 Task: Look for space in Boulsa, Burkina Faso from 5th July, 2023 to 15th July, 2023 for 9 adults in price range Rs.15000 to Rs.25000. Place can be entire place with 5 bedrooms having 5 beds and 5 bathrooms. Property type can be house. Amenities needed are: air conditioning, . Booking option can be shelf check-in. Required host language is English.
Action: Mouse moved to (551, 478)
Screenshot: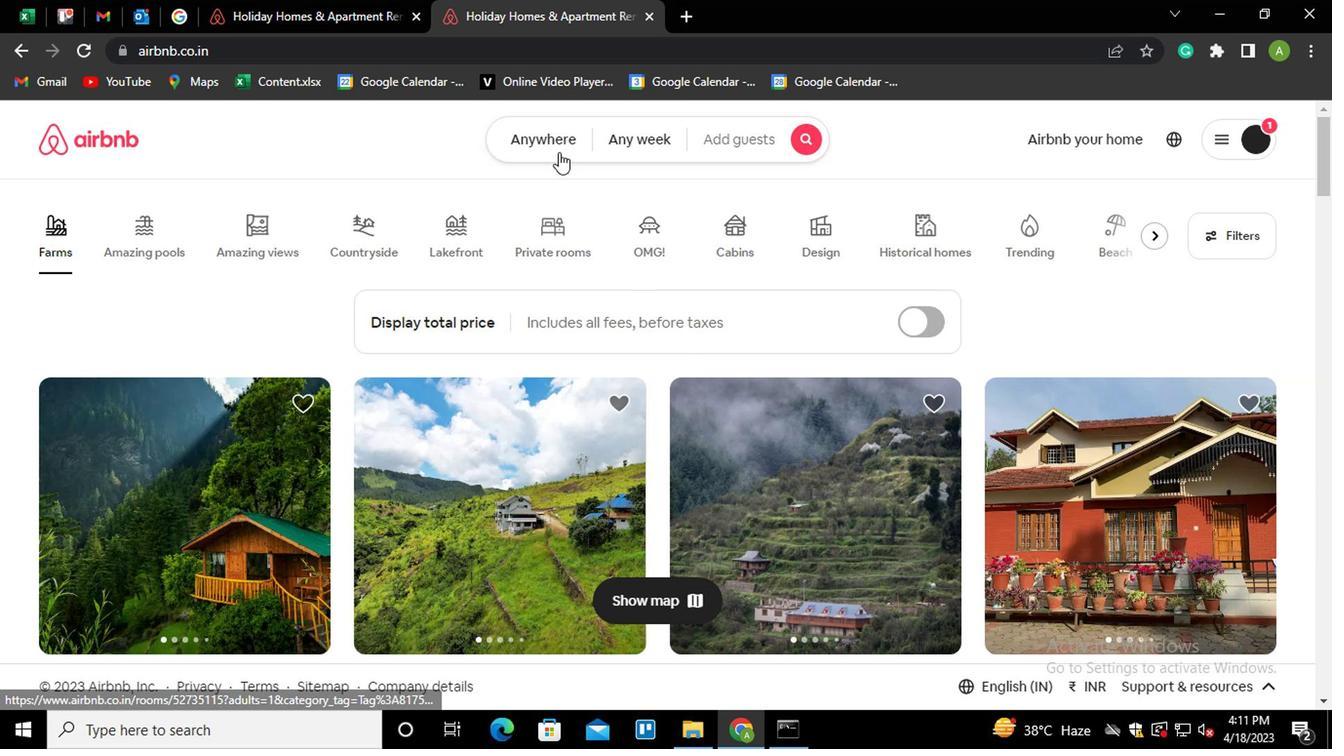 
Action: Mouse pressed left at (551, 478)
Screenshot: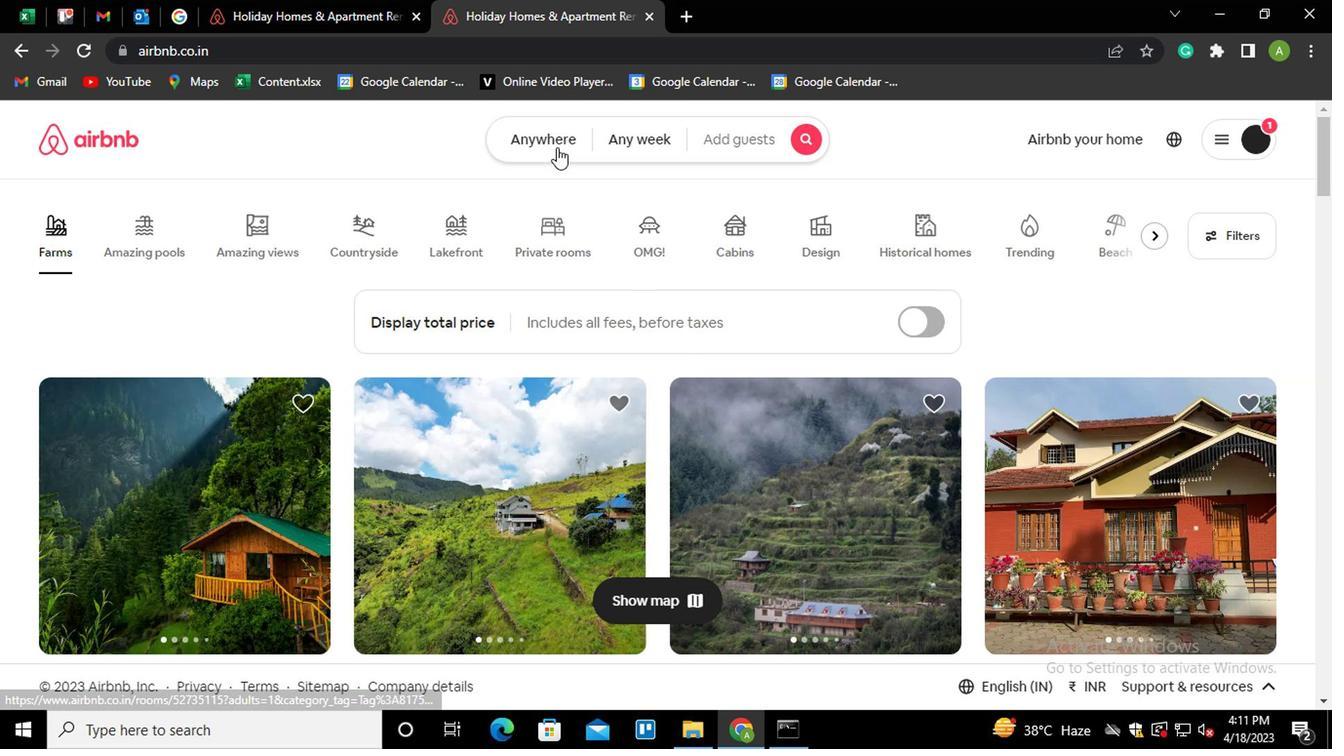 
Action: Mouse moved to (393, 474)
Screenshot: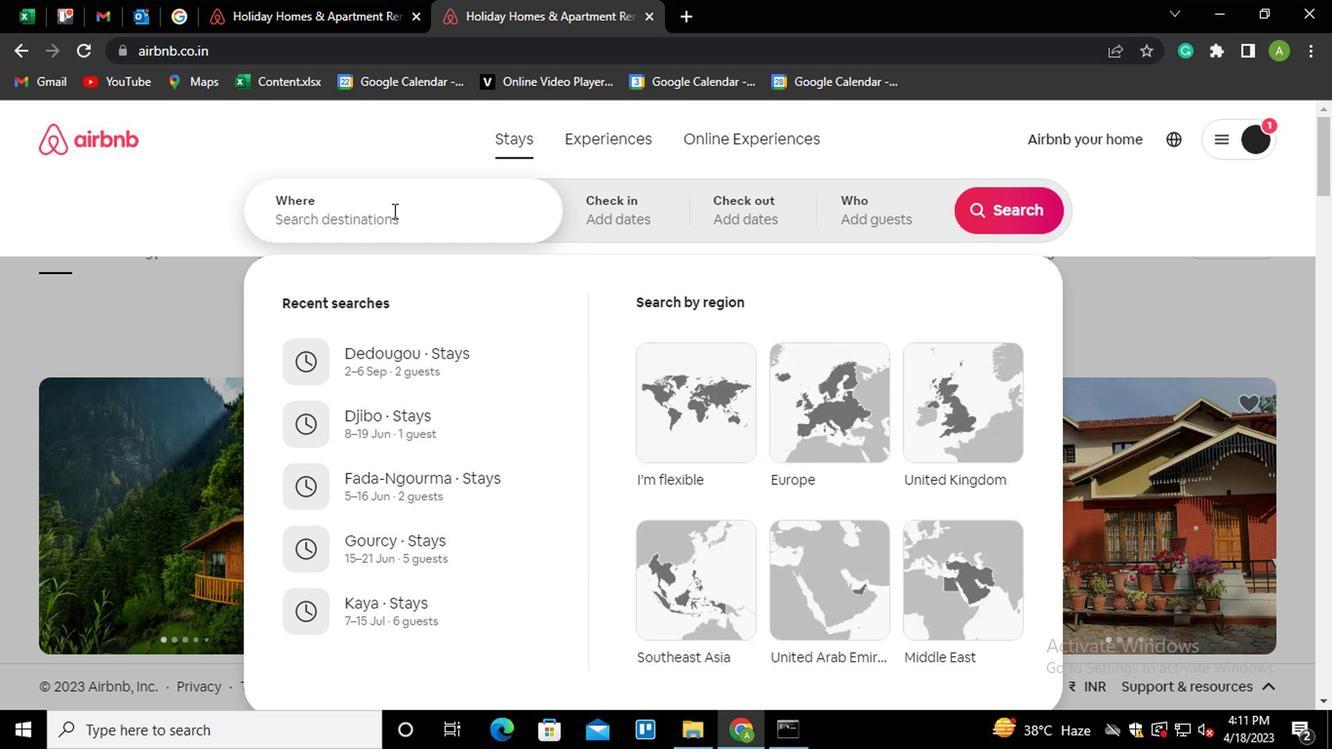 
Action: Mouse pressed left at (393, 474)
Screenshot: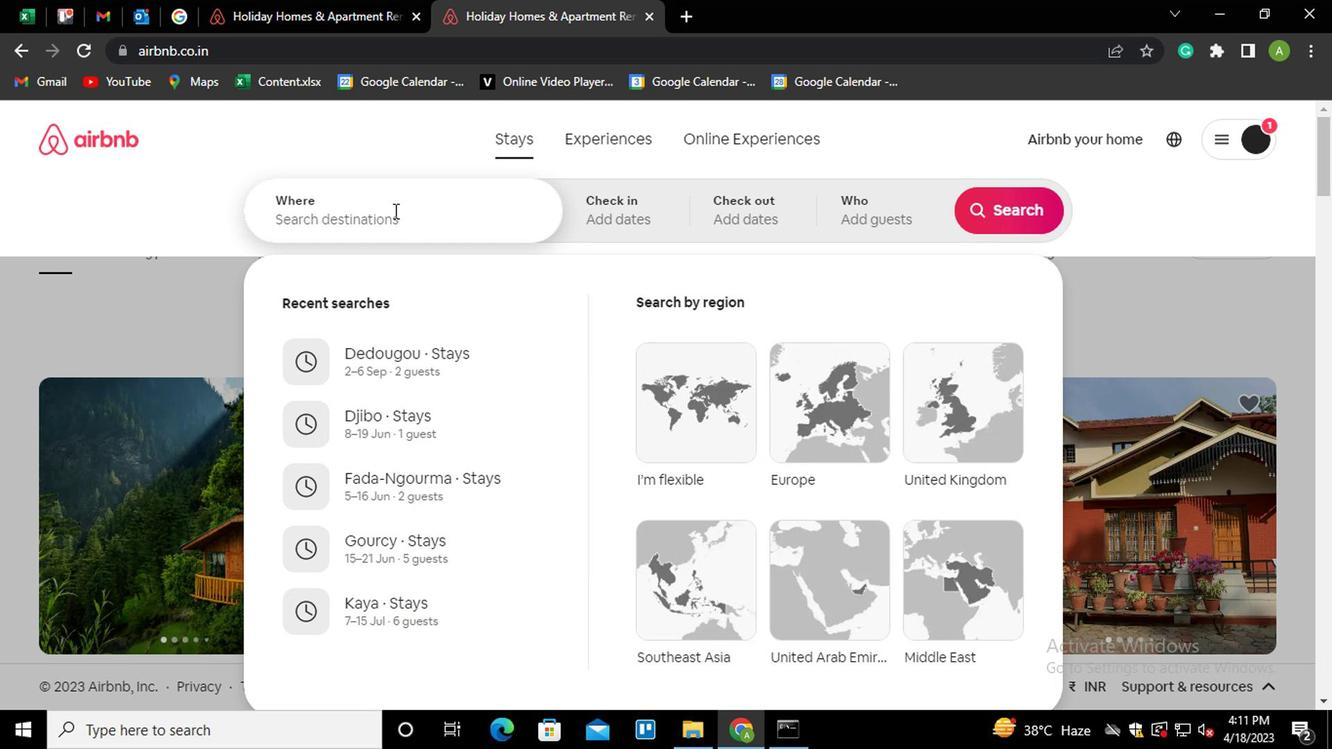 
Action: Key pressed <Key.shift_r>Bu<Key.backspace>oulsa,<Key.space><Key.shift_r><Key.shift_r><Key.shift_r><Key.shift_r><Key.shift_r><Key.shift_r><Key.shift_r><Key.shift_r><Key.shift_r><Key.shift_r><Key.shift_r><Key.shift_r><Key.shift_r><Key.shift_r><Key.shift_r><Key.shift_r><Key.shift_r><Key.shift_r><Key.shift_r><Key.shift_r><Key.shift_r><Key.shift_r><Key.shift_r><Key.shift_r><Key.shift_r><Key.shift_r><Key.shift_r><Key.shift_r>B<Key.down><Key.enter>
Screenshot: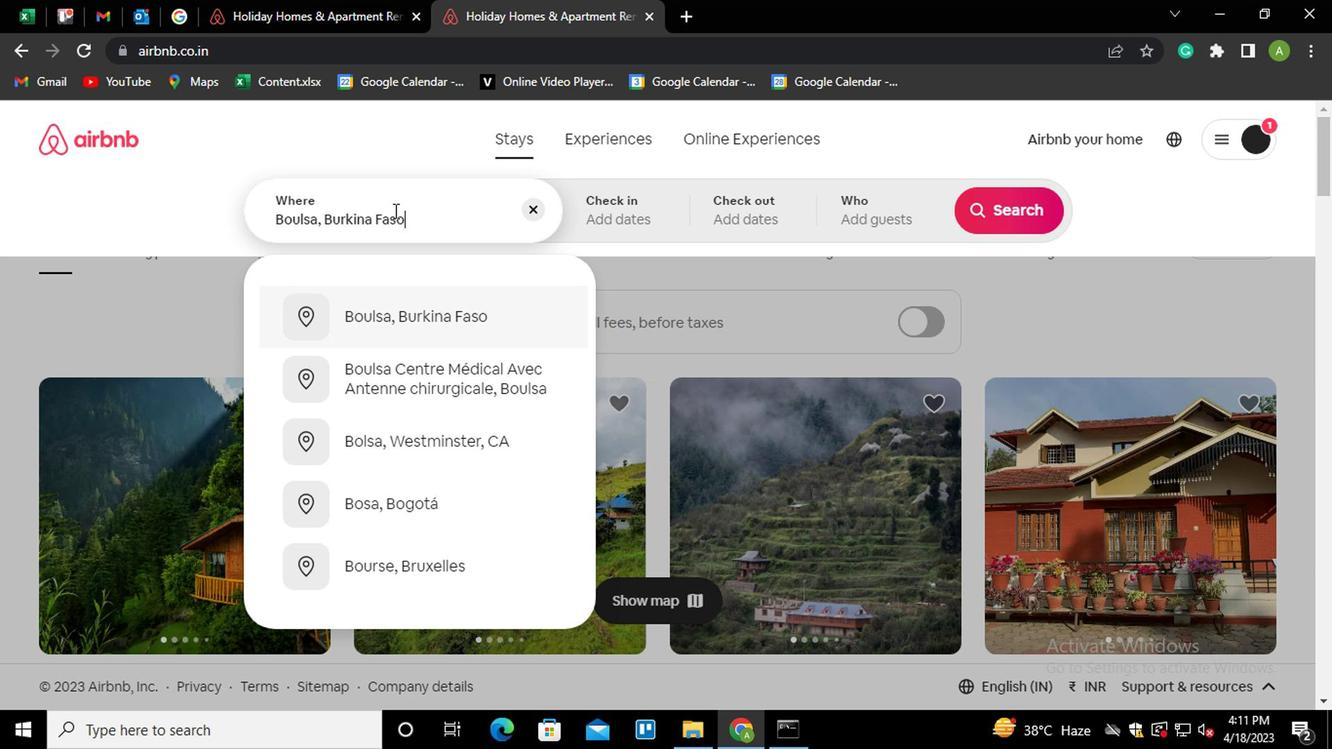 
Action: Mouse moved to (993, 466)
Screenshot: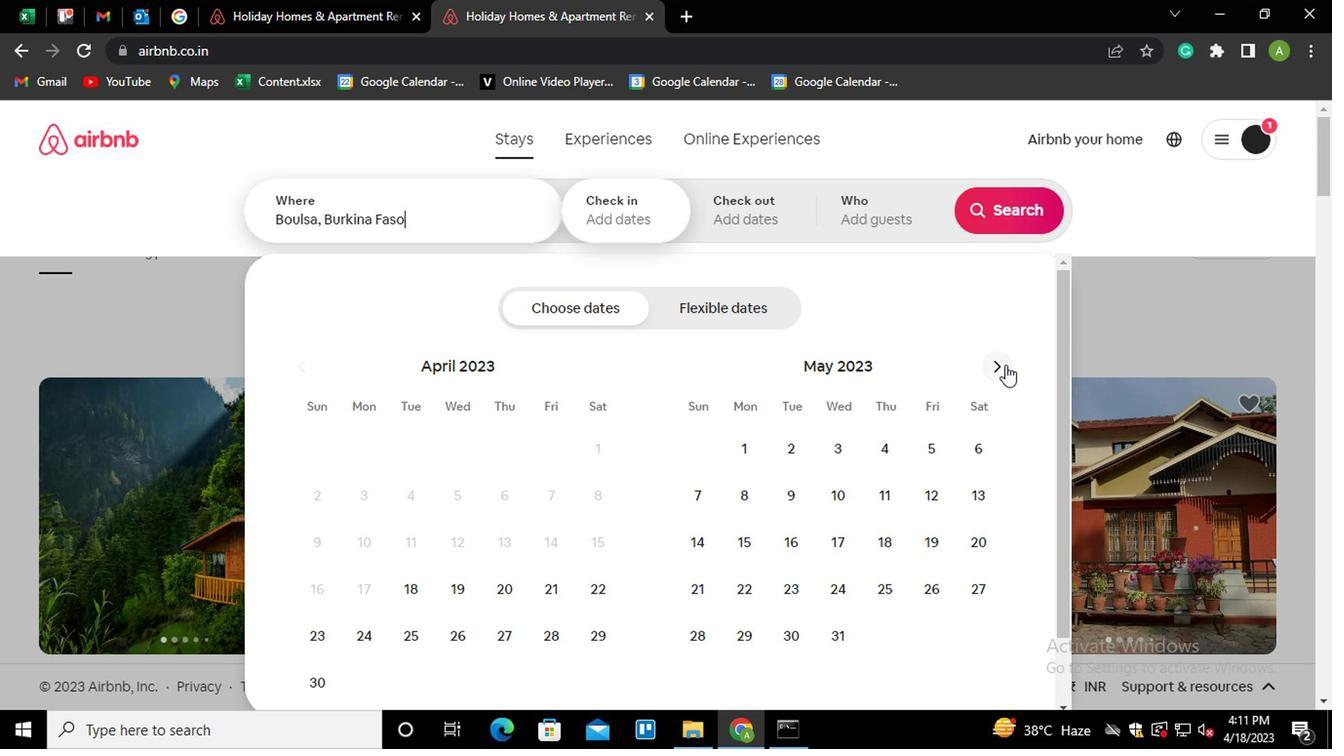 
Action: Mouse pressed left at (993, 466)
Screenshot: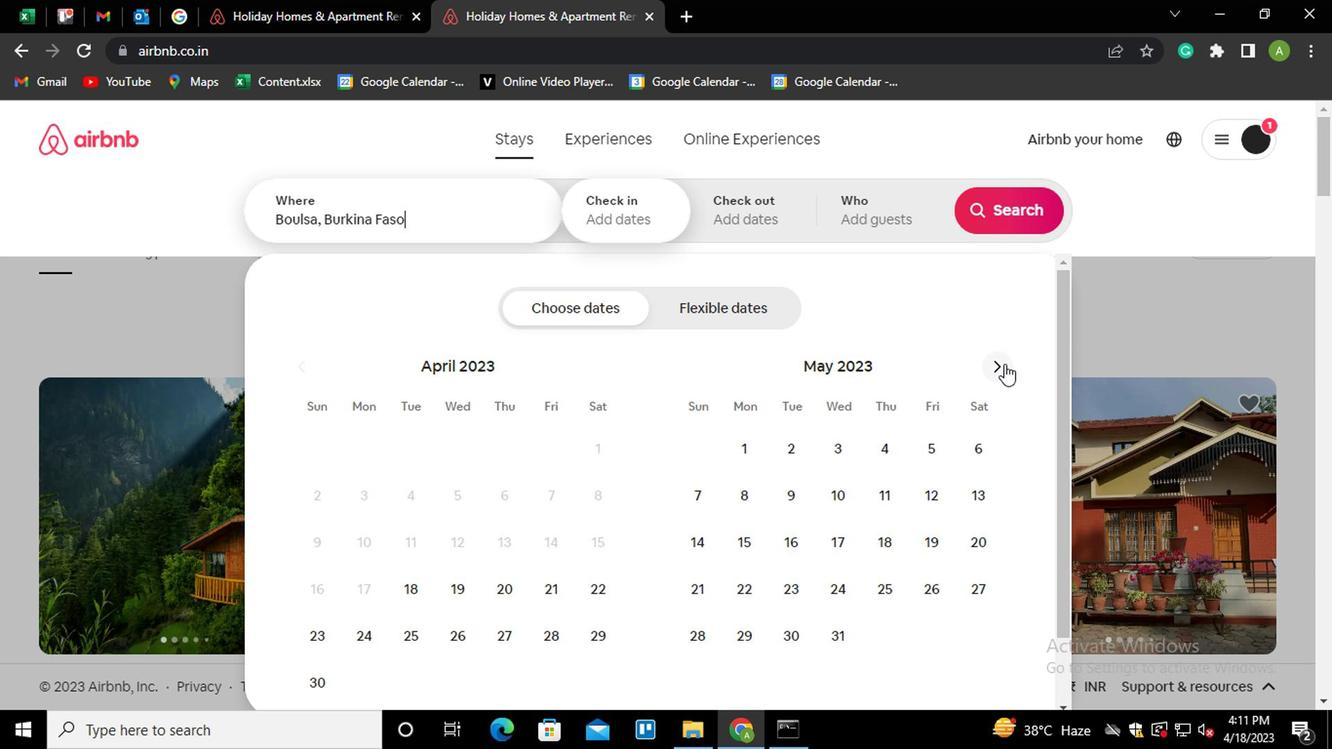 
Action: Mouse pressed left at (993, 466)
Screenshot: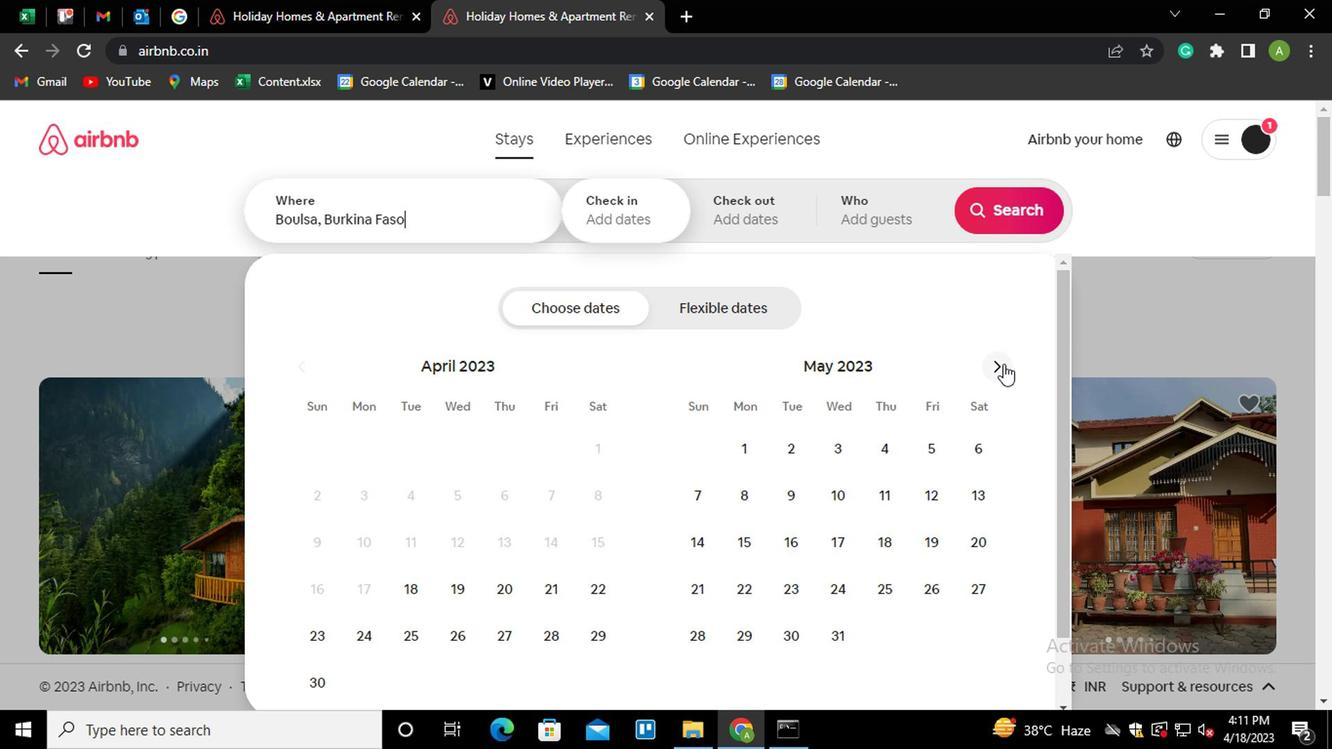 
Action: Mouse pressed left at (993, 466)
Screenshot: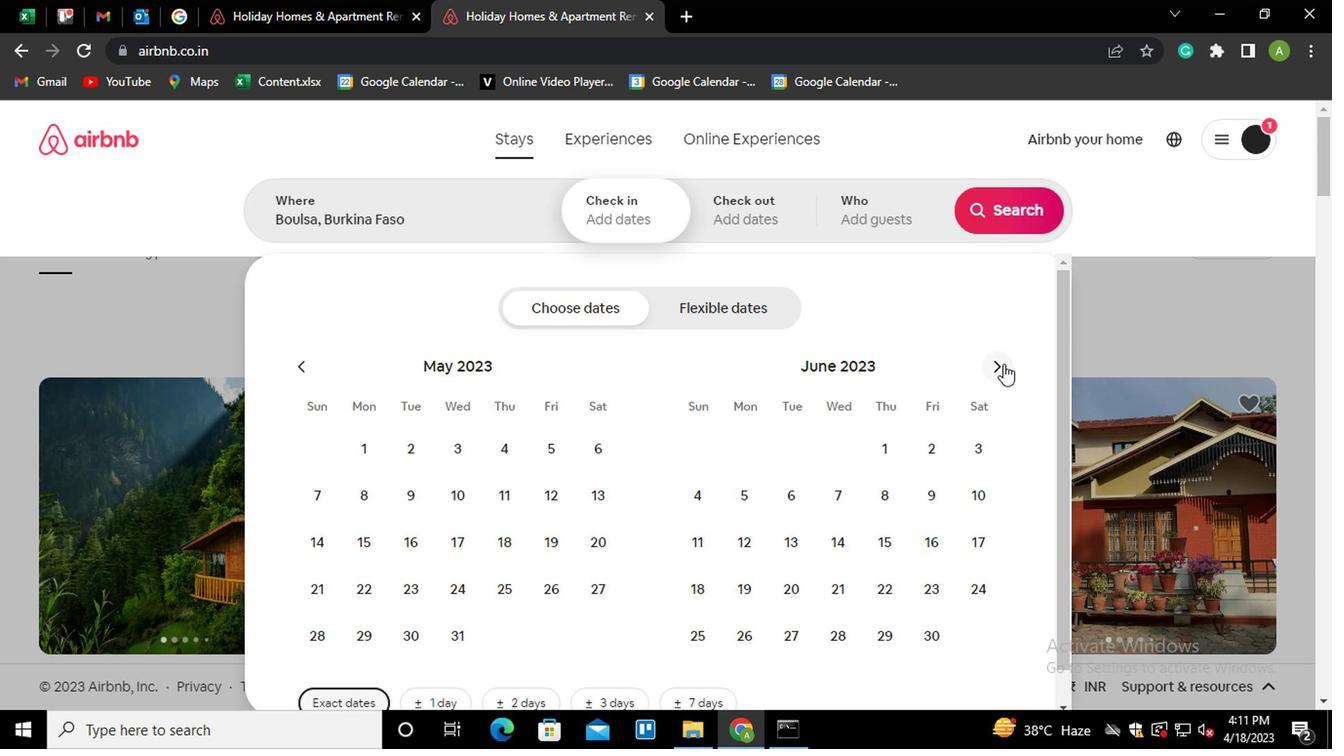 
Action: Mouse moved to (833, 460)
Screenshot: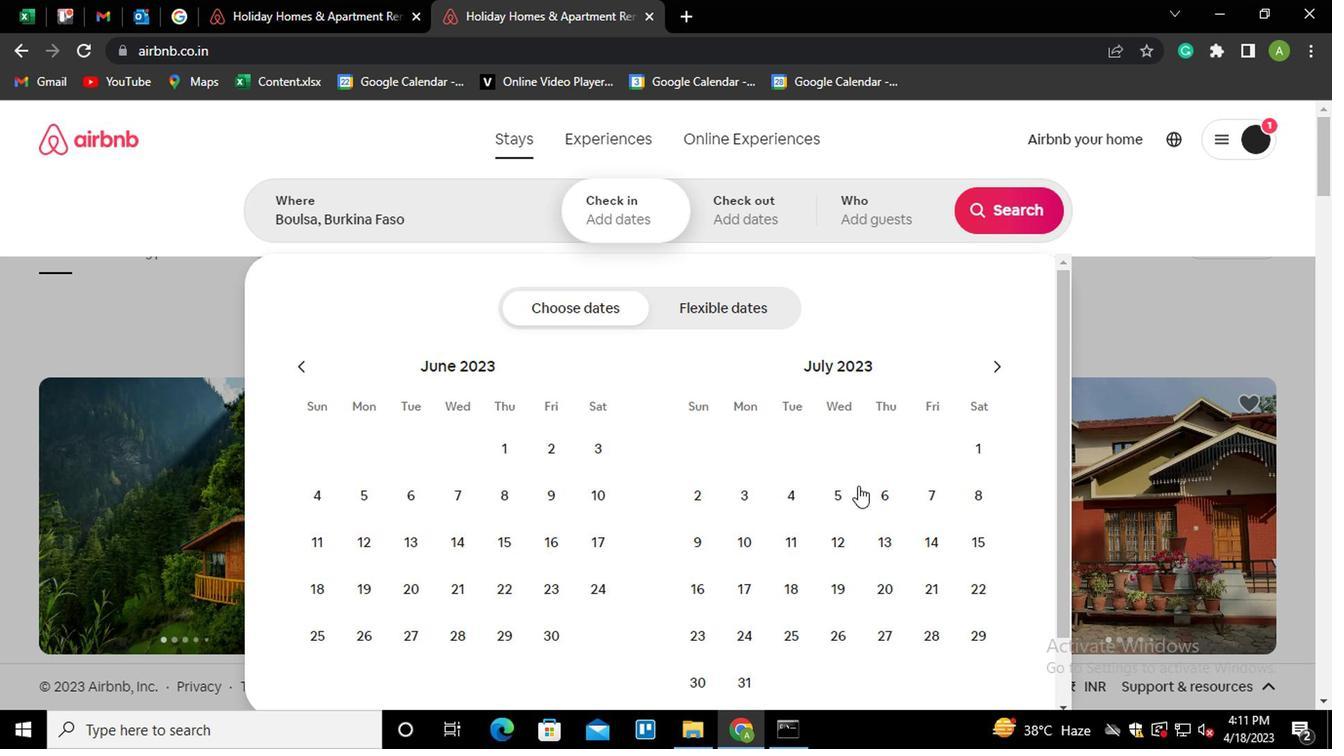 
Action: Mouse pressed left at (833, 460)
Screenshot: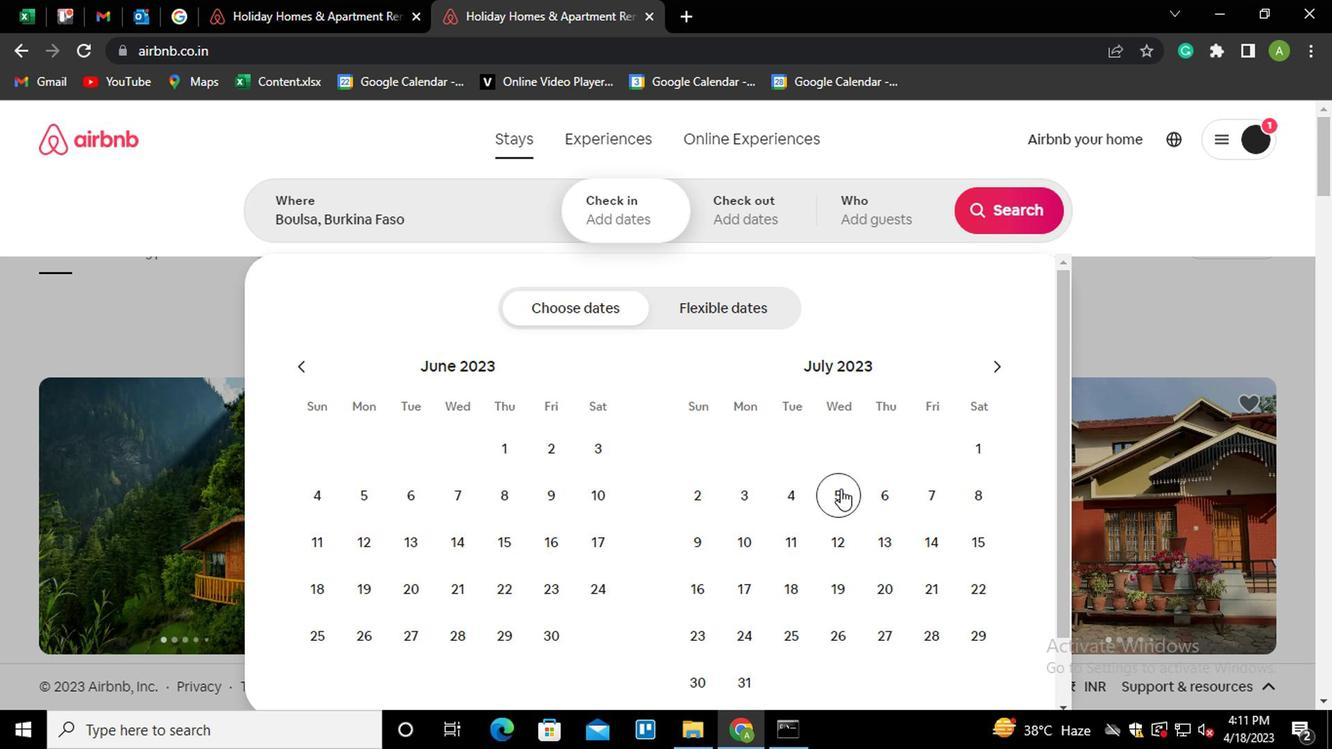 
Action: Mouse moved to (955, 456)
Screenshot: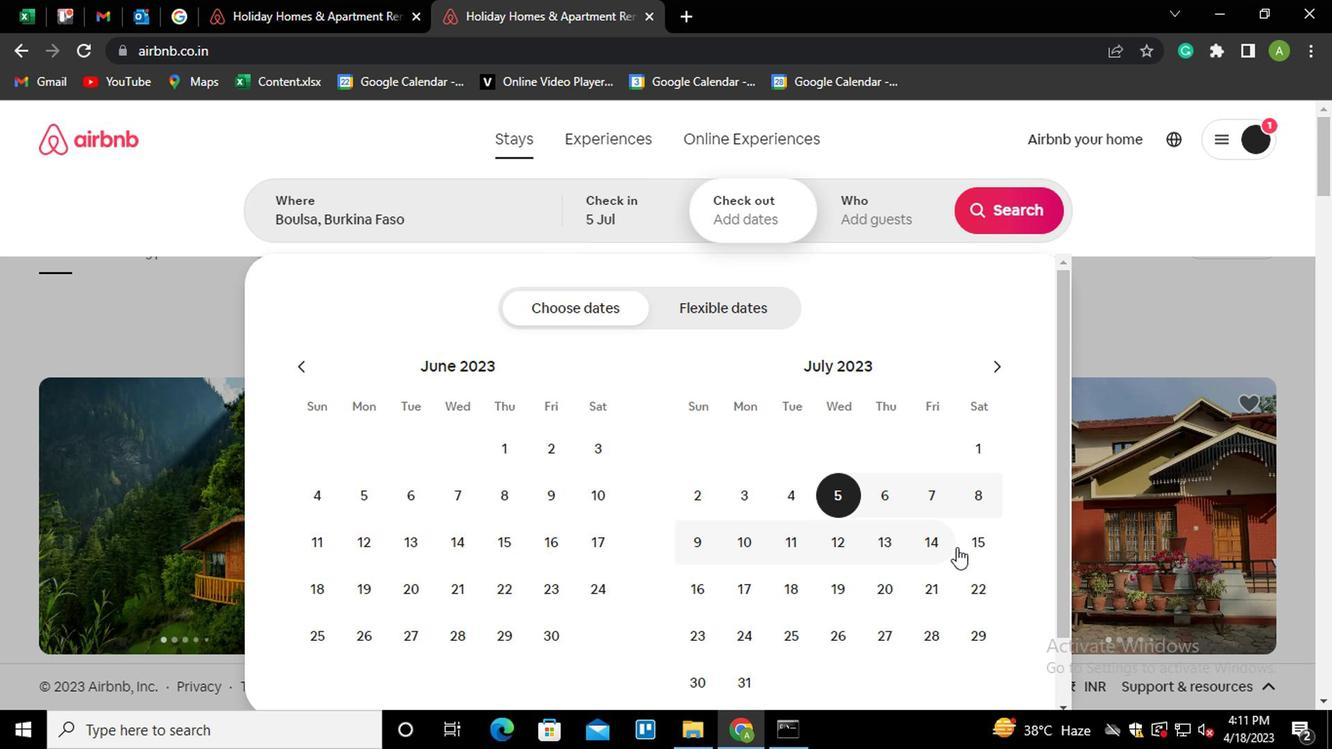 
Action: Mouse pressed left at (955, 456)
Screenshot: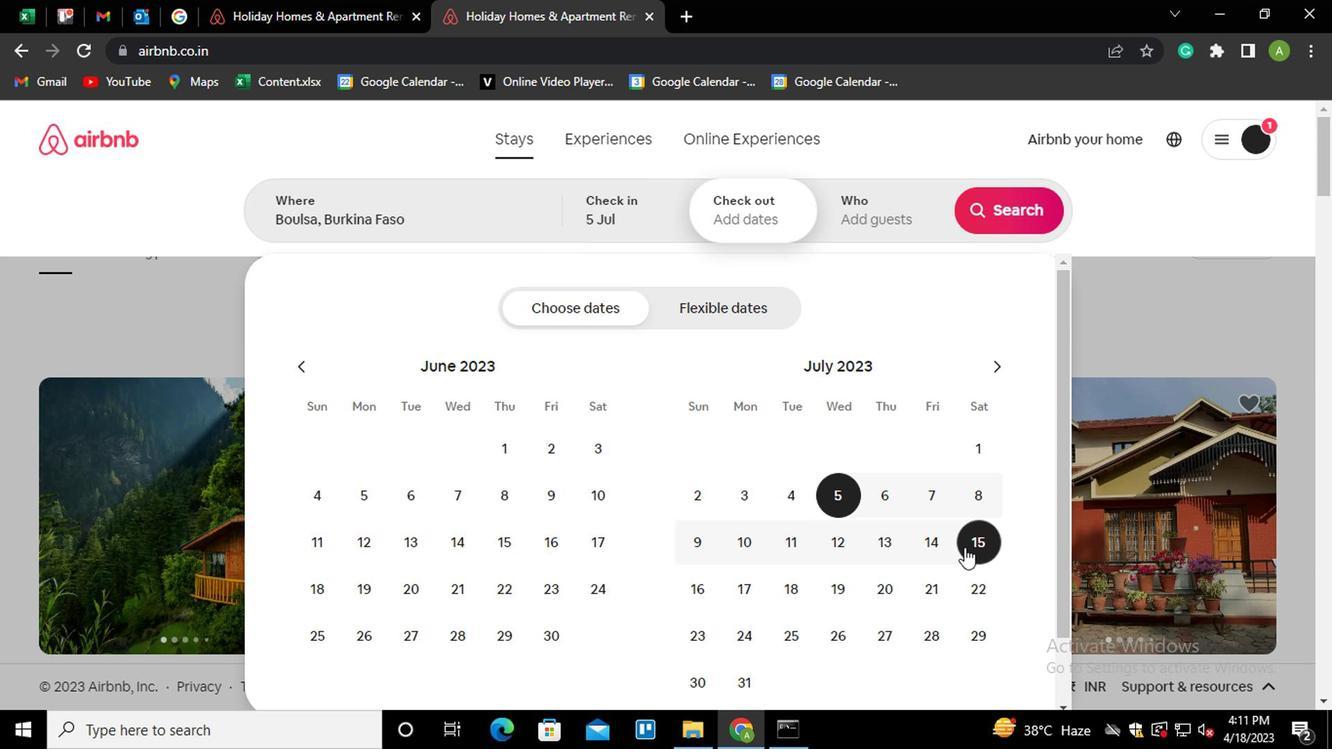 
Action: Mouse moved to (860, 474)
Screenshot: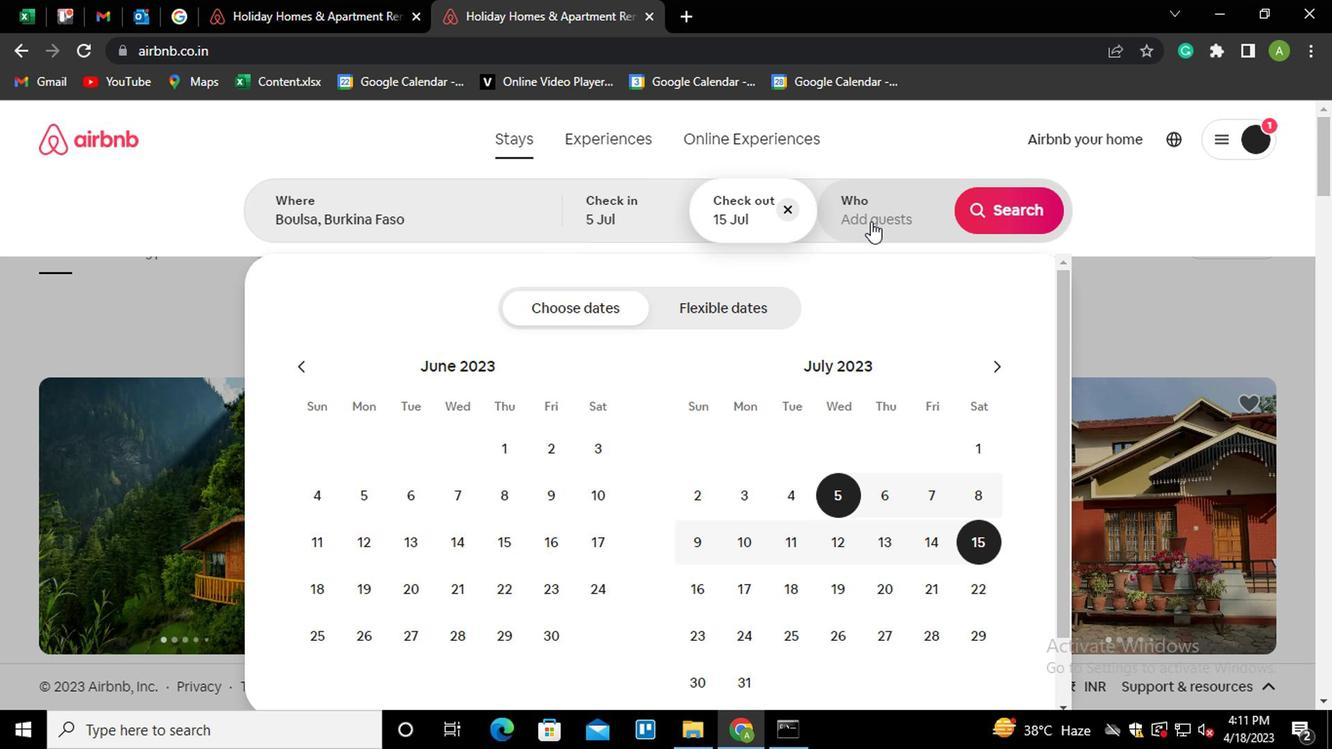 
Action: Mouse pressed left at (860, 474)
Screenshot: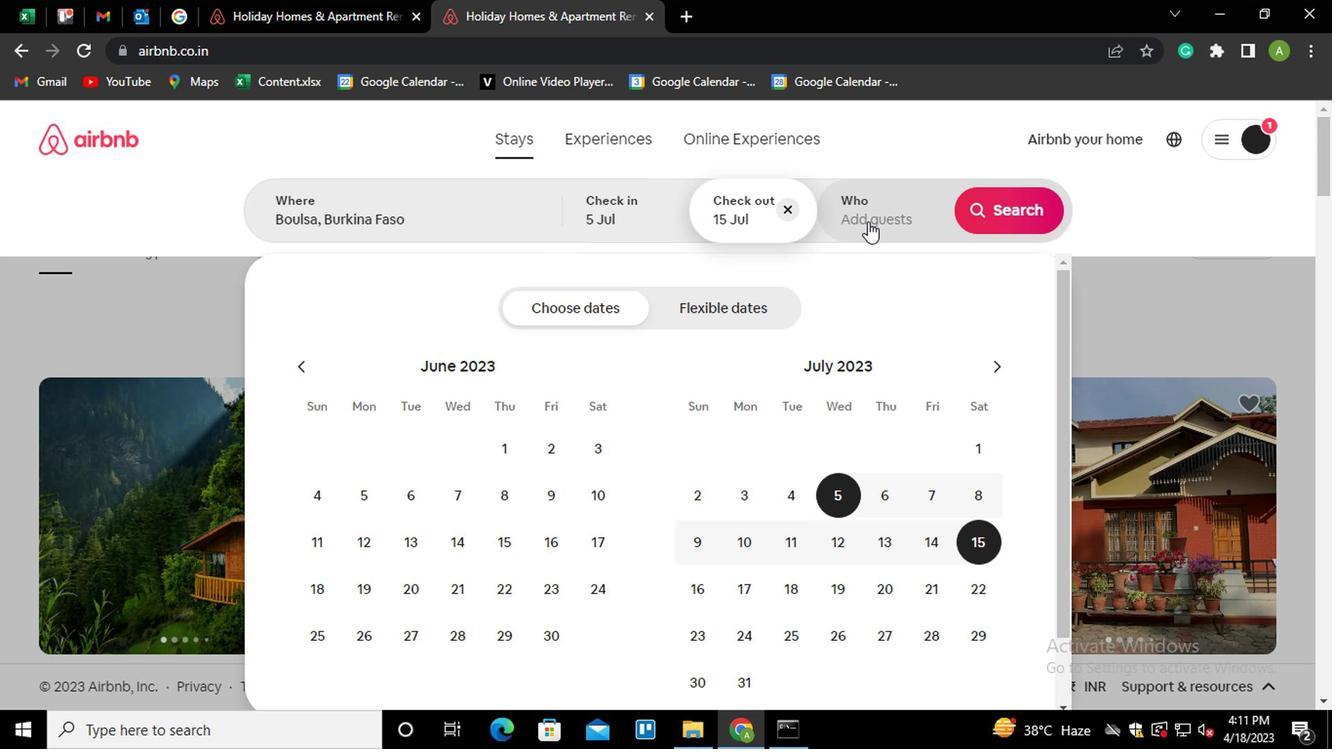 
Action: Mouse moved to (998, 469)
Screenshot: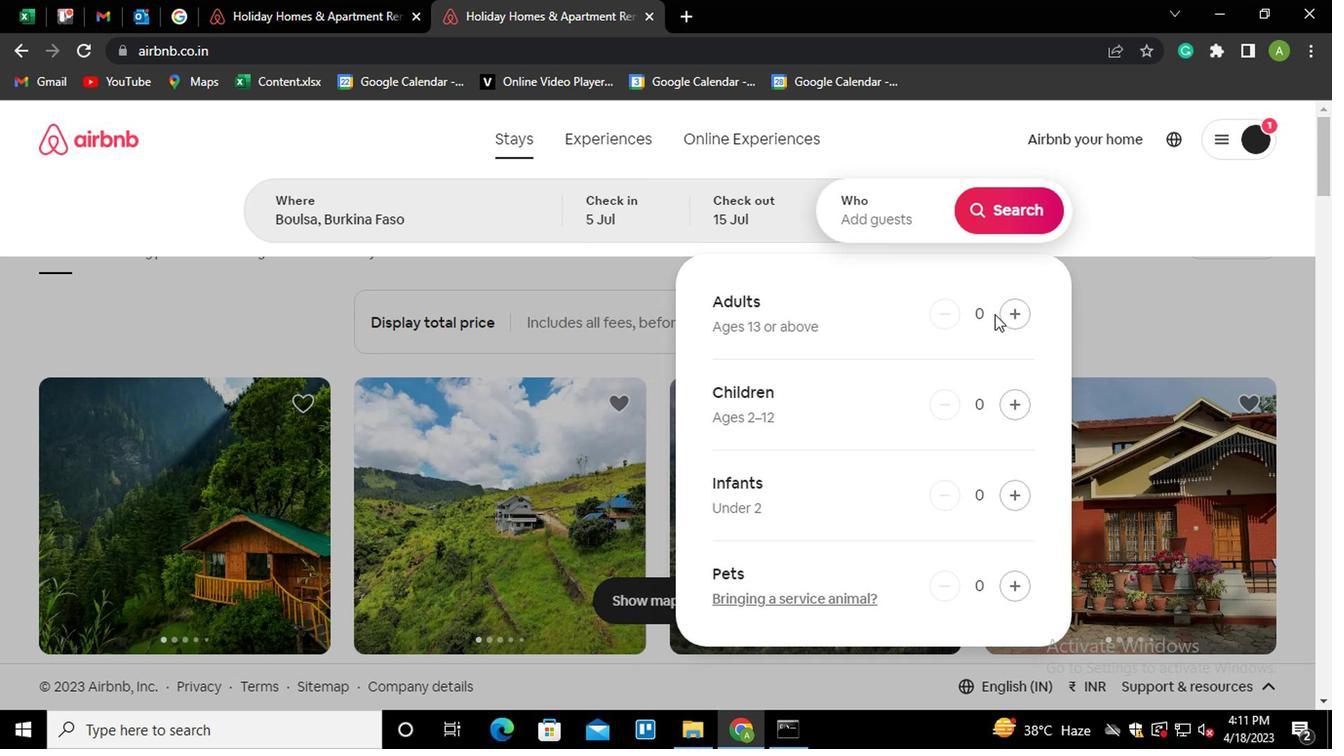 
Action: Mouse pressed left at (998, 469)
Screenshot: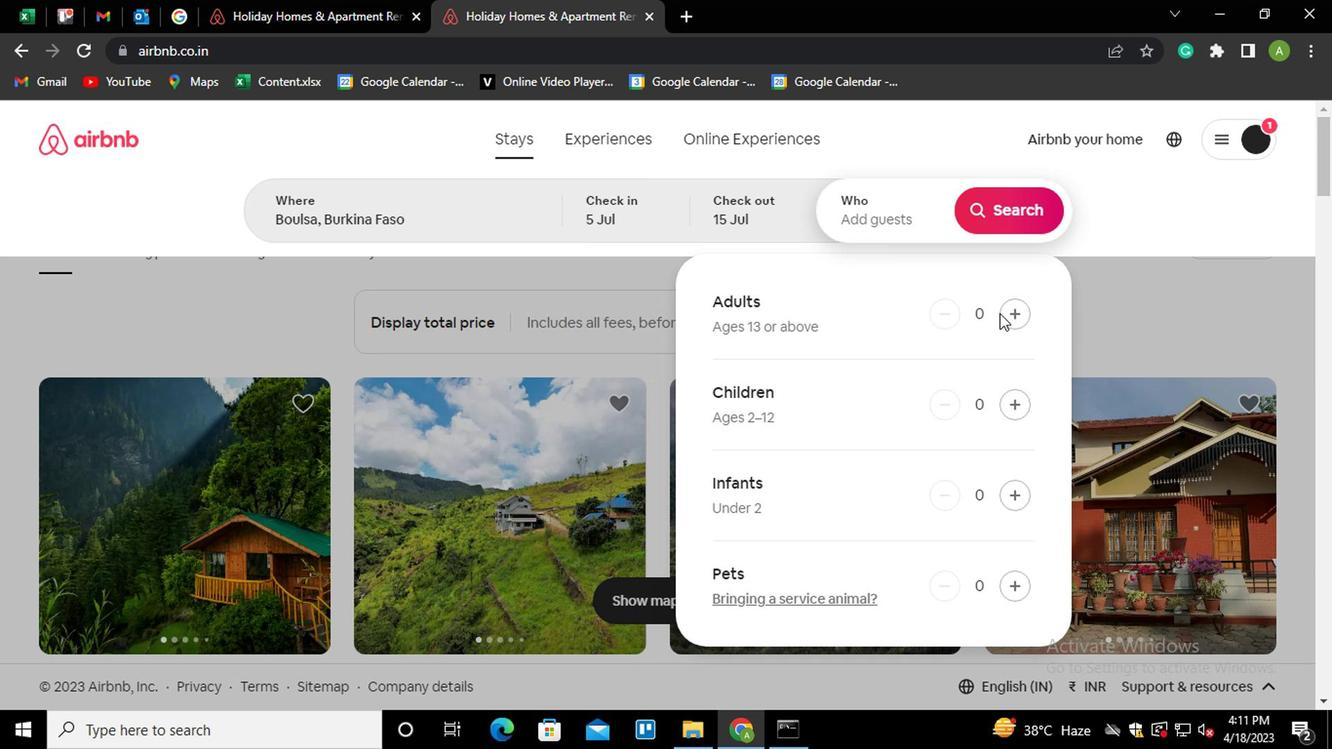 
Action: Mouse pressed left at (998, 469)
Screenshot: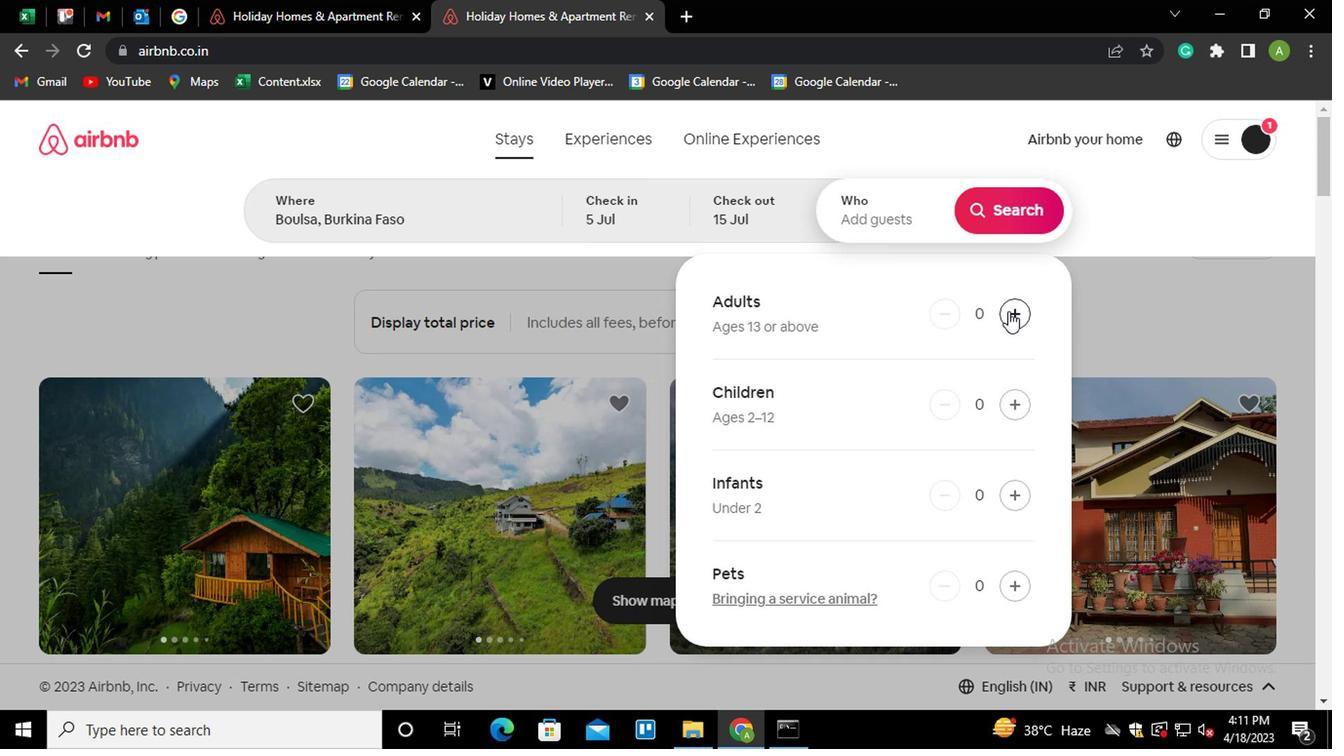 
Action: Mouse pressed left at (998, 469)
Screenshot: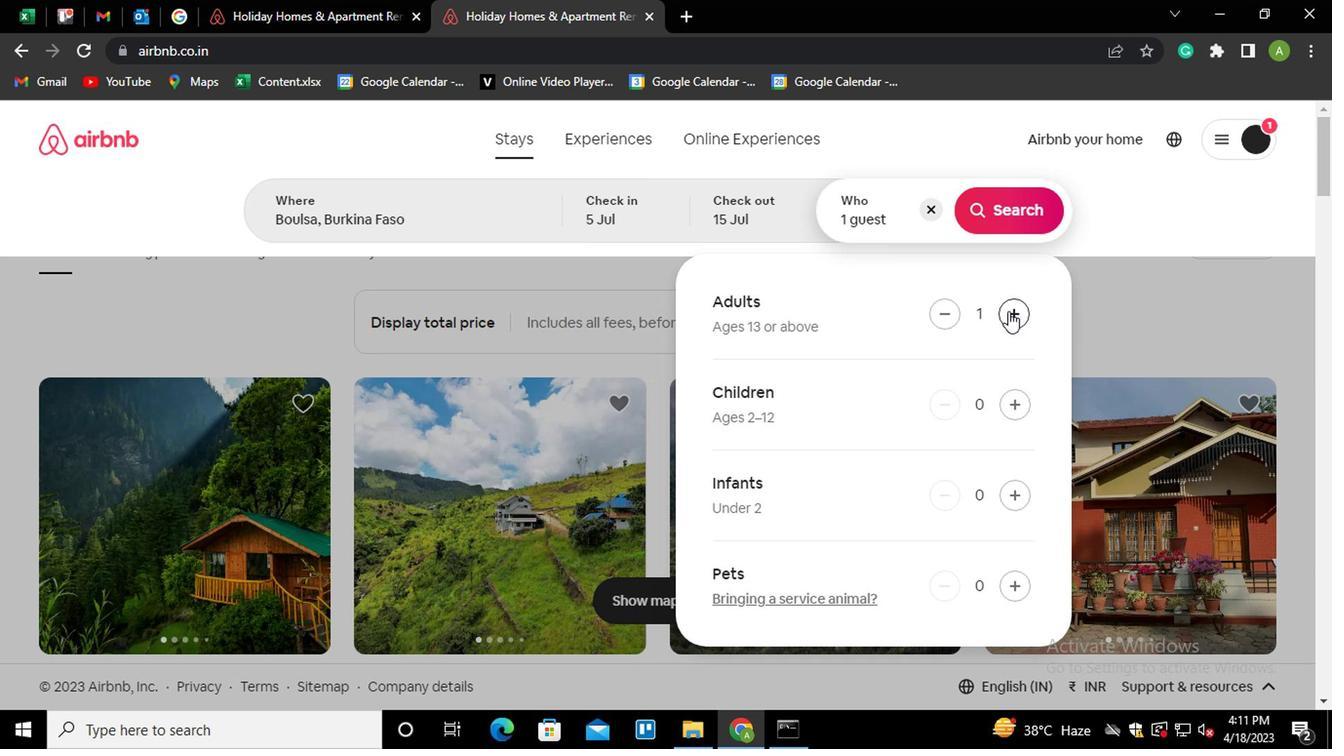 
Action: Mouse pressed left at (998, 469)
Screenshot: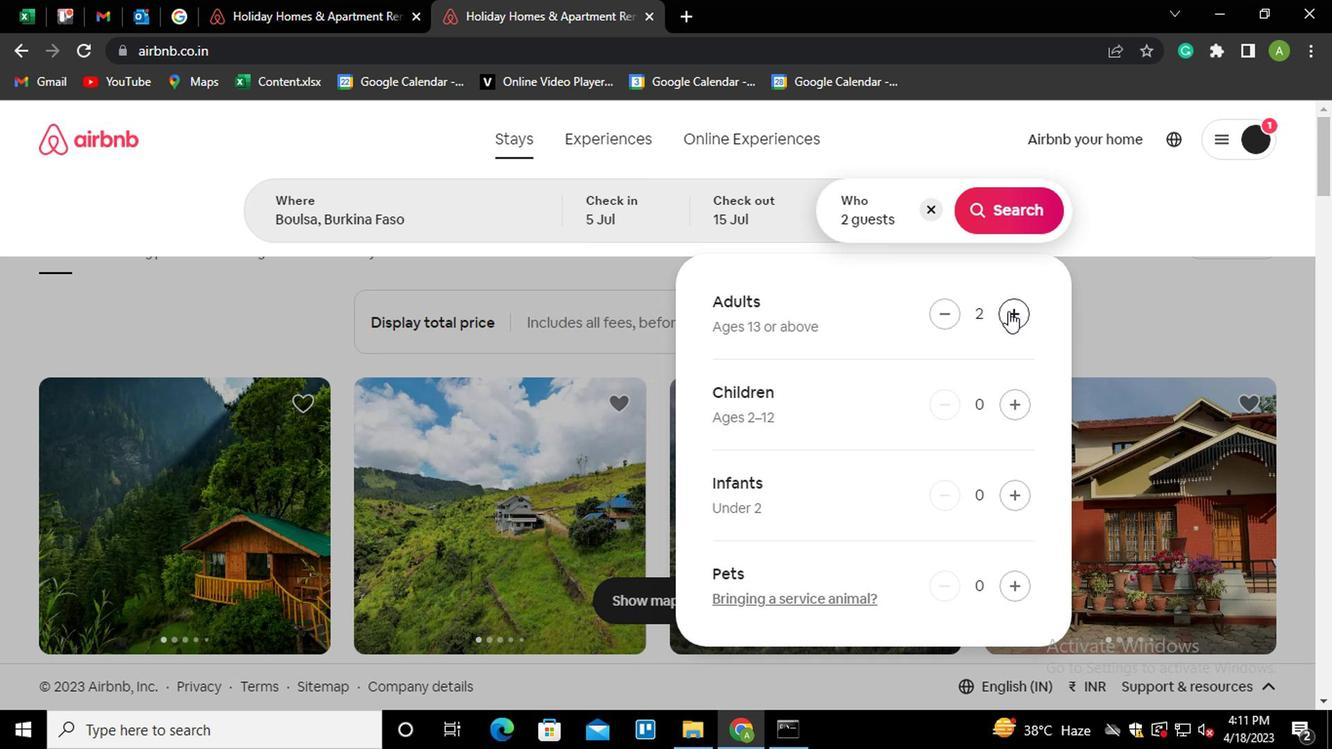 
Action: Mouse pressed left at (998, 469)
Screenshot: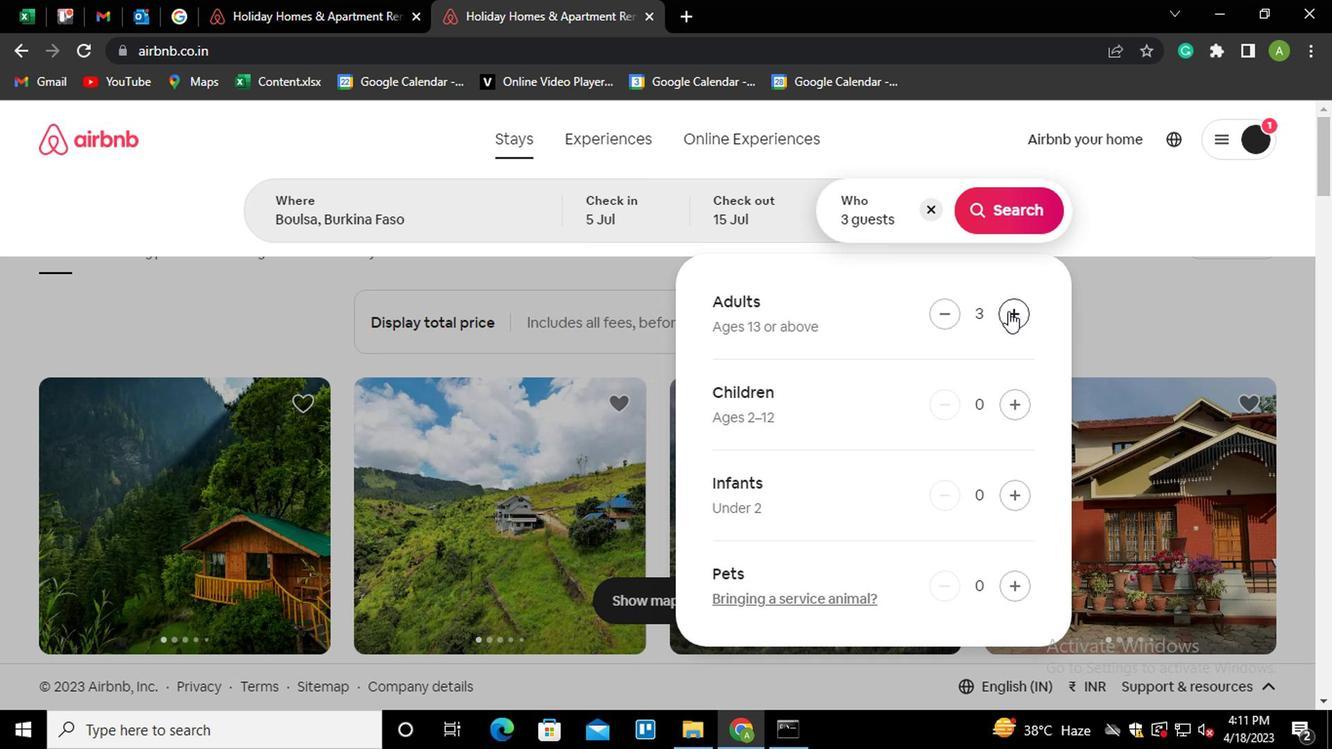 
Action: Mouse pressed left at (998, 469)
Screenshot: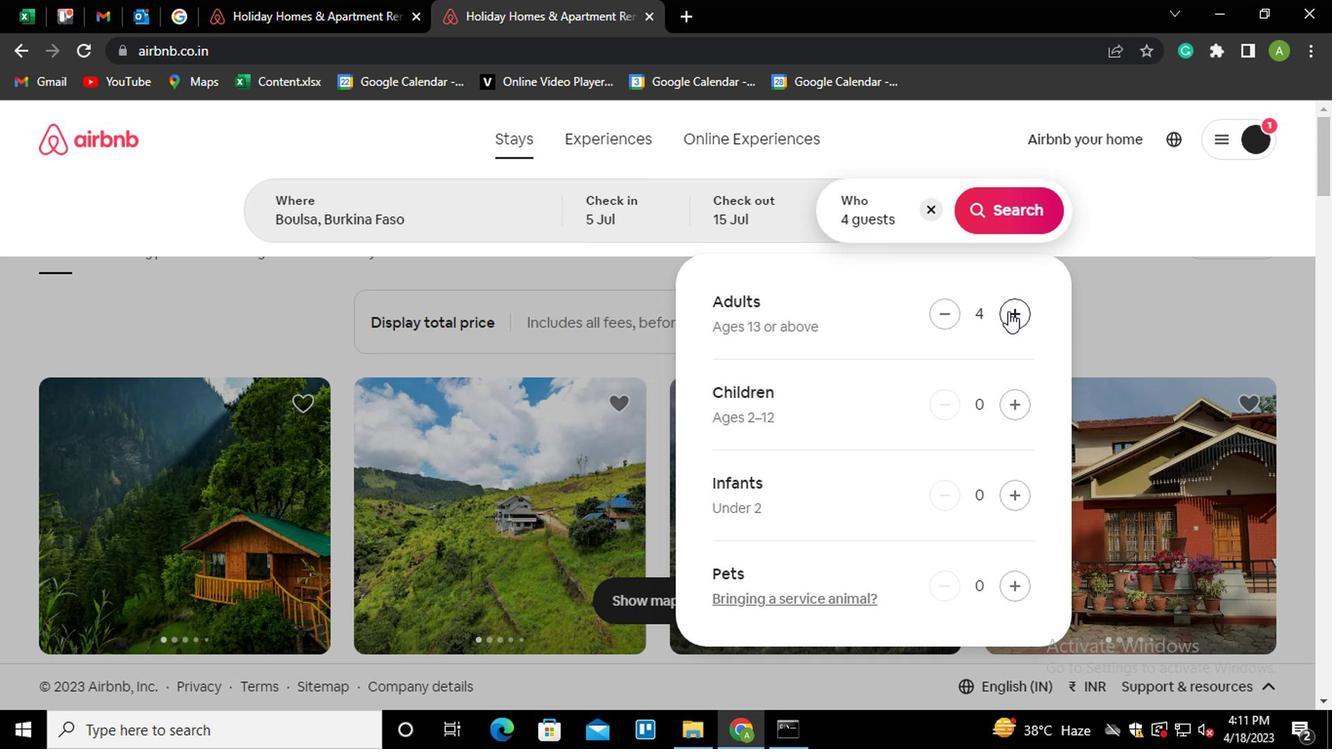 
Action: Mouse moved to (998, 469)
Screenshot: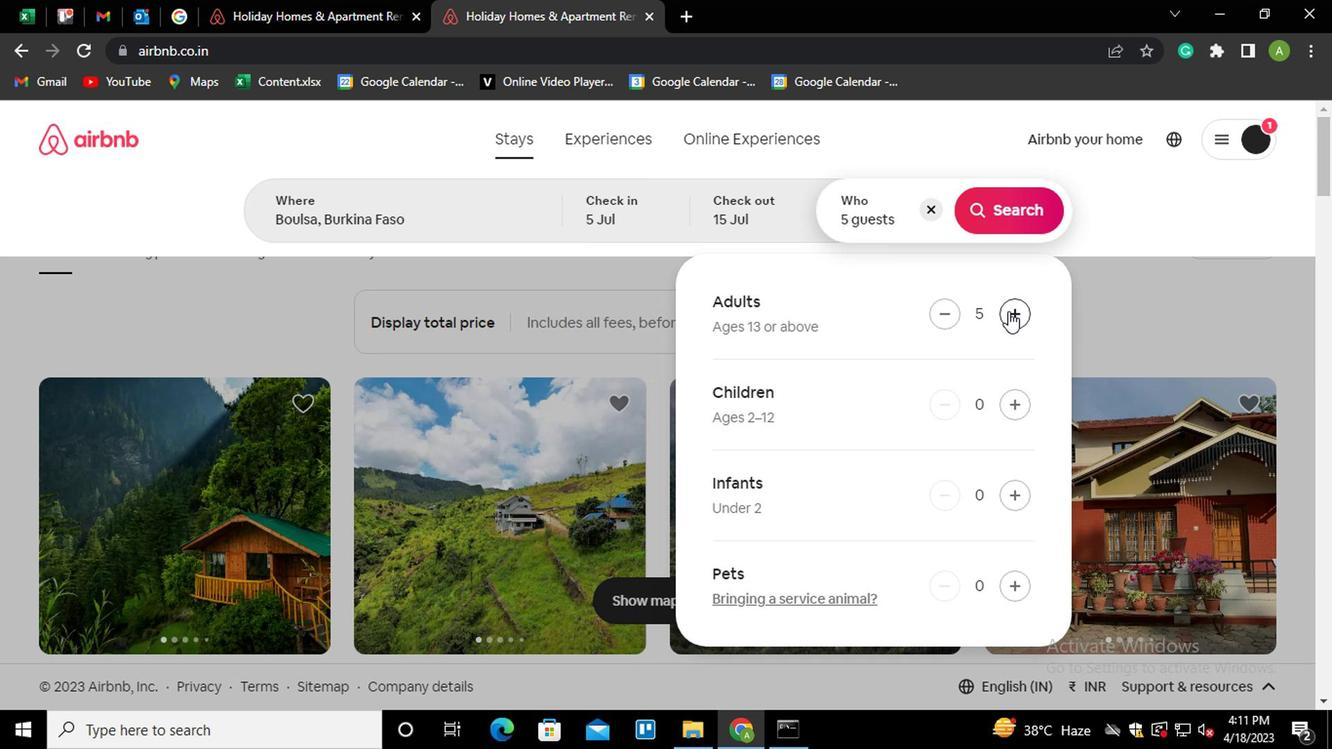 
Action: Mouse pressed left at (998, 469)
Screenshot: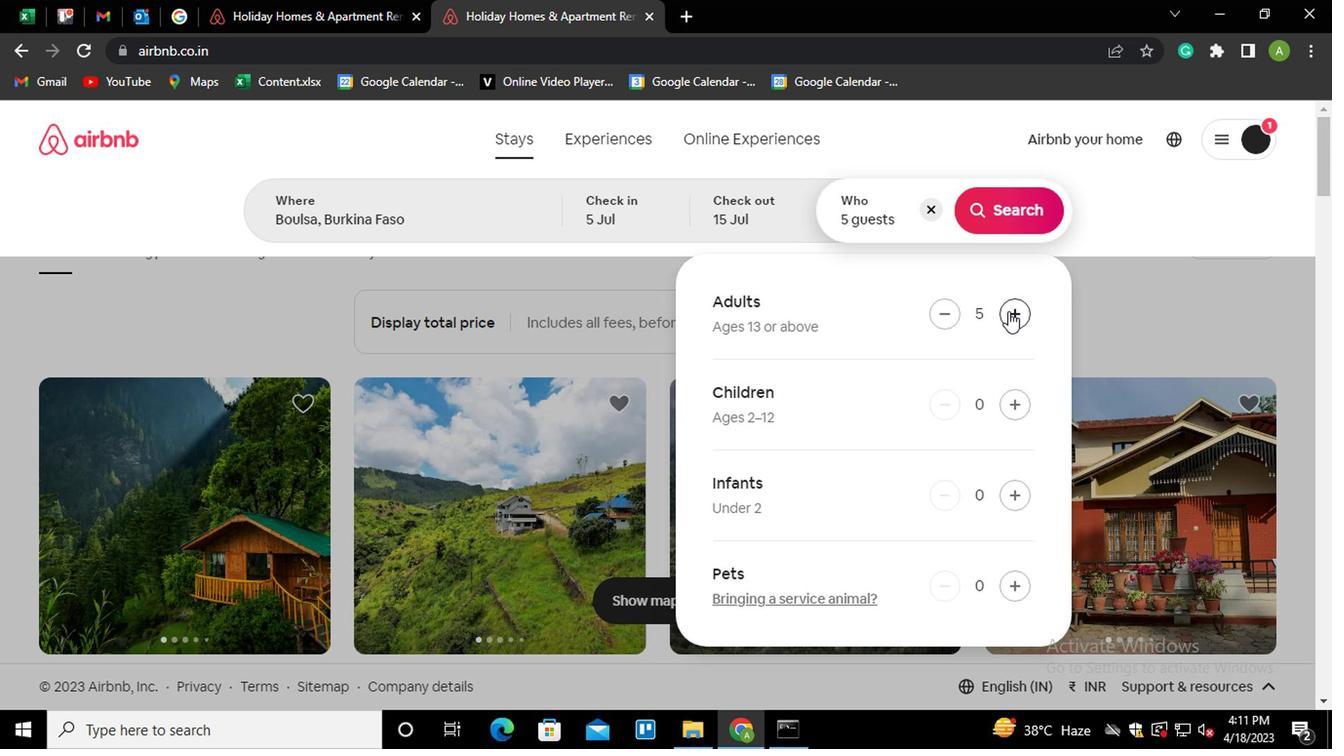 
Action: Mouse moved to (998, 469)
Screenshot: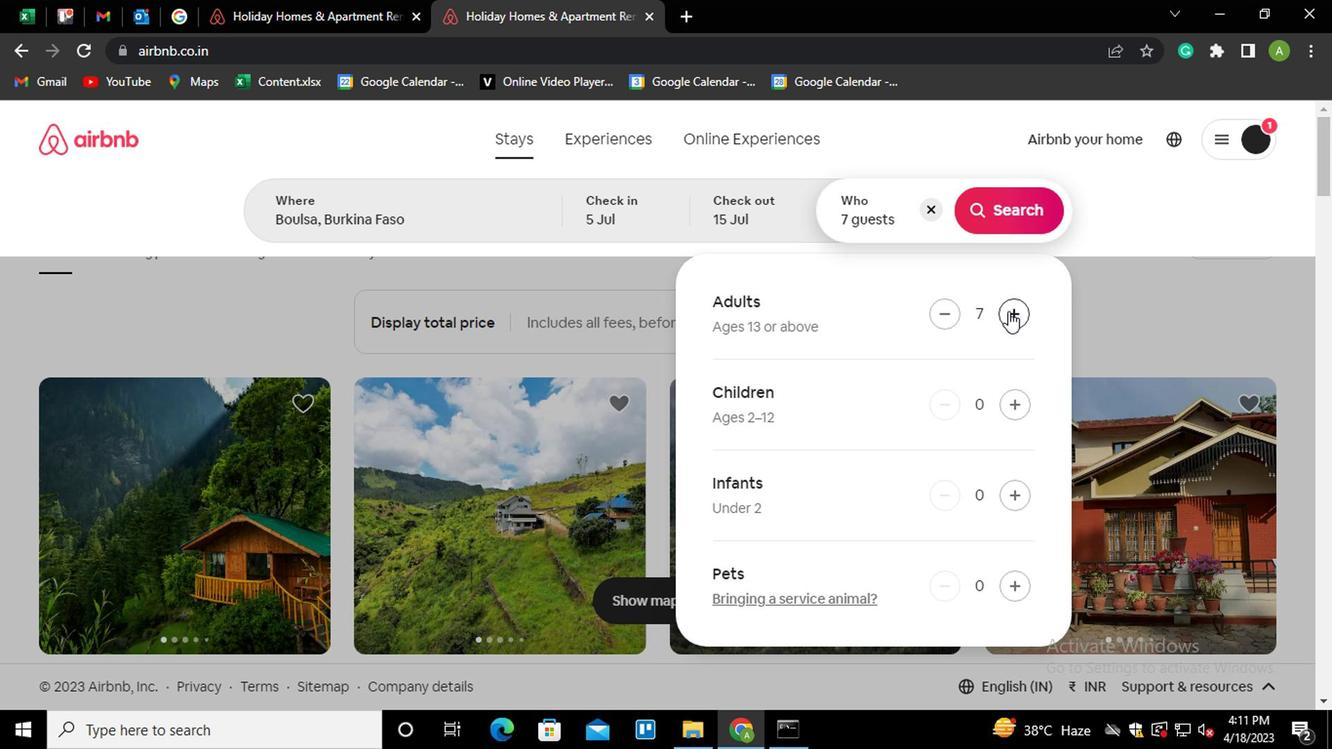 
Action: Mouse pressed left at (998, 469)
Screenshot: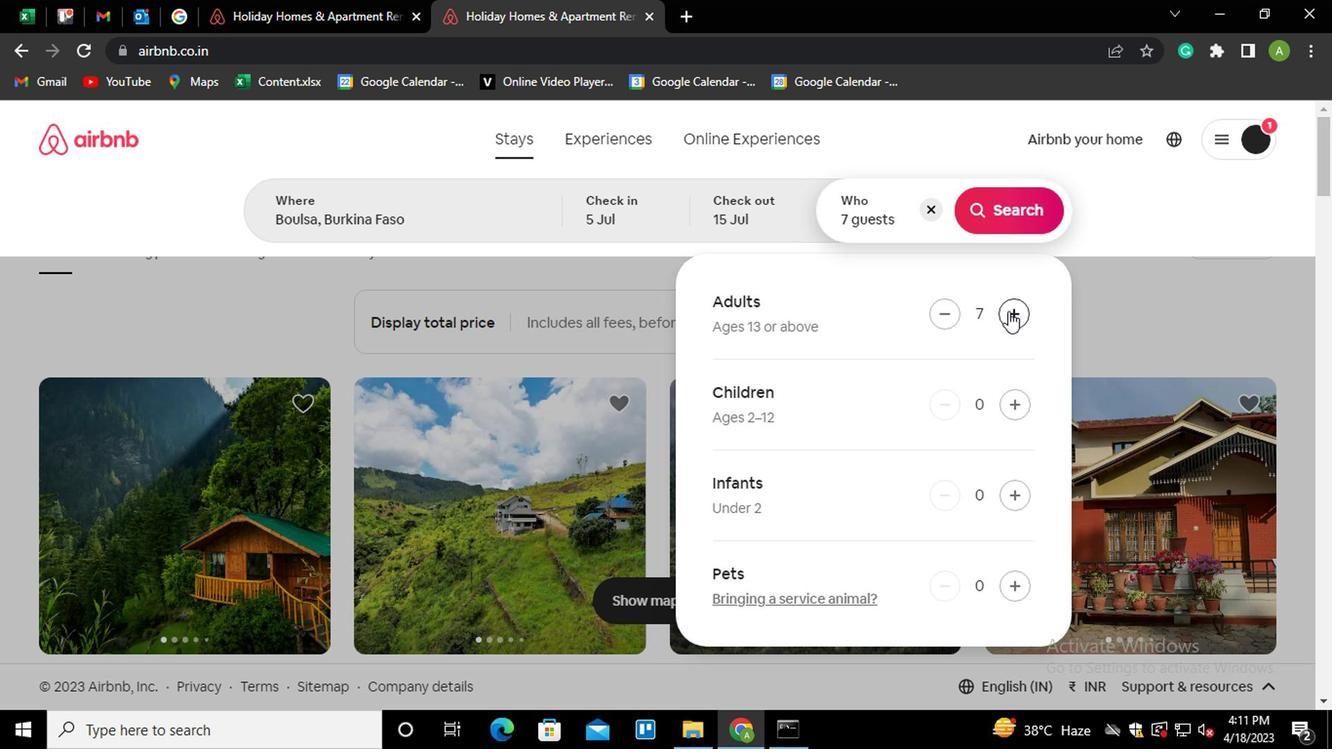 
Action: Mouse moved to (998, 469)
Screenshot: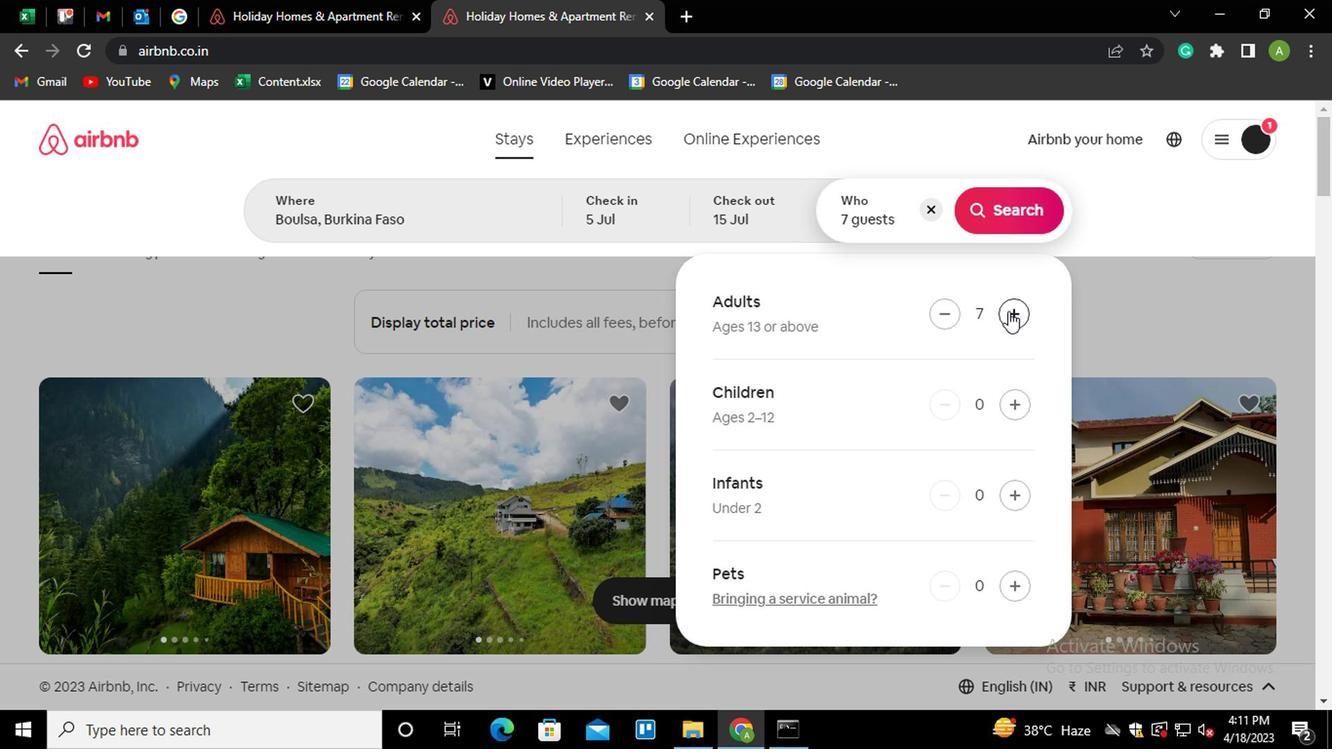 
Action: Mouse pressed left at (998, 469)
Screenshot: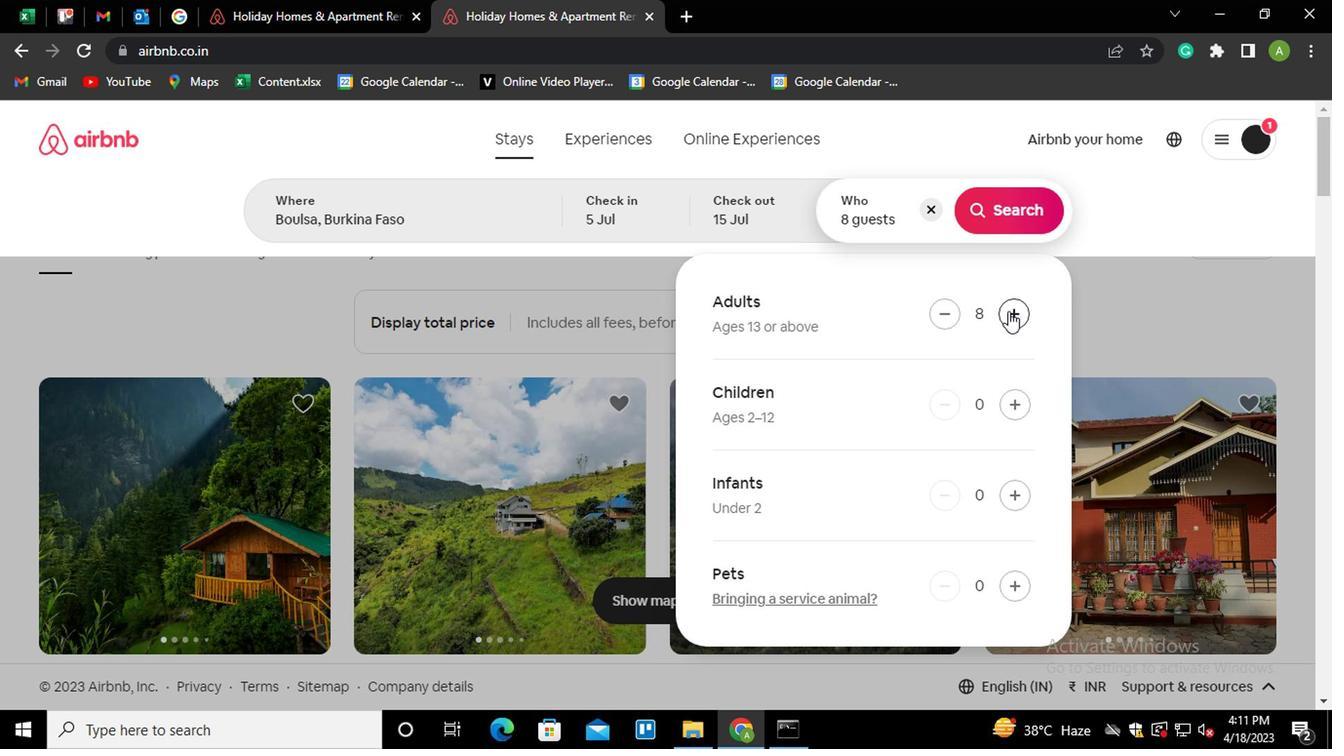 
Action: Mouse moved to (987, 474)
Screenshot: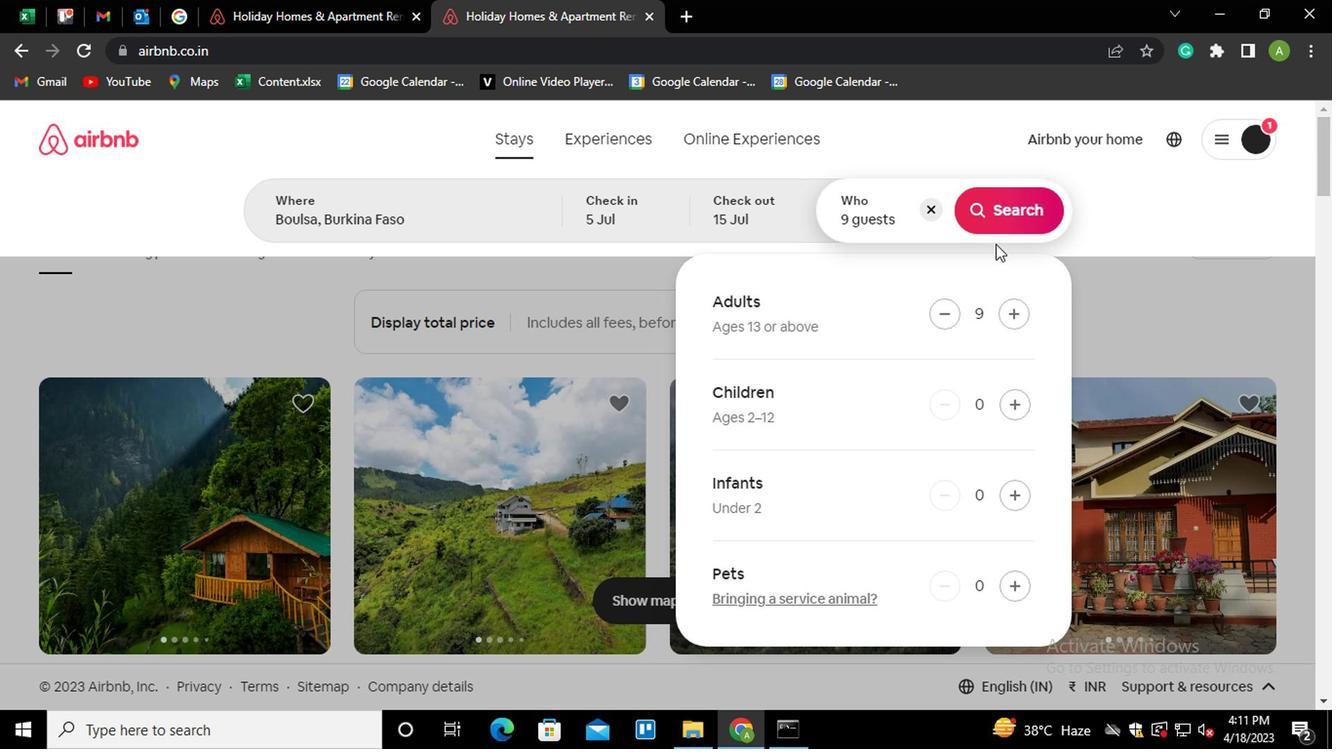 
Action: Mouse pressed left at (987, 474)
Screenshot: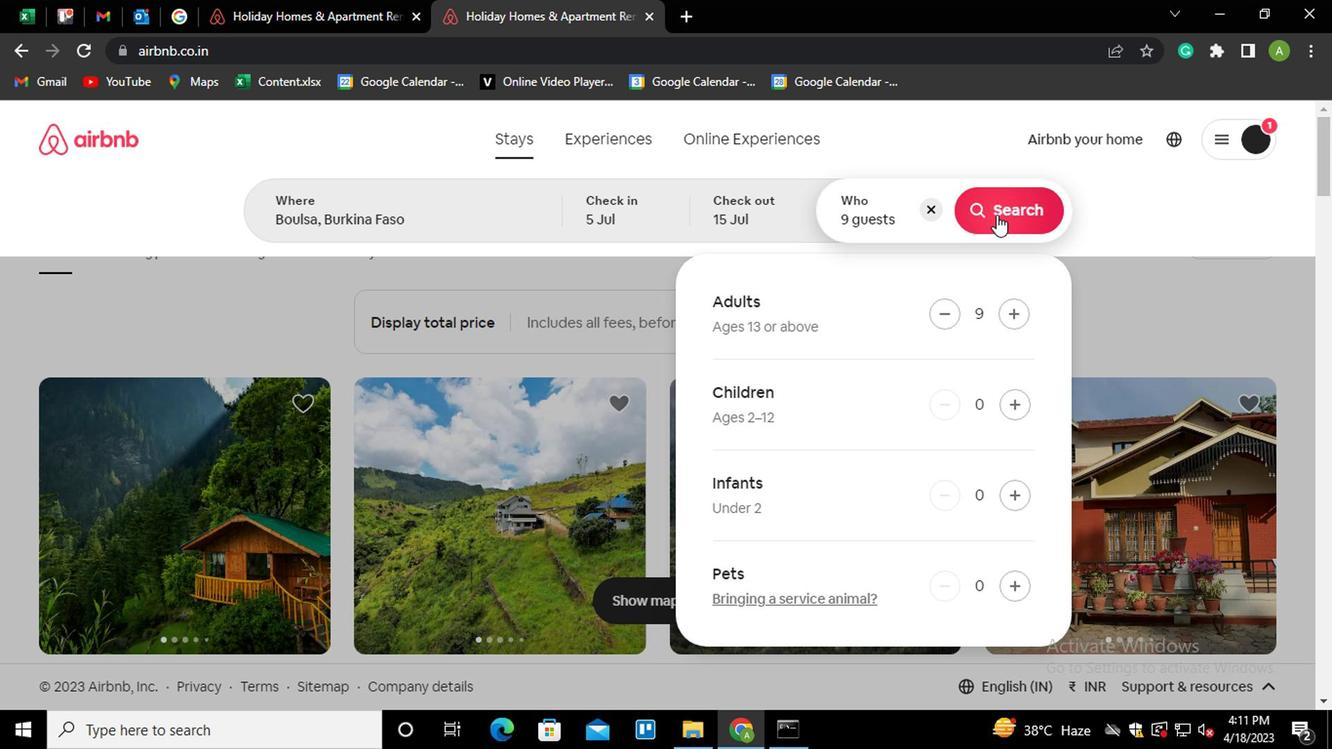 
Action: Mouse moved to (1241, 474)
Screenshot: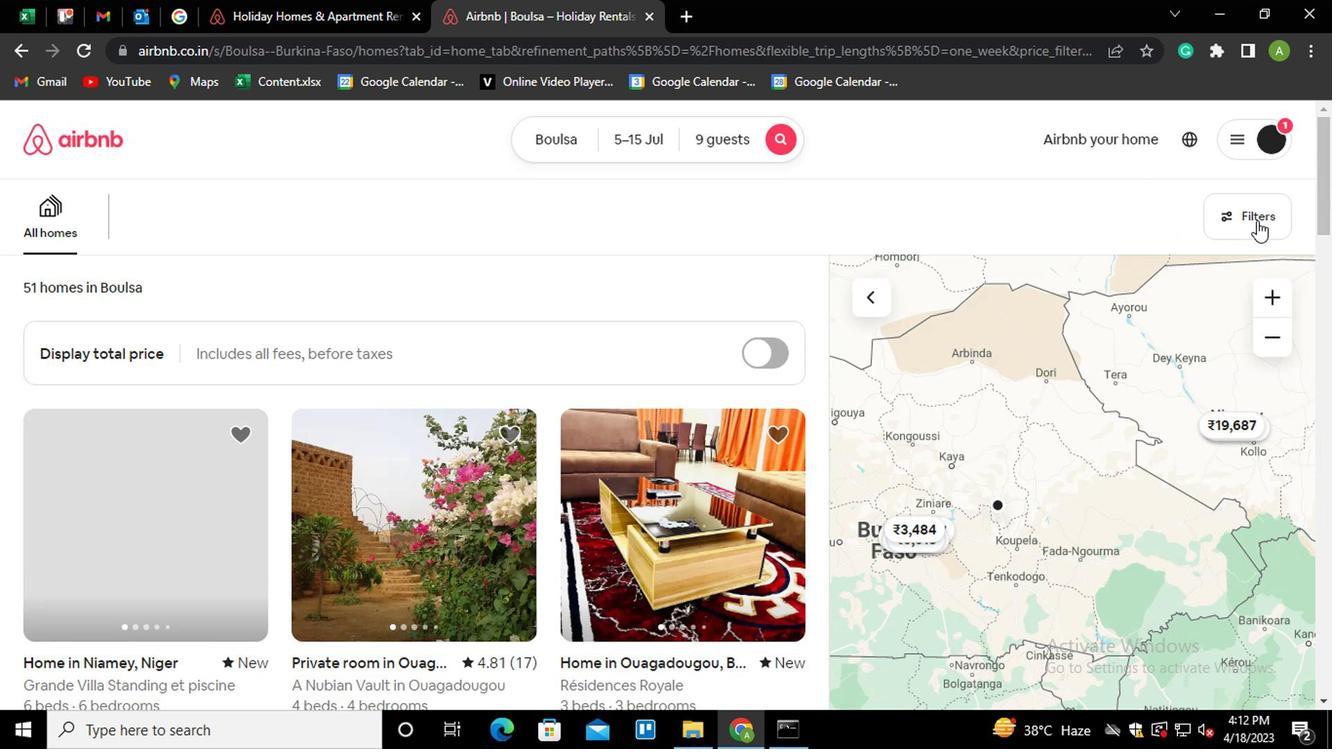 
Action: Mouse pressed left at (1241, 474)
Screenshot: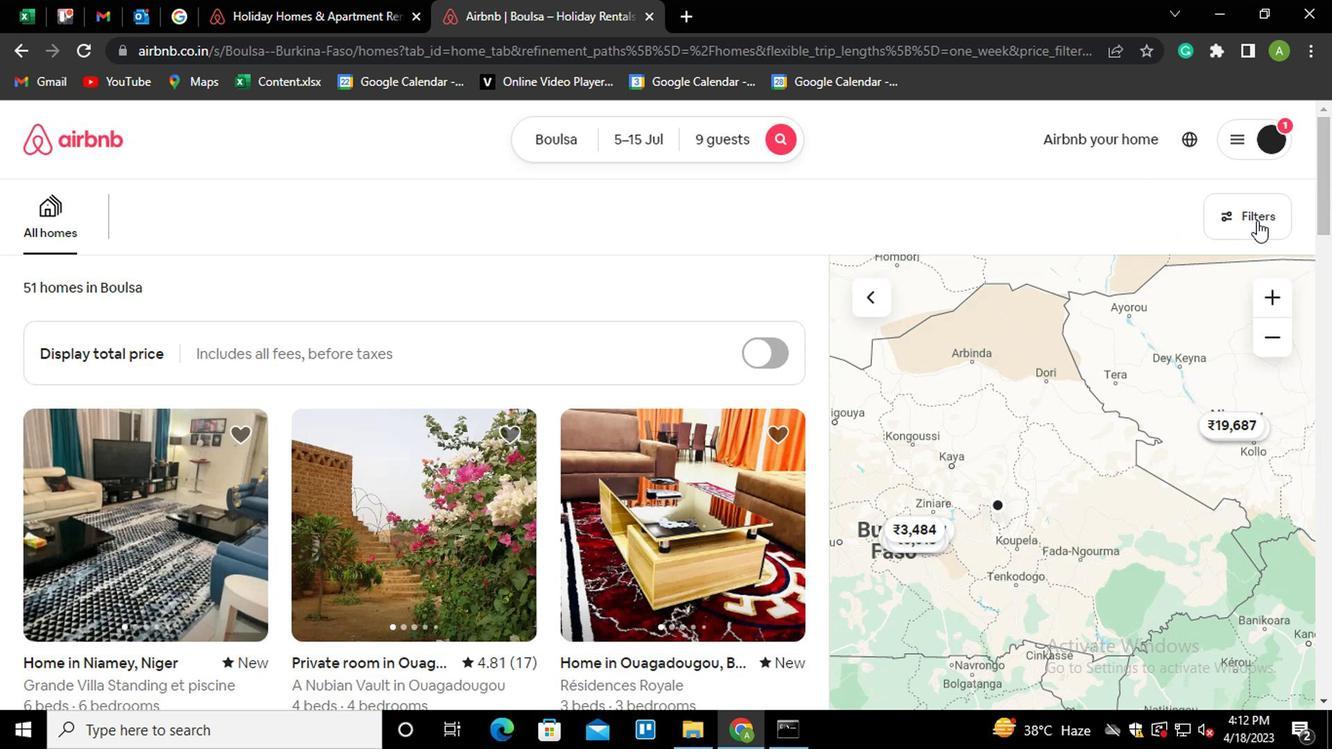 
Action: Mouse moved to (503, 460)
Screenshot: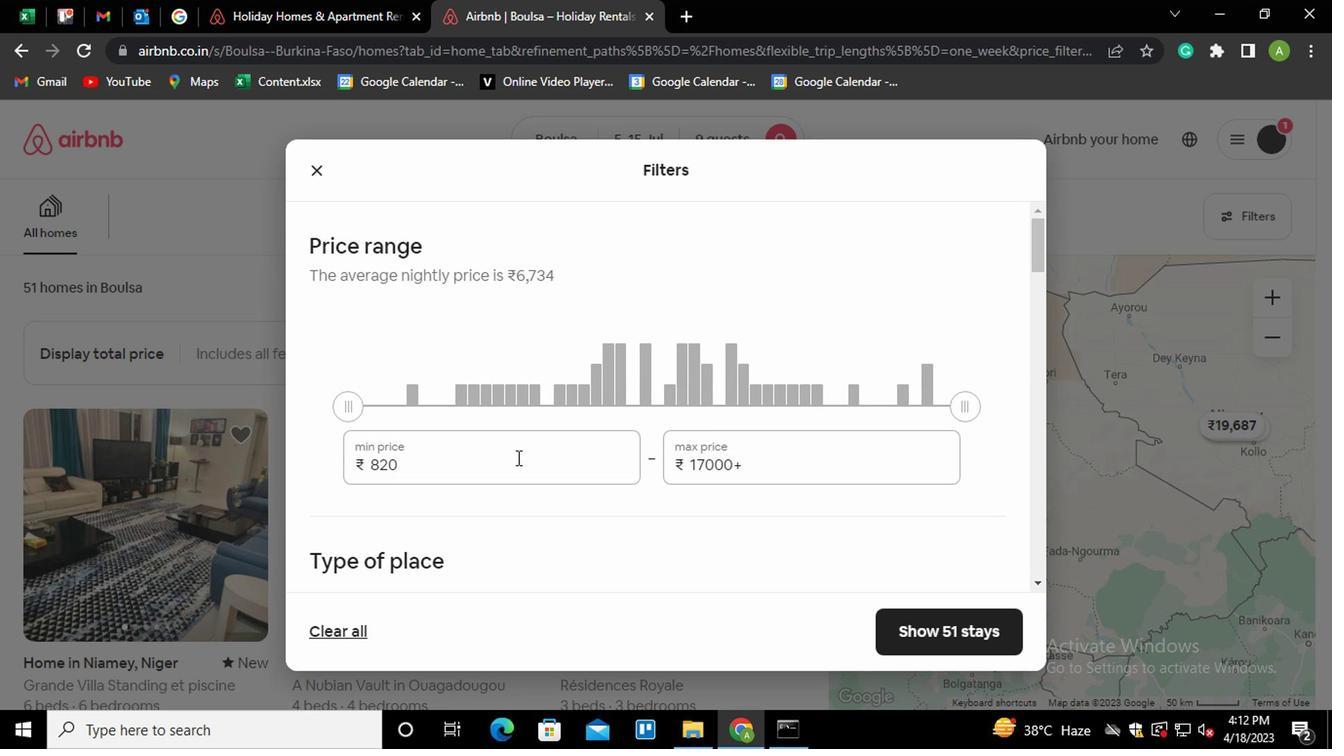 
Action: Mouse pressed left at (503, 460)
Screenshot: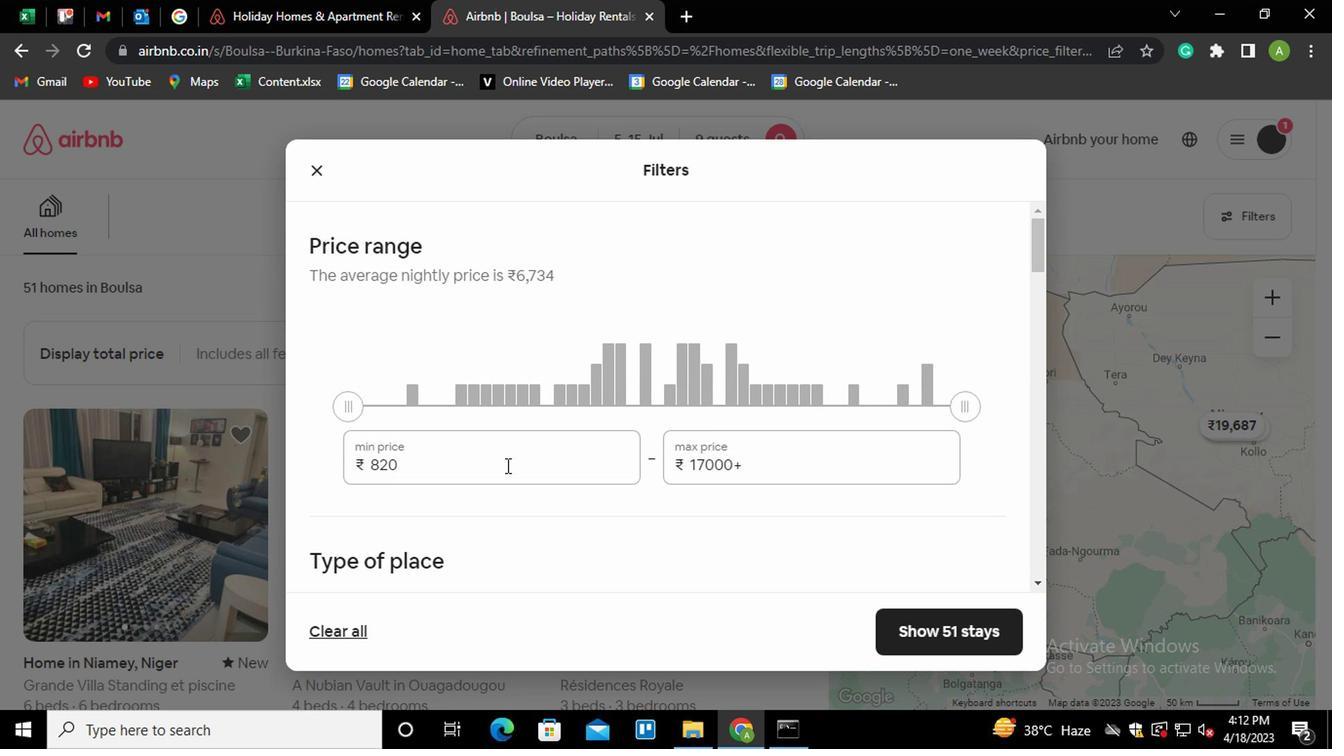 
Action: Key pressed <Key.shift_r><Key.home>150000<Key.backspace>
Screenshot: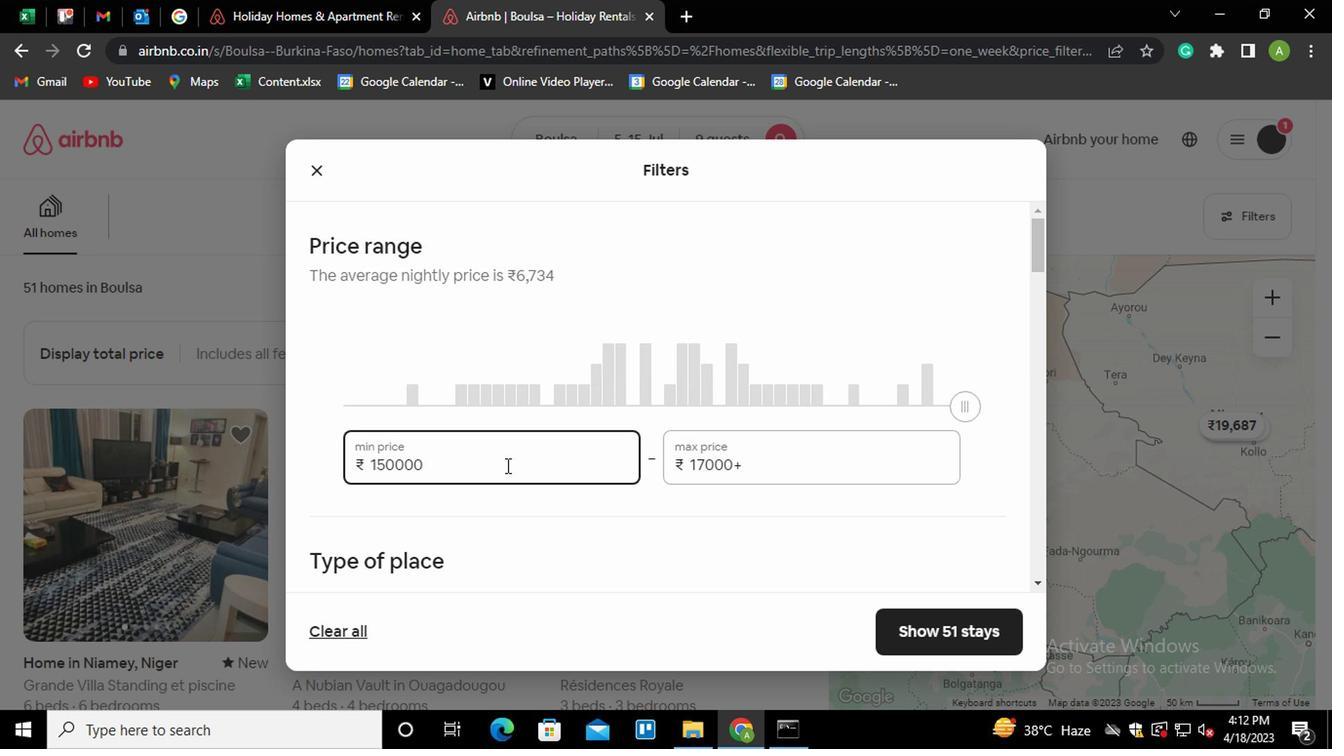 
Action: Mouse moved to (814, 460)
Screenshot: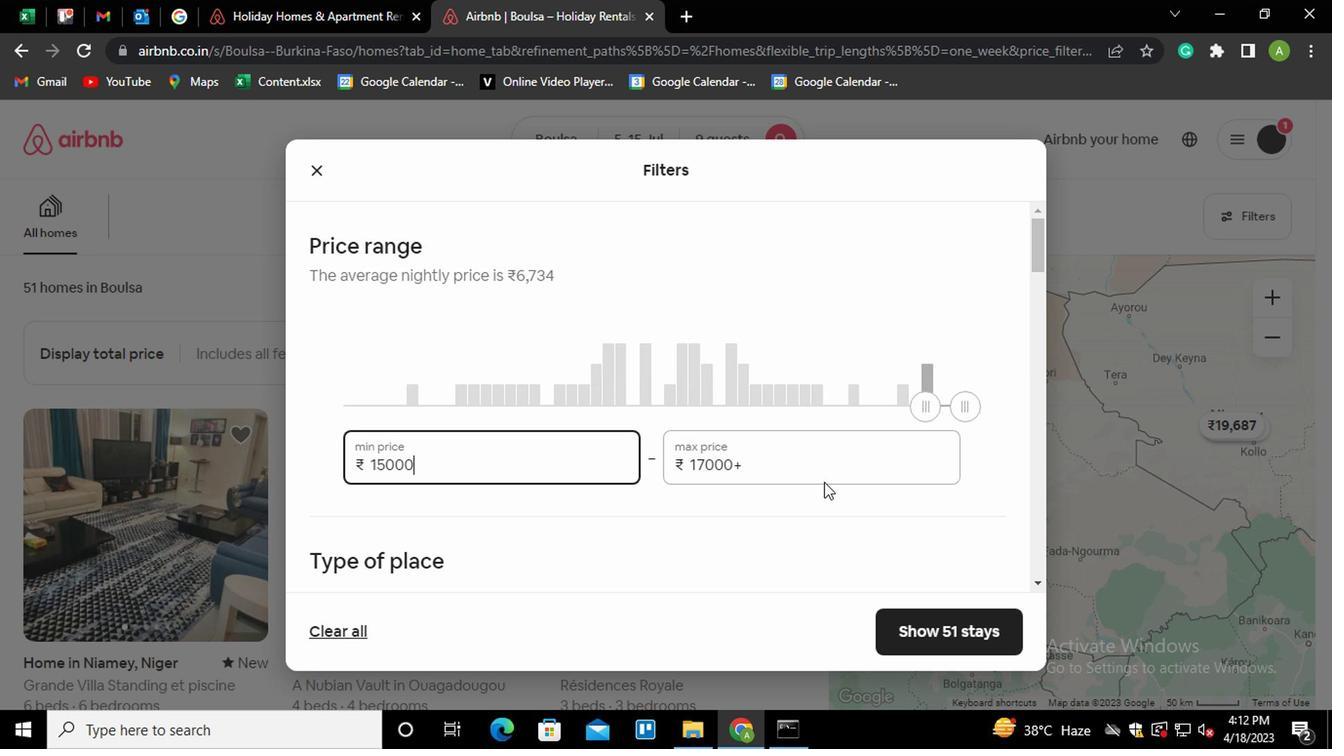 
Action: Mouse pressed left at (814, 460)
Screenshot: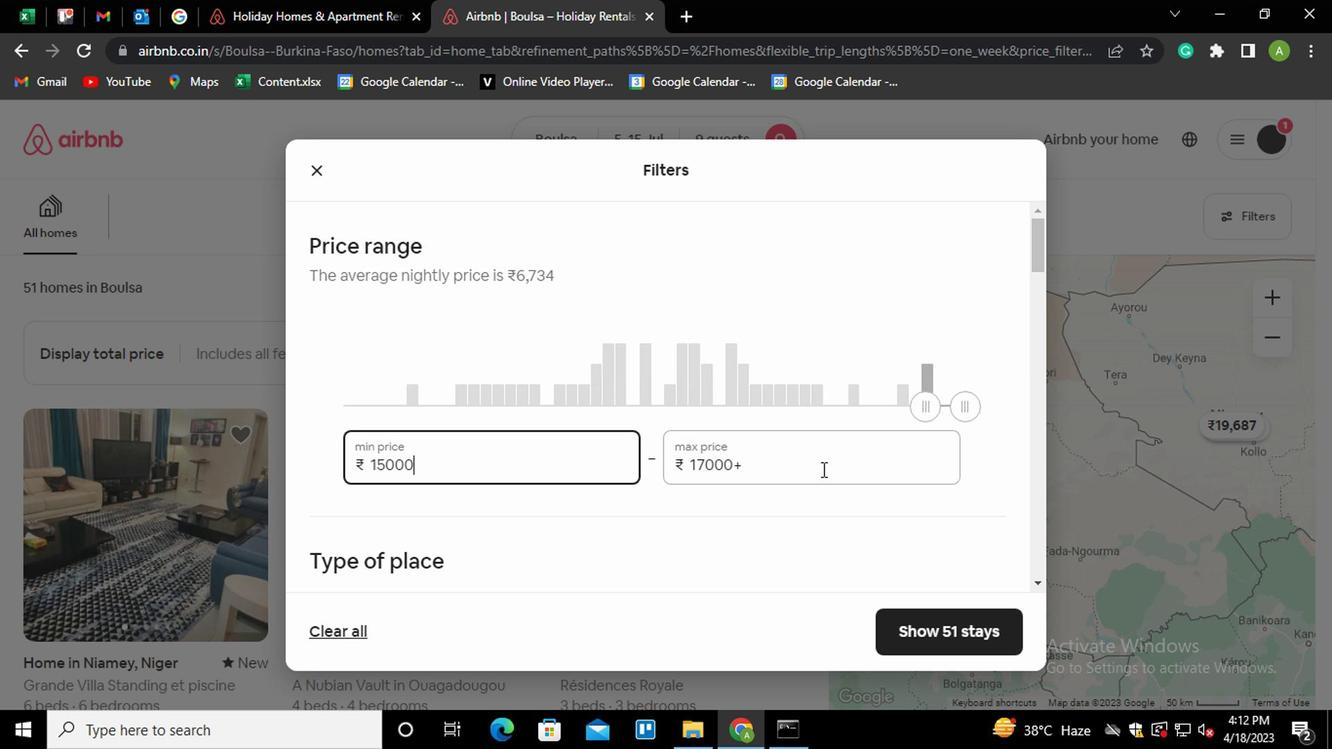 
Action: Key pressed <Key.shift_r><Key.home>25000
Screenshot: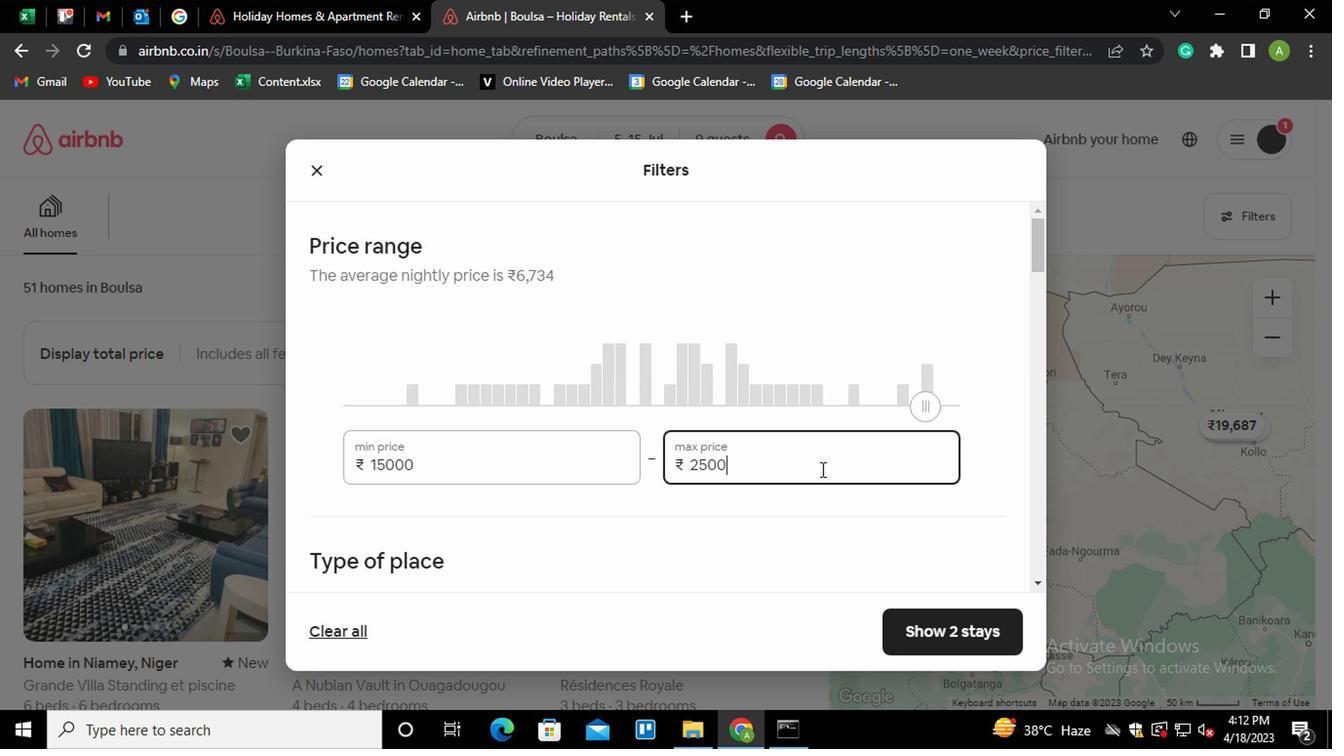 
Action: Mouse moved to (619, 455)
Screenshot: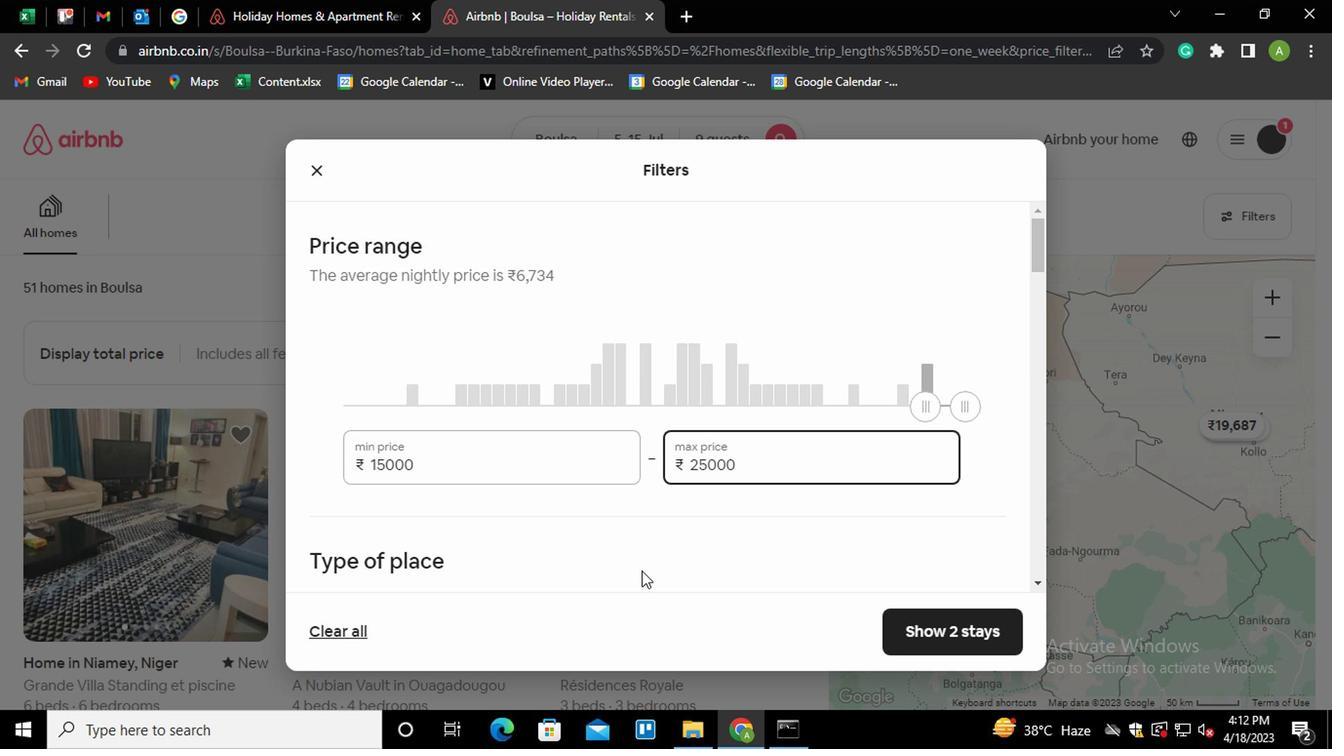
Action: Mouse scrolled (619, 455) with delta (0, 0)
Screenshot: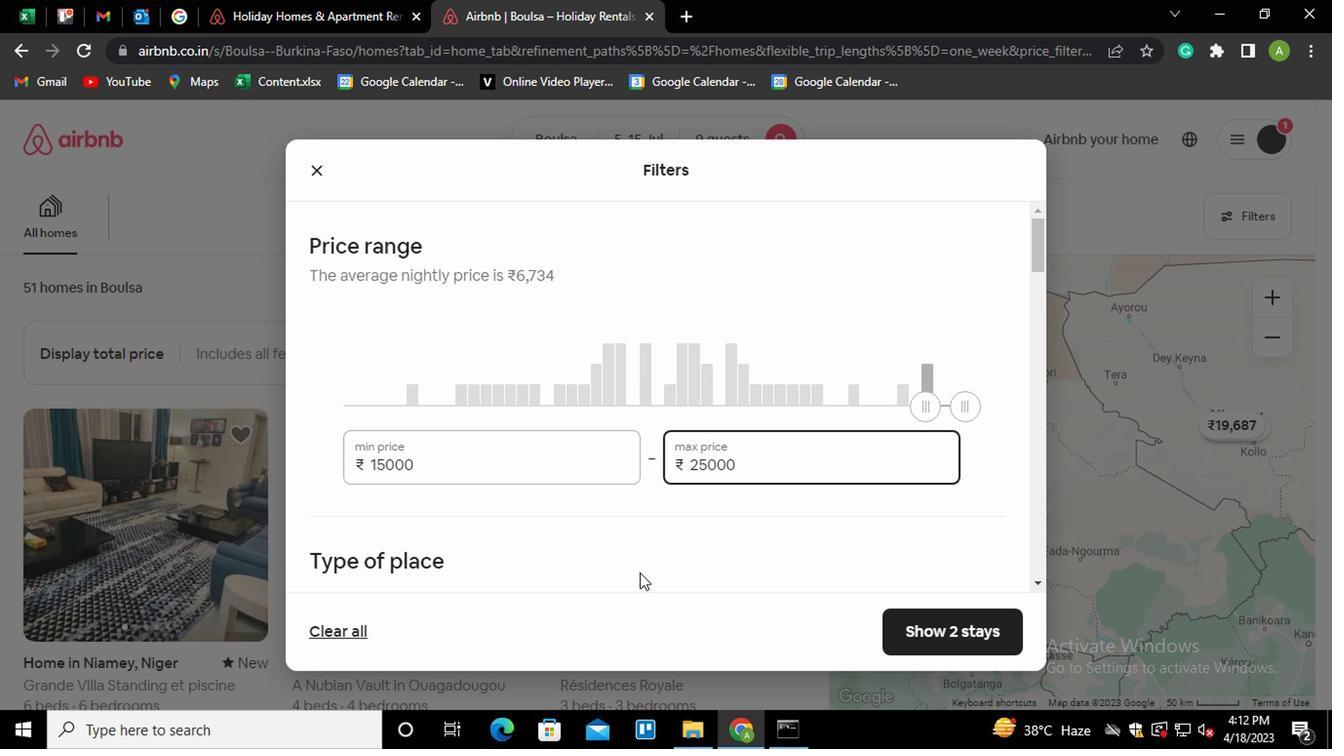 
Action: Mouse scrolled (619, 455) with delta (0, 0)
Screenshot: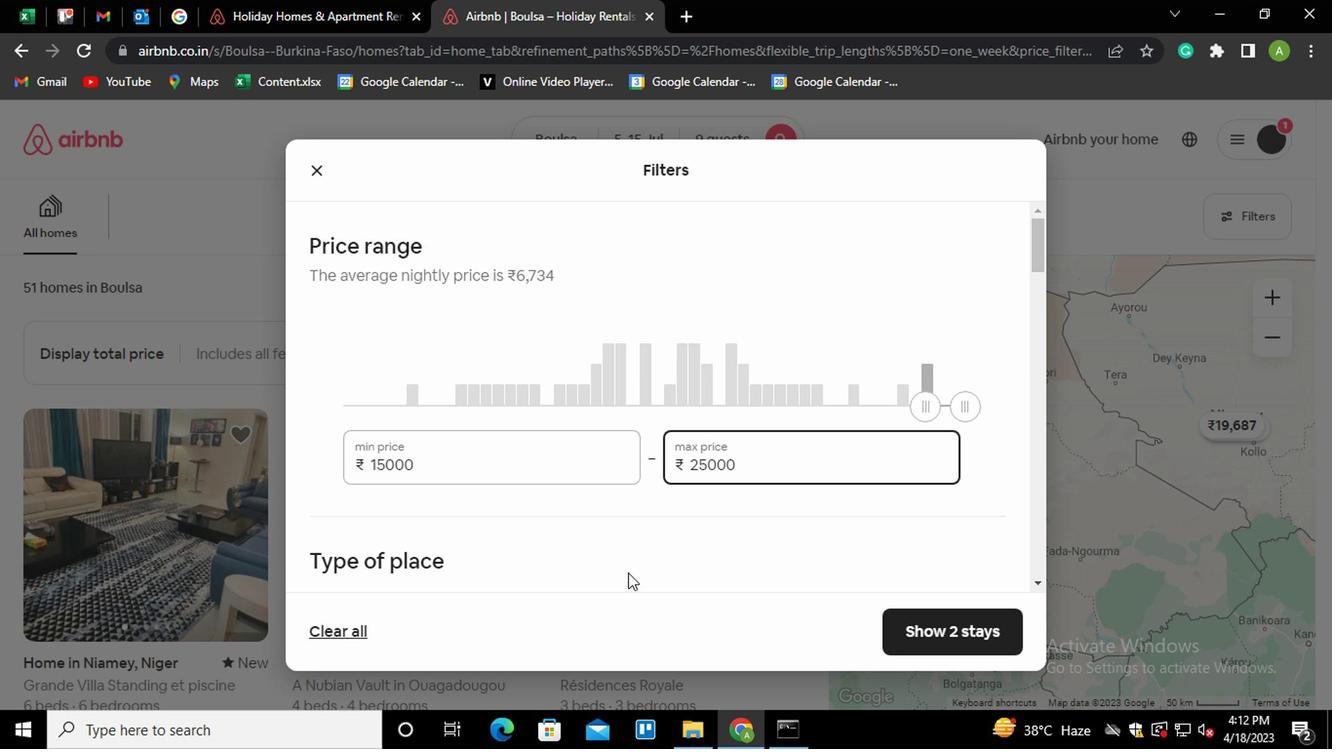 
Action: Mouse scrolled (619, 455) with delta (0, 0)
Screenshot: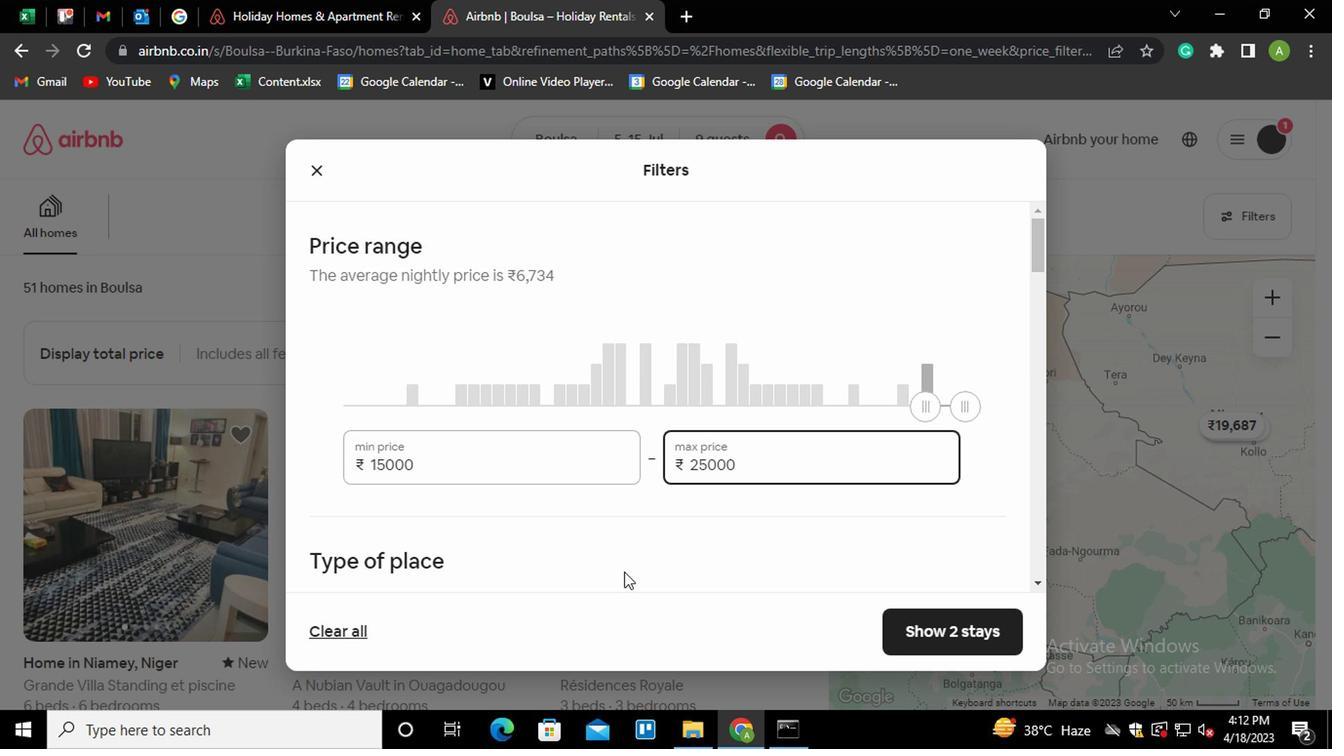 
Action: Mouse moved to (349, 467)
Screenshot: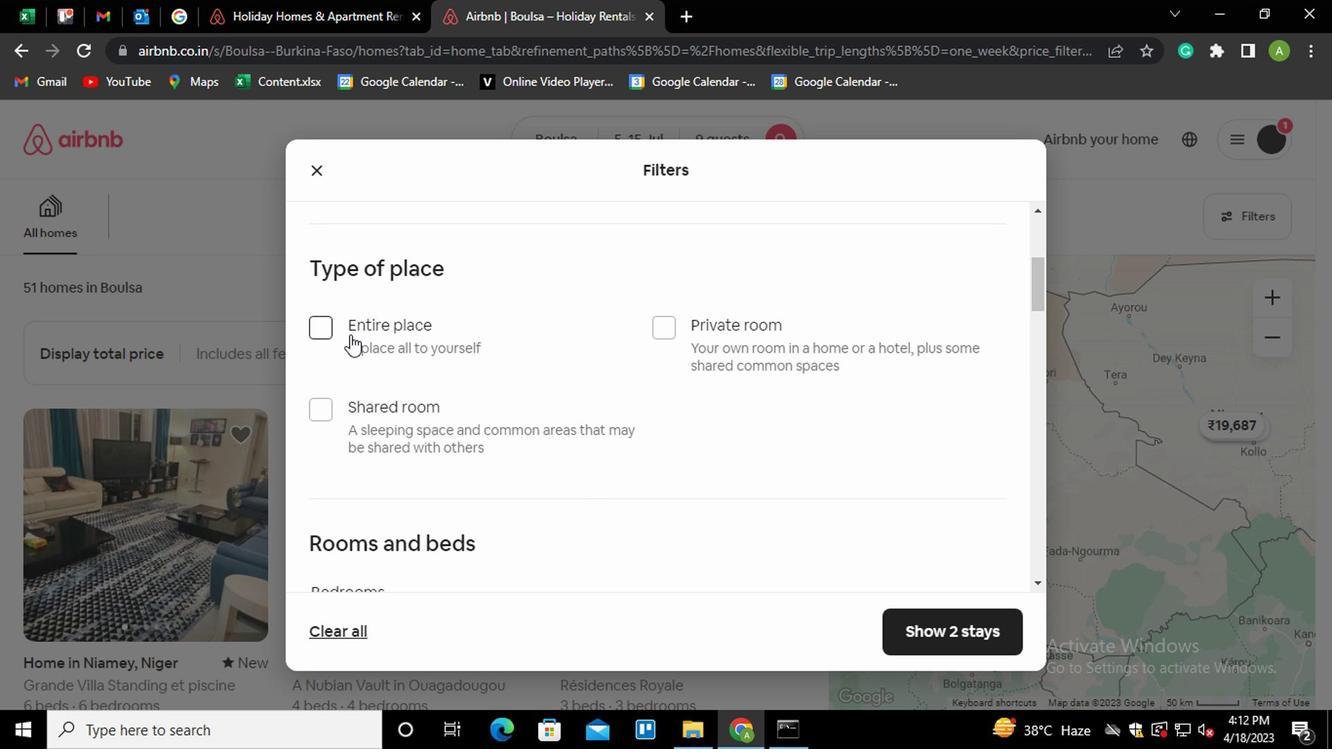 
Action: Mouse pressed left at (349, 467)
Screenshot: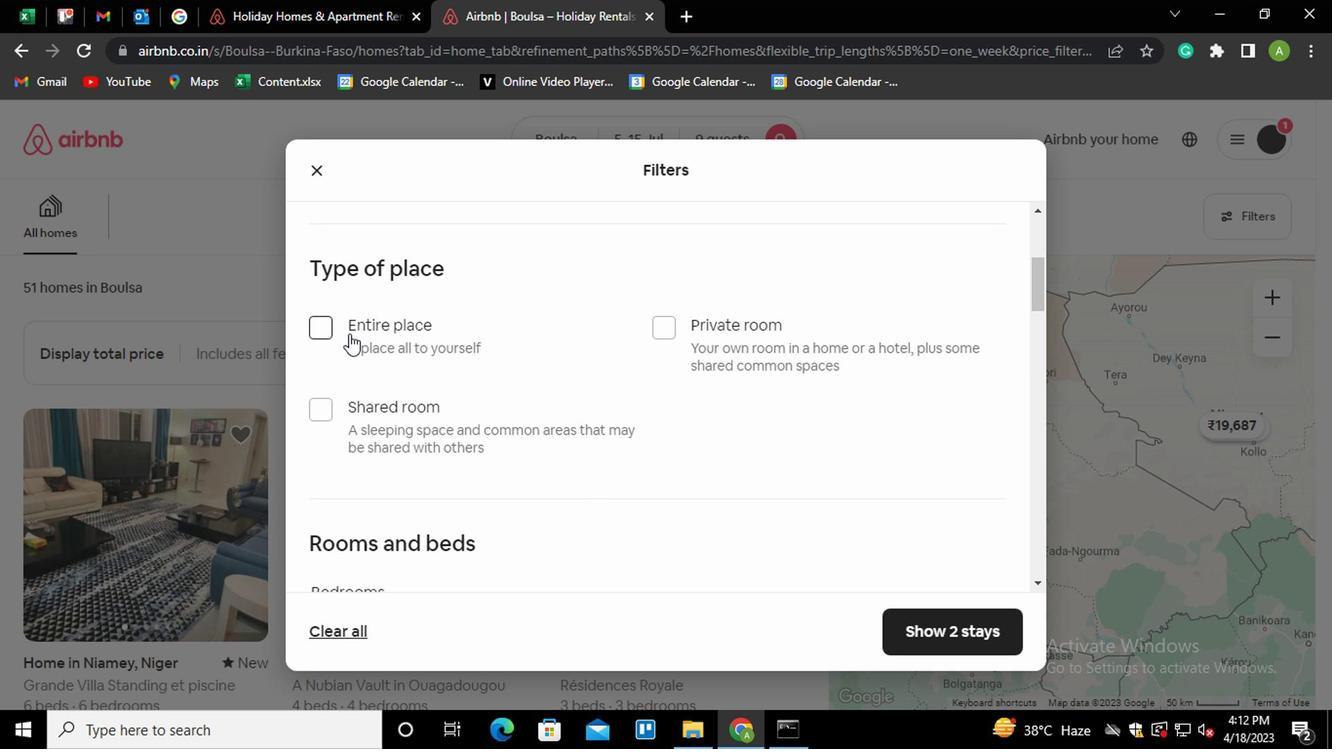 
Action: Mouse moved to (511, 462)
Screenshot: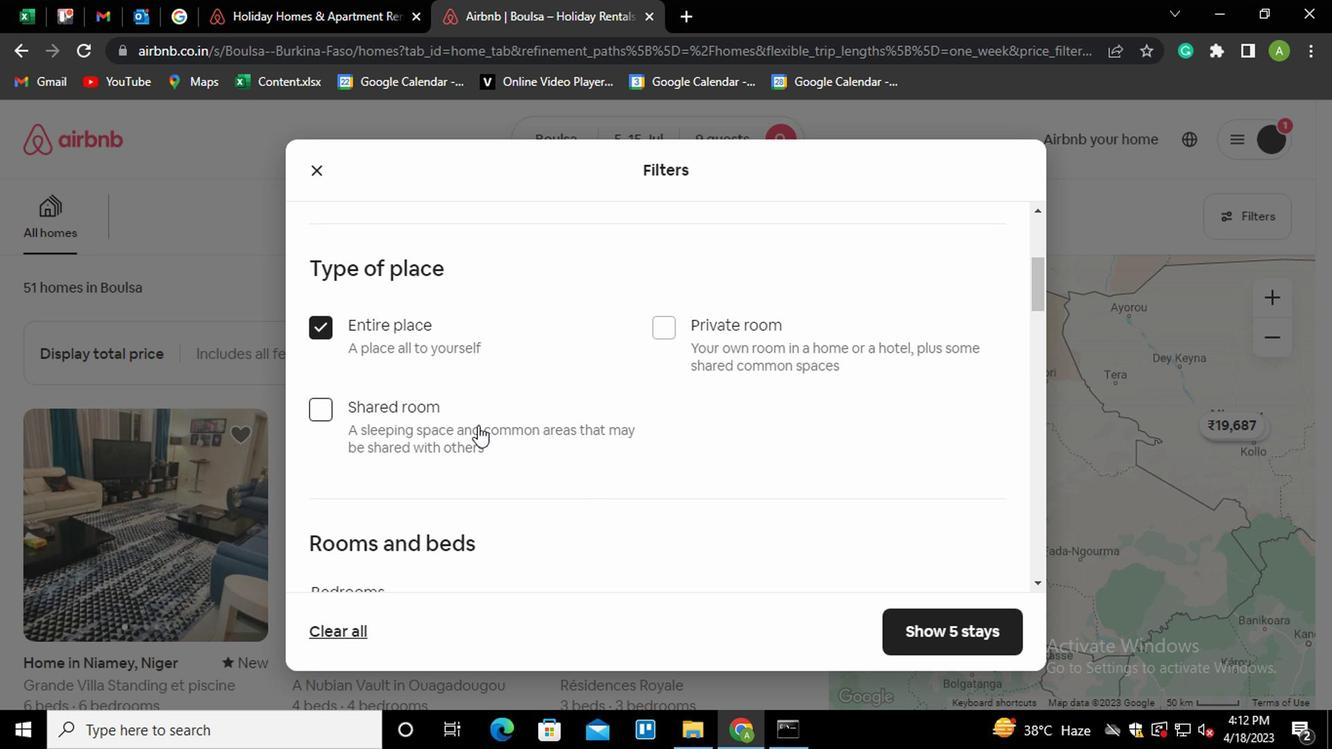 
Action: Mouse scrolled (511, 462) with delta (0, 0)
Screenshot: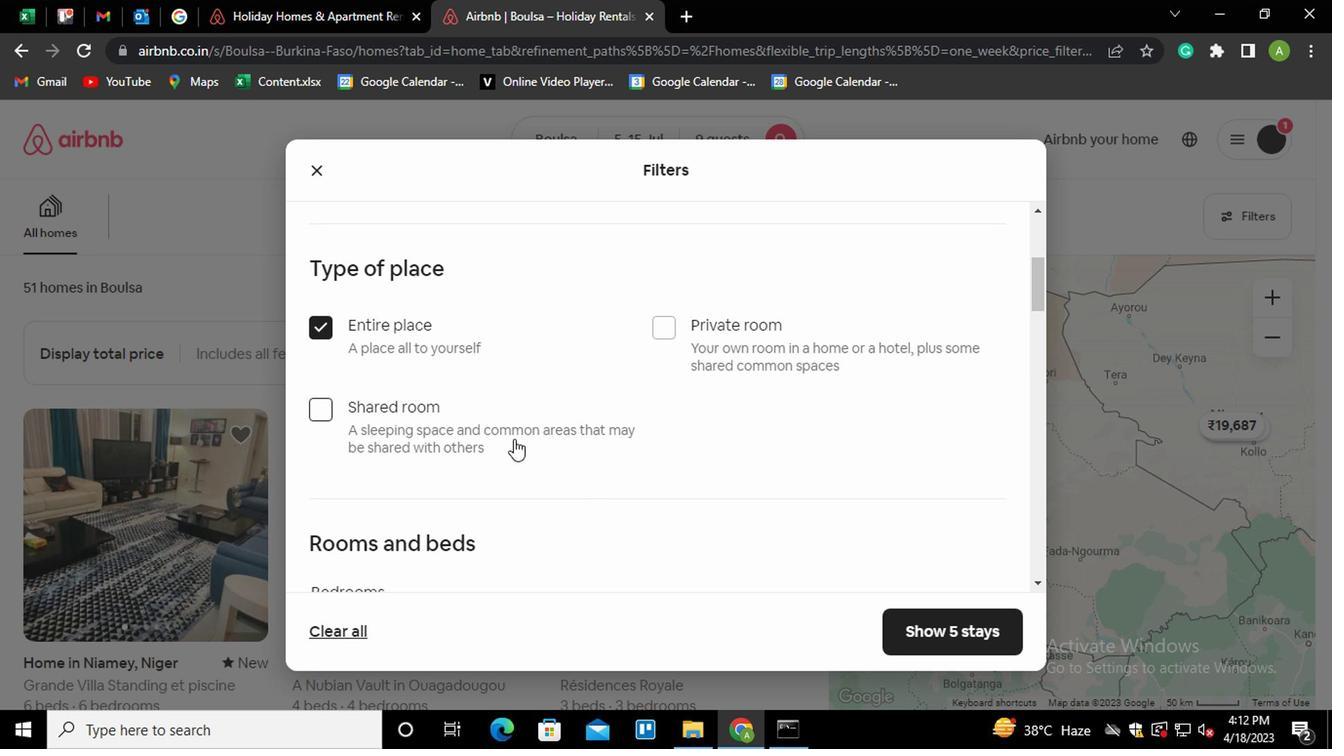 
Action: Mouse moved to (511, 462)
Screenshot: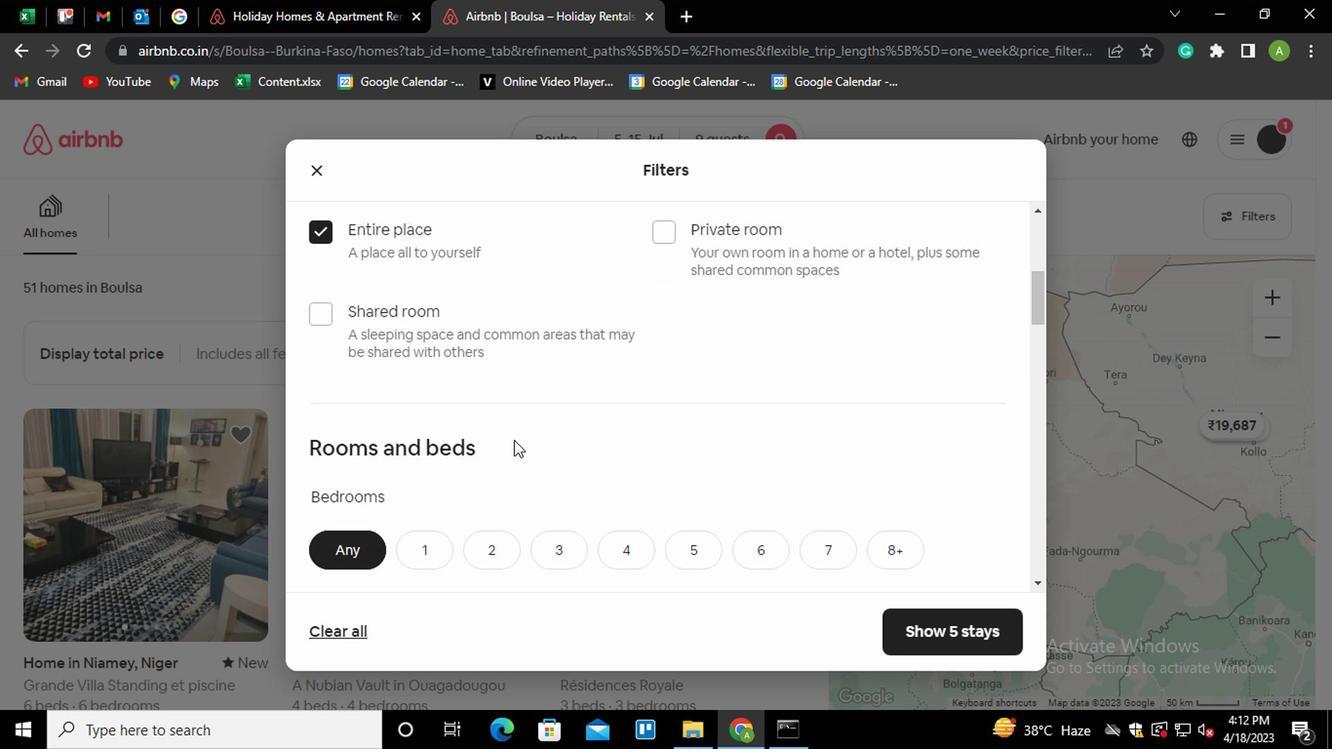 
Action: Mouse scrolled (511, 462) with delta (0, 0)
Screenshot: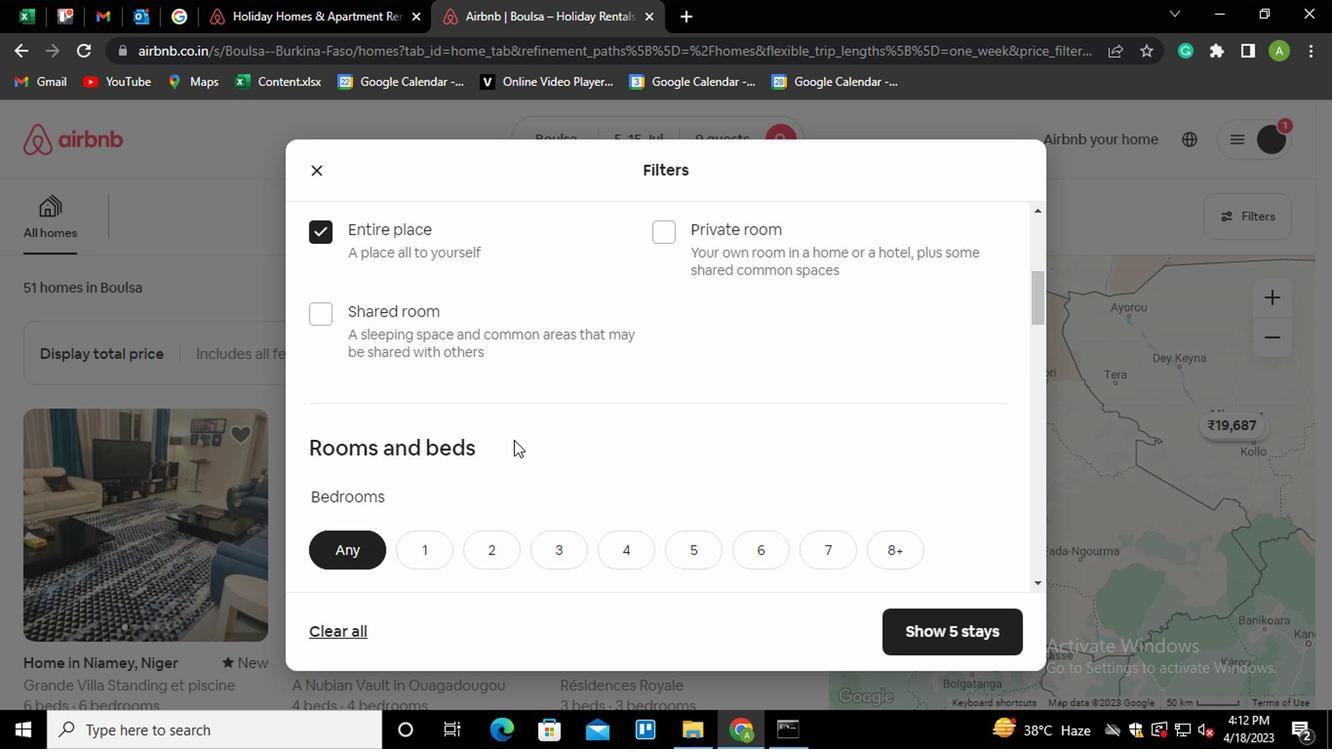
Action: Mouse moved to (678, 461)
Screenshot: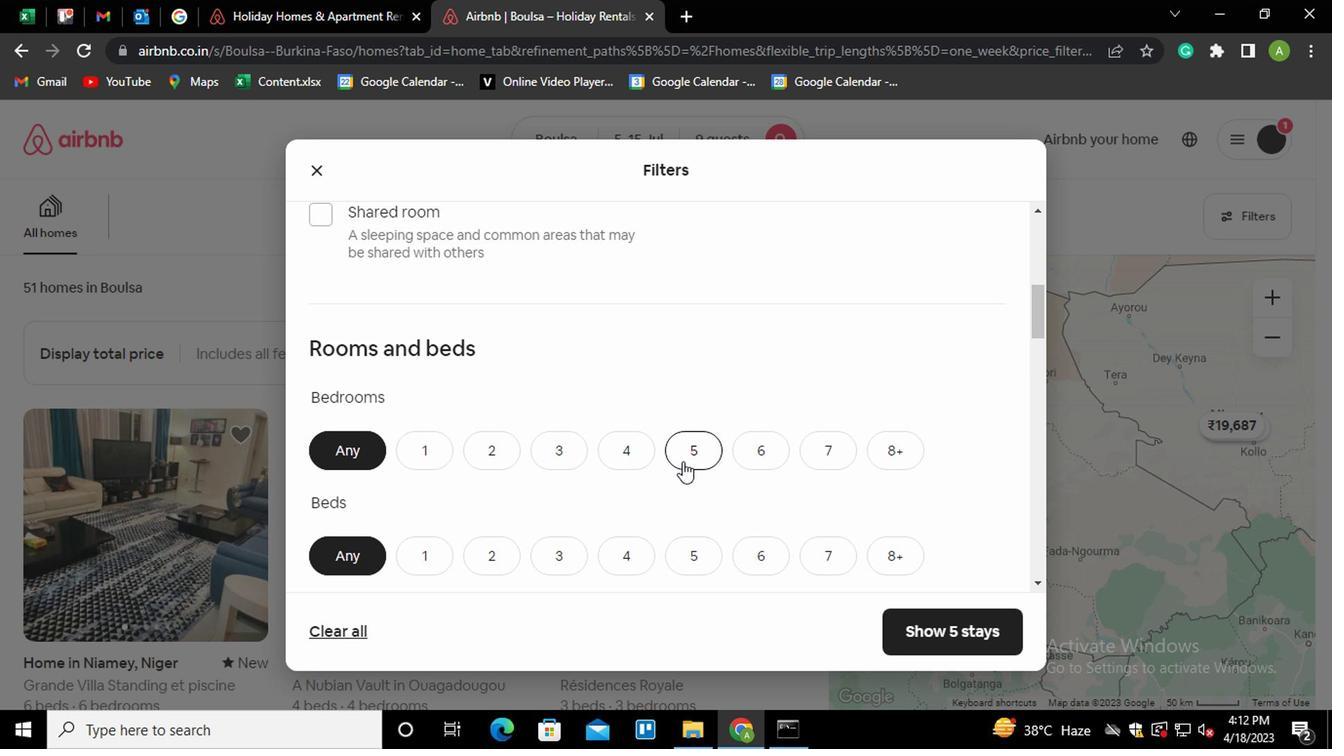 
Action: Mouse pressed left at (678, 461)
Screenshot: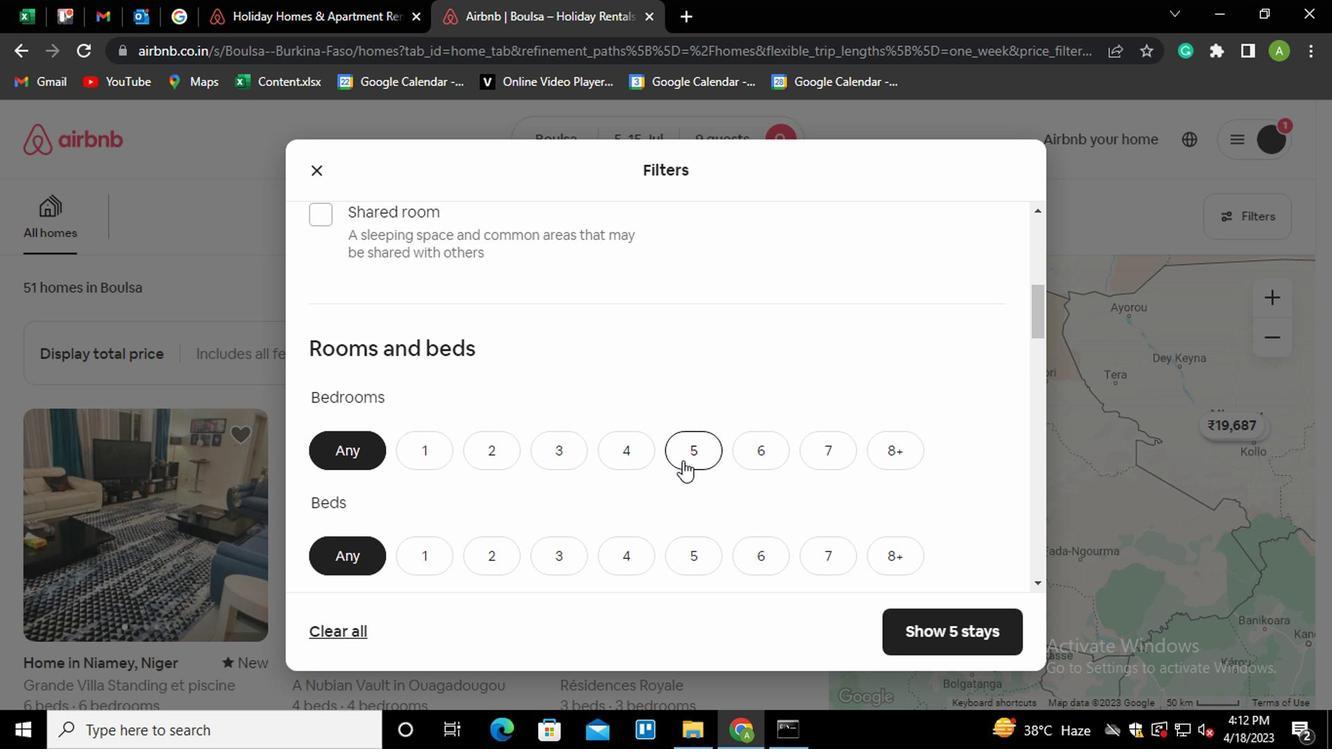 
Action: Mouse moved to (499, 457)
Screenshot: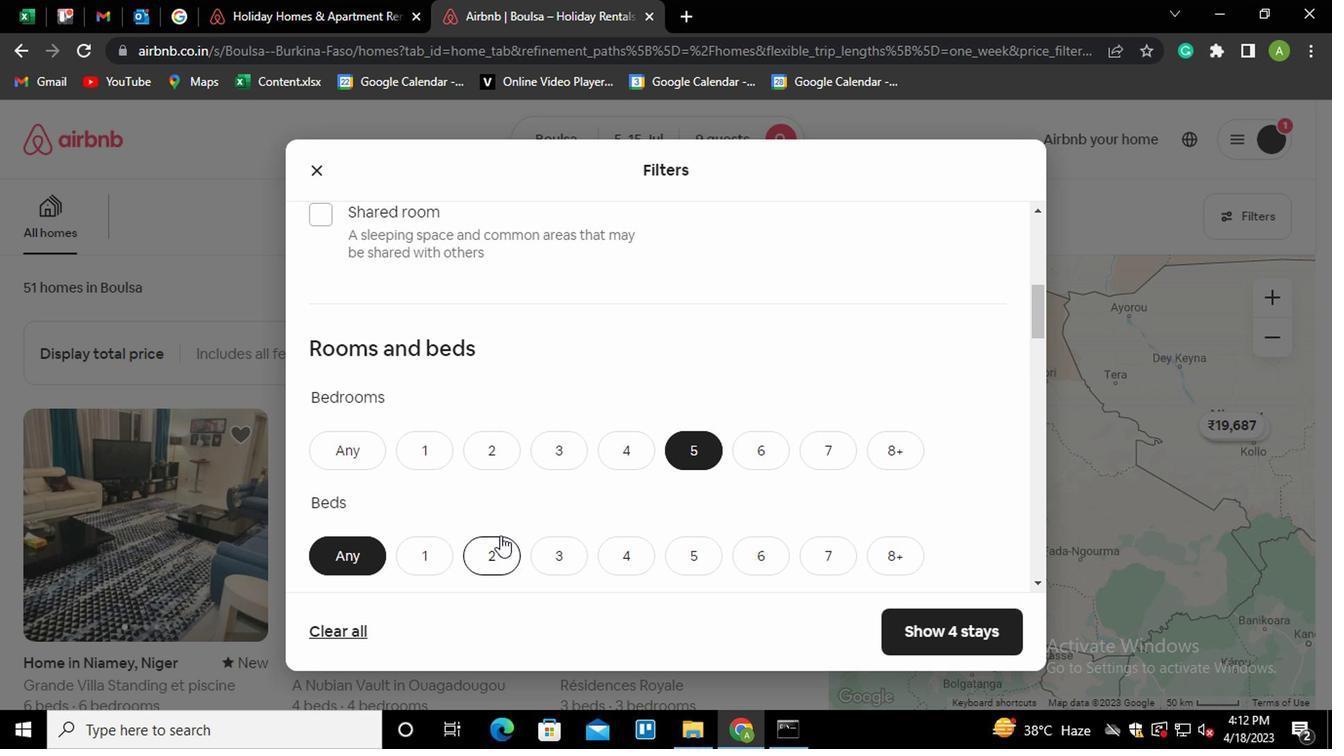 
Action: Mouse scrolled (499, 457) with delta (0, 0)
Screenshot: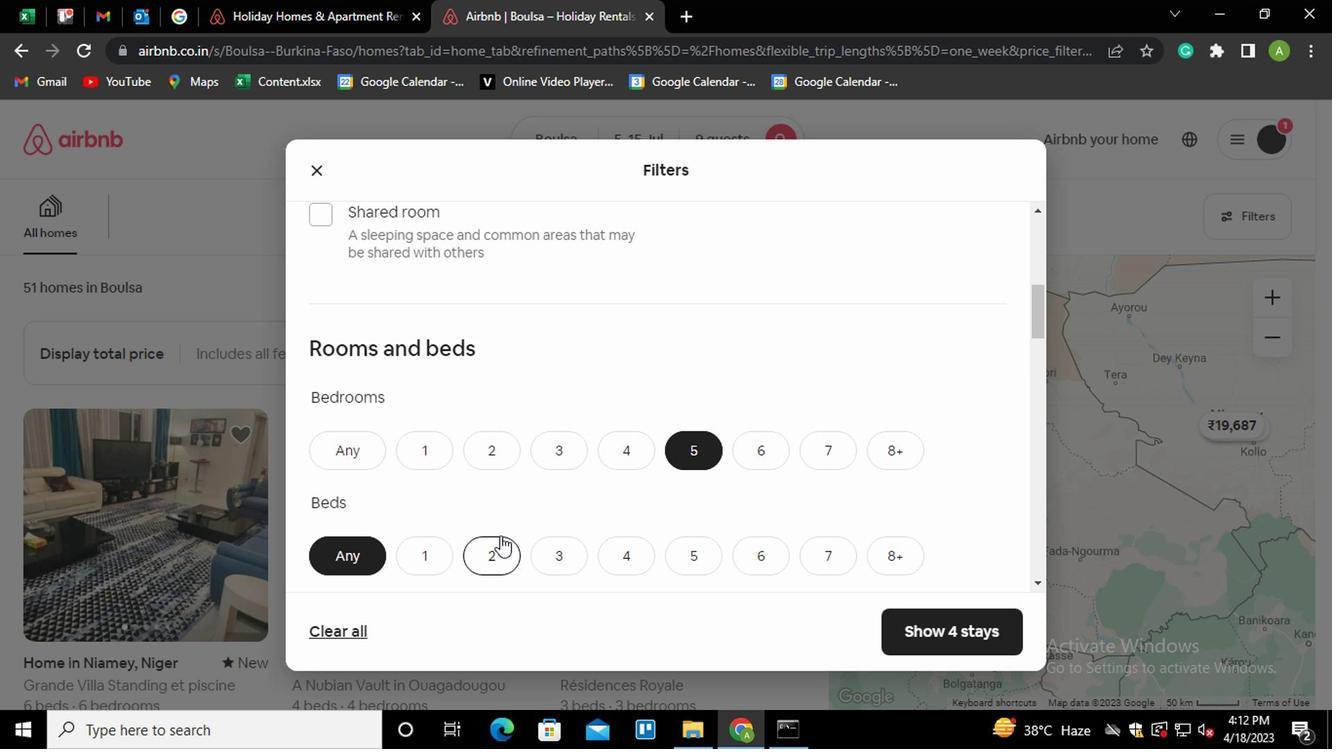 
Action: Mouse moved to (684, 460)
Screenshot: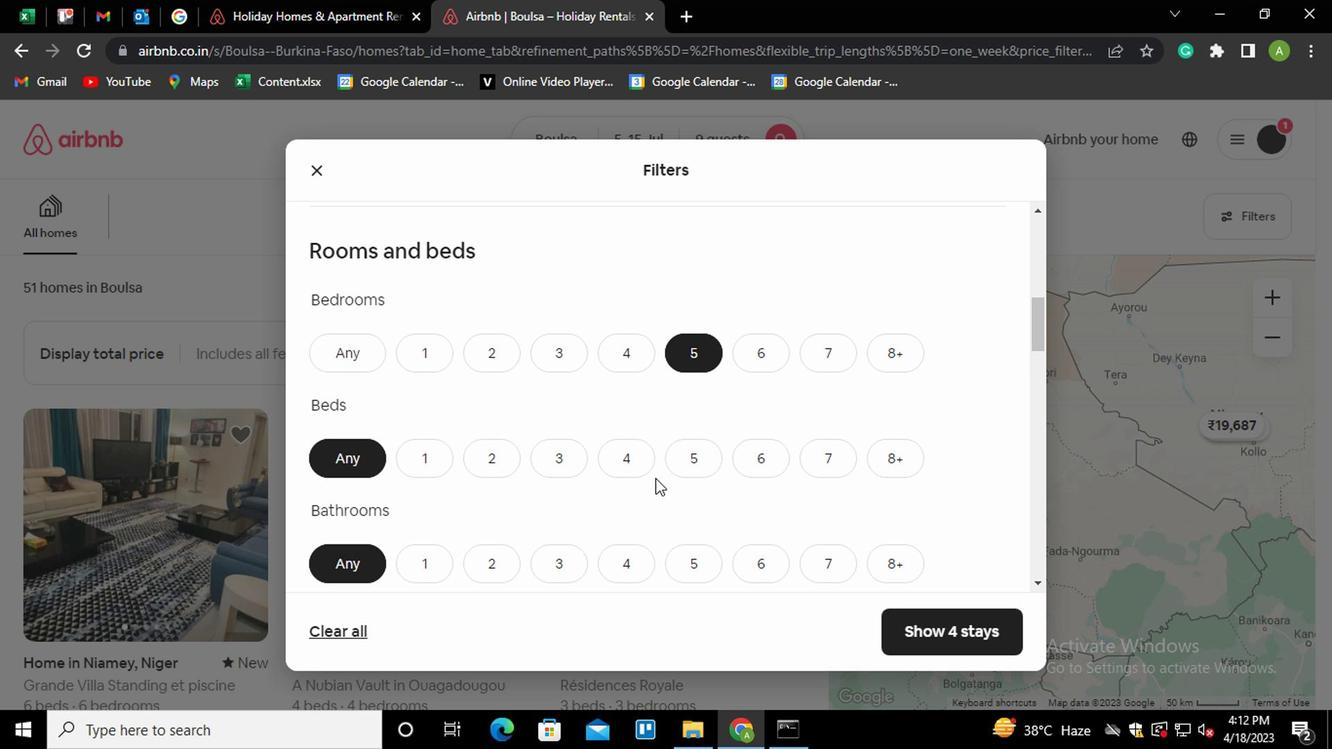 
Action: Mouse pressed left at (684, 460)
Screenshot: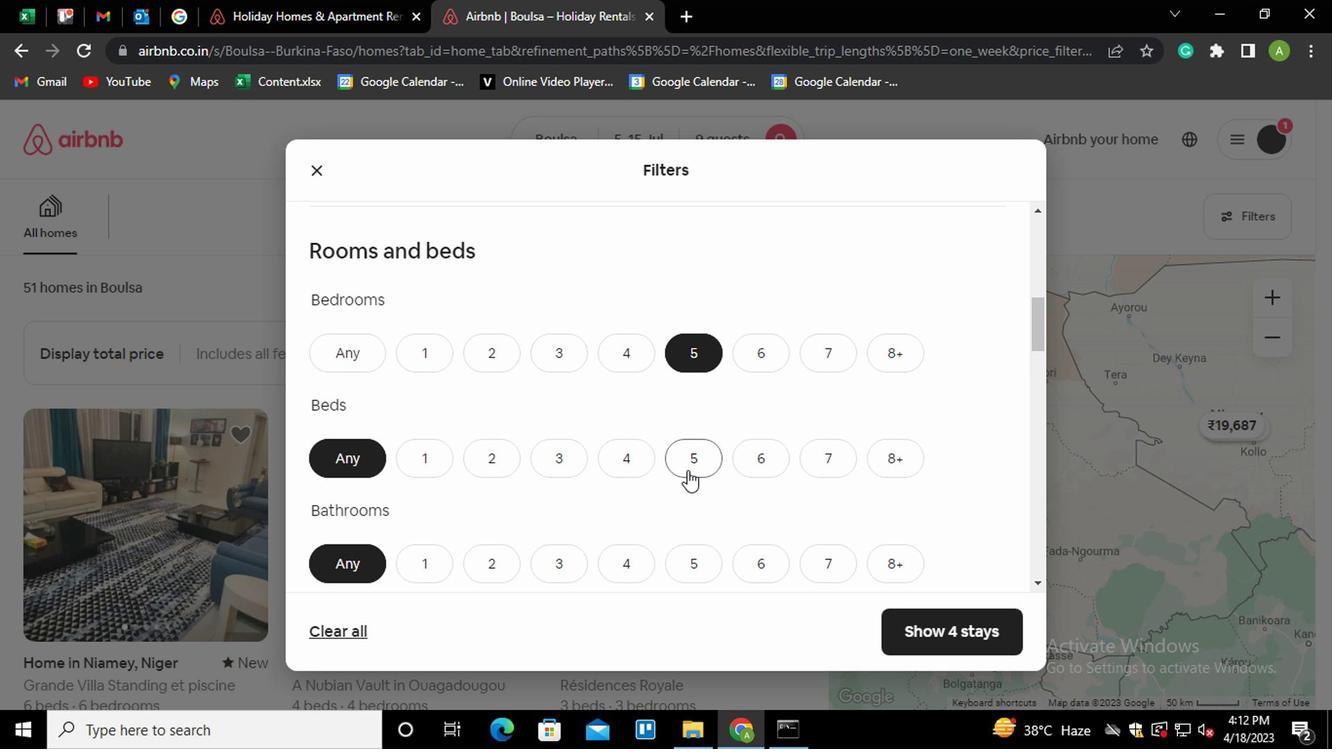 
Action: Mouse moved to (678, 456)
Screenshot: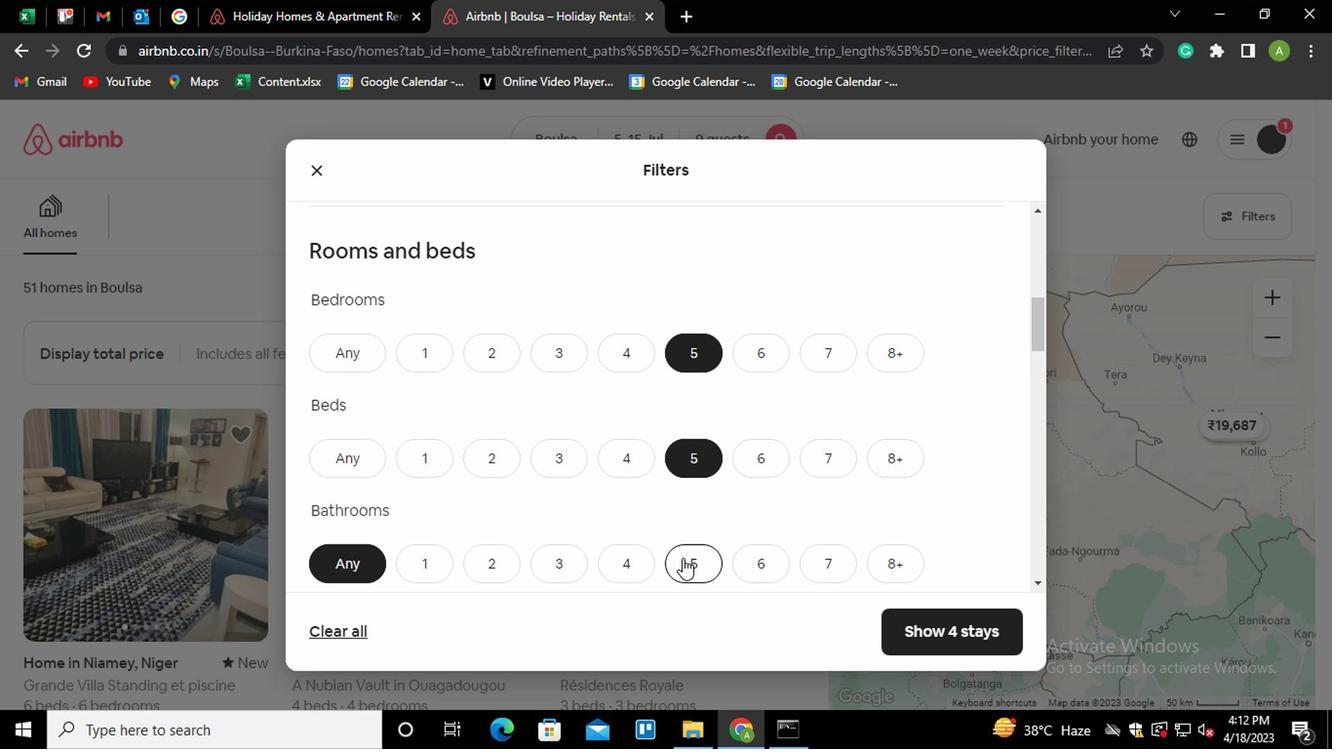 
Action: Mouse pressed left at (678, 456)
Screenshot: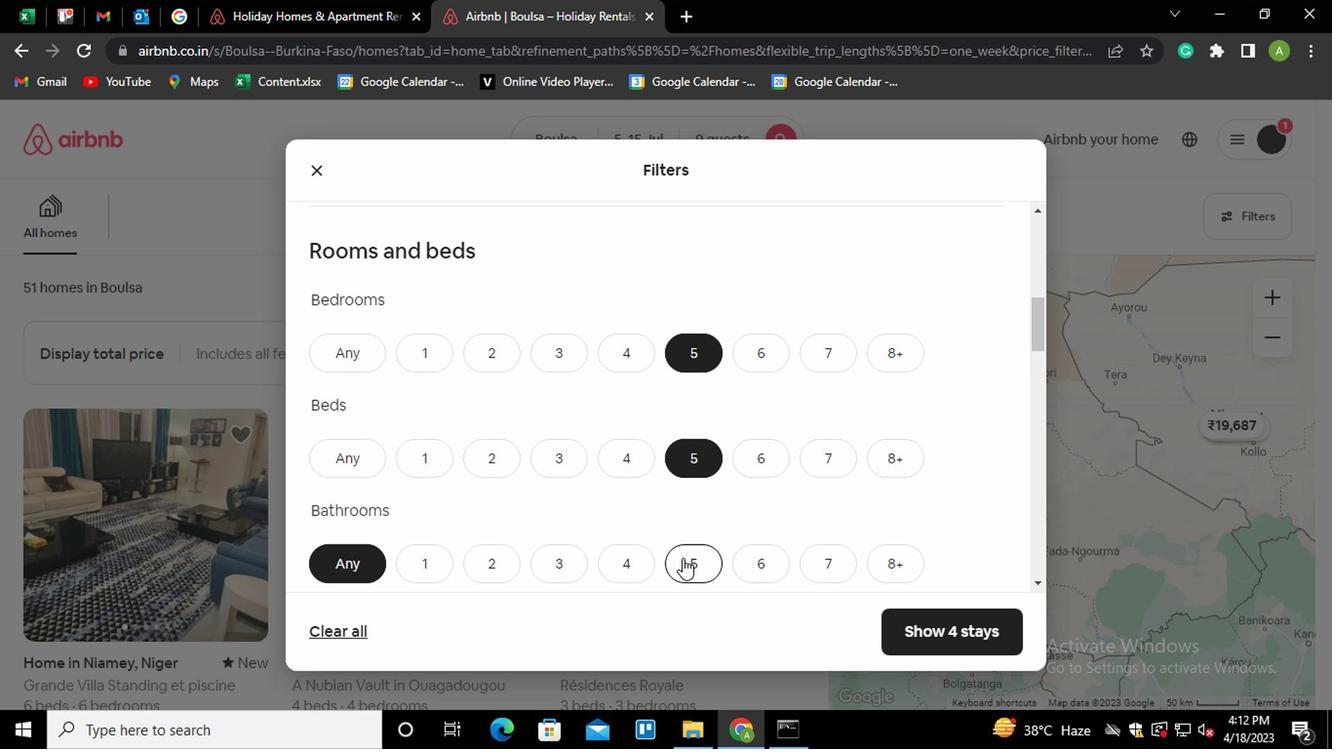 
Action: Mouse moved to (726, 459)
Screenshot: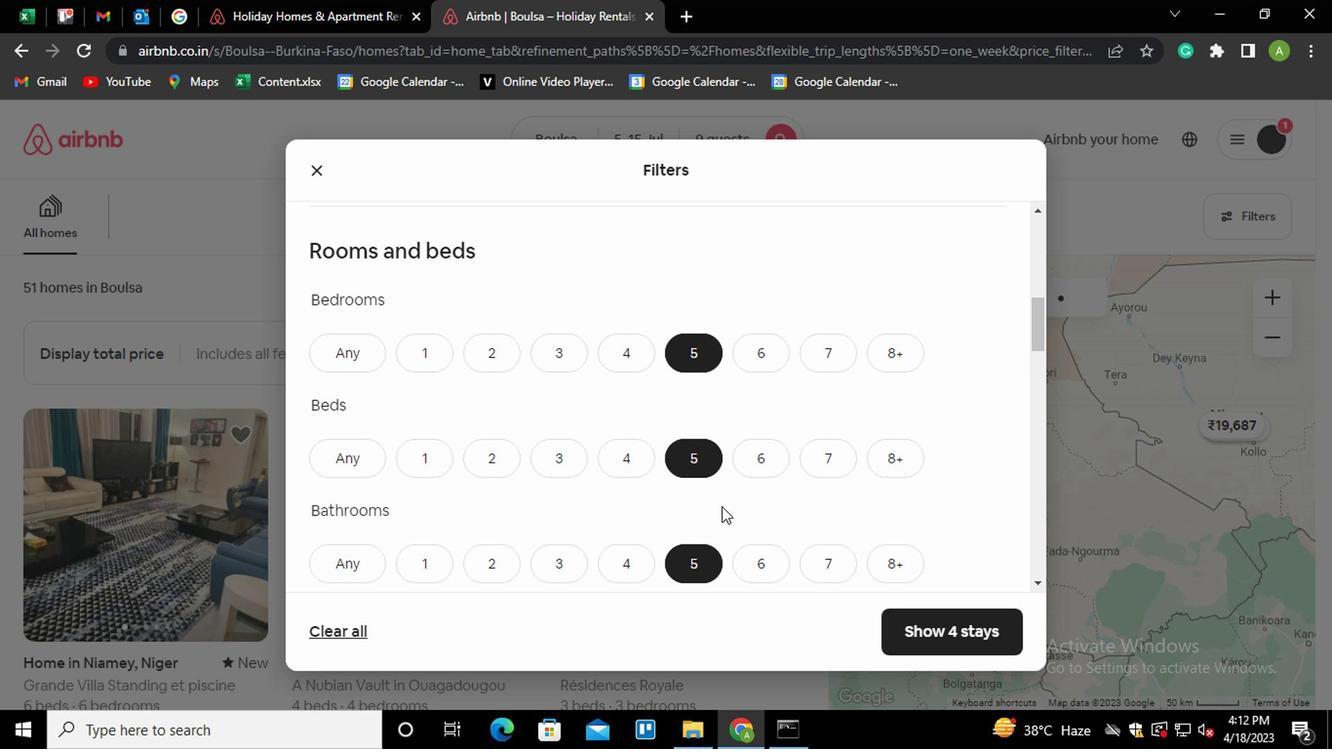 
Action: Mouse scrolled (726, 459) with delta (0, 0)
Screenshot: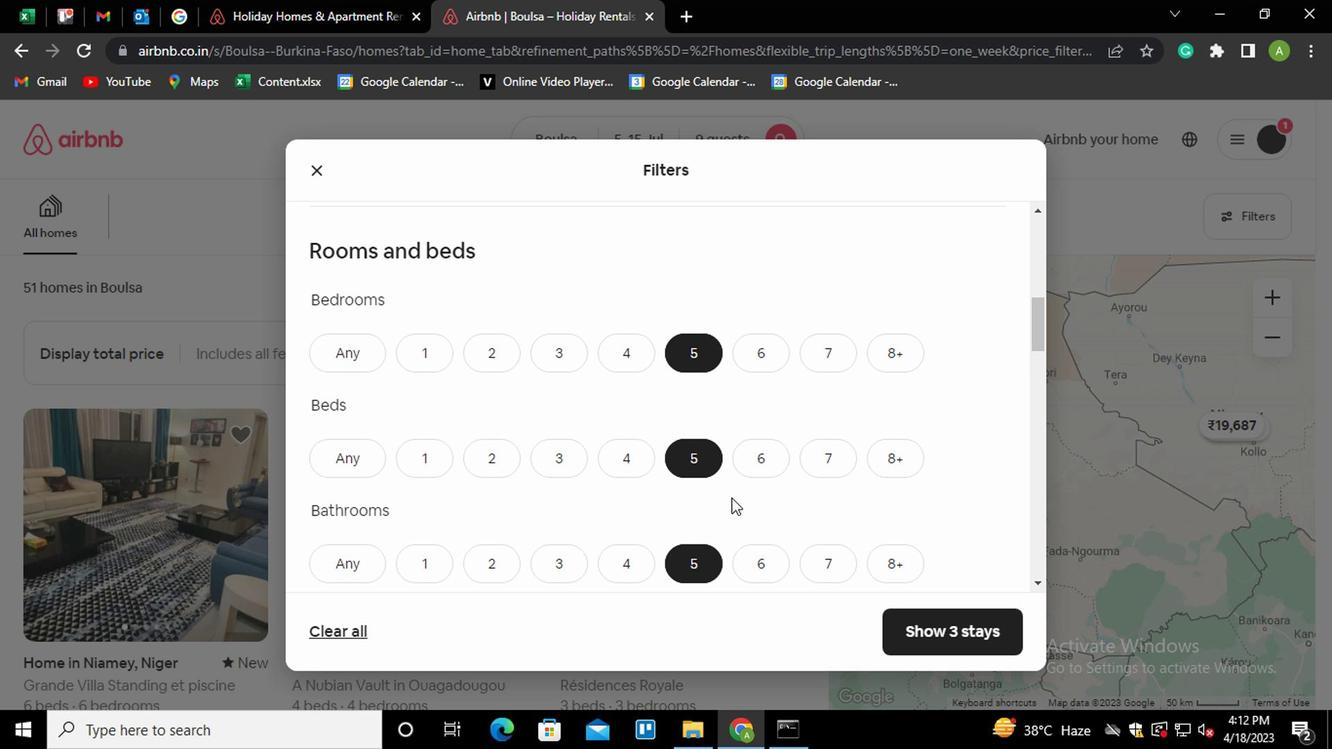 
Action: Mouse scrolled (726, 459) with delta (0, 0)
Screenshot: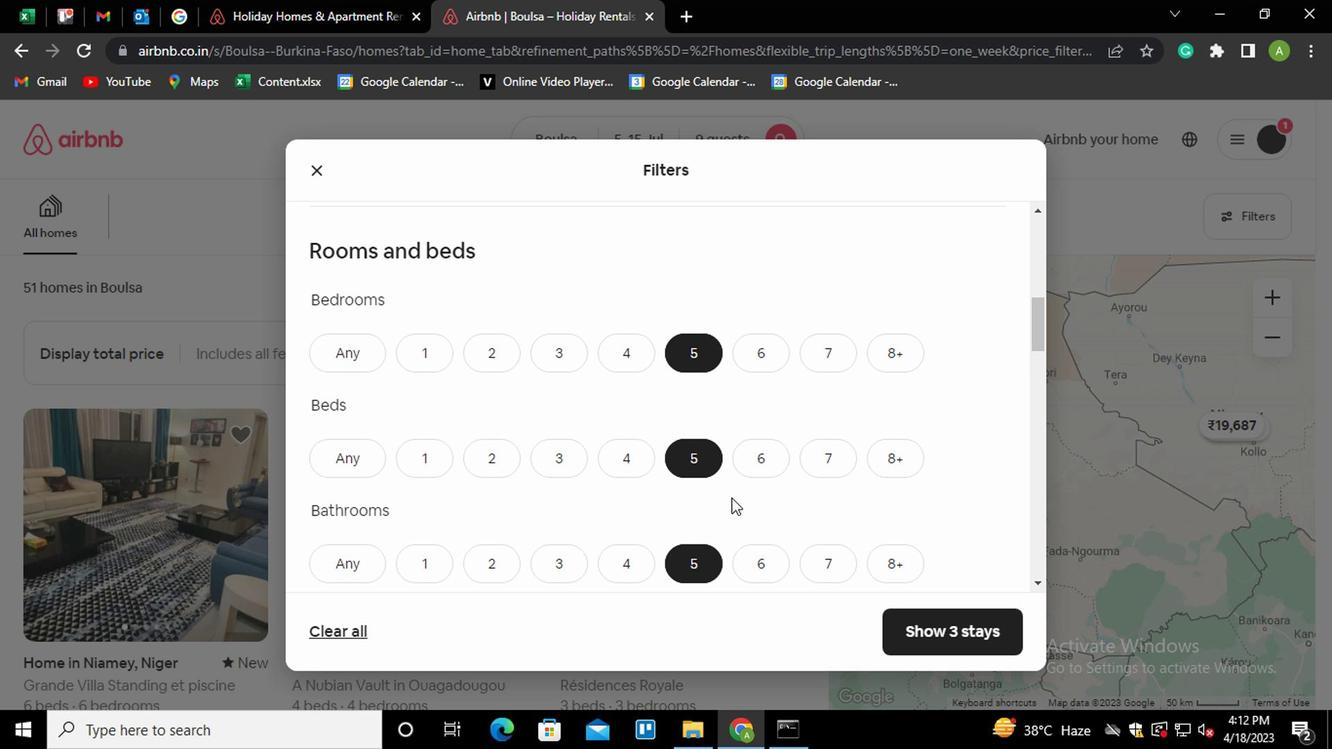 
Action: Mouse scrolled (726, 459) with delta (0, 0)
Screenshot: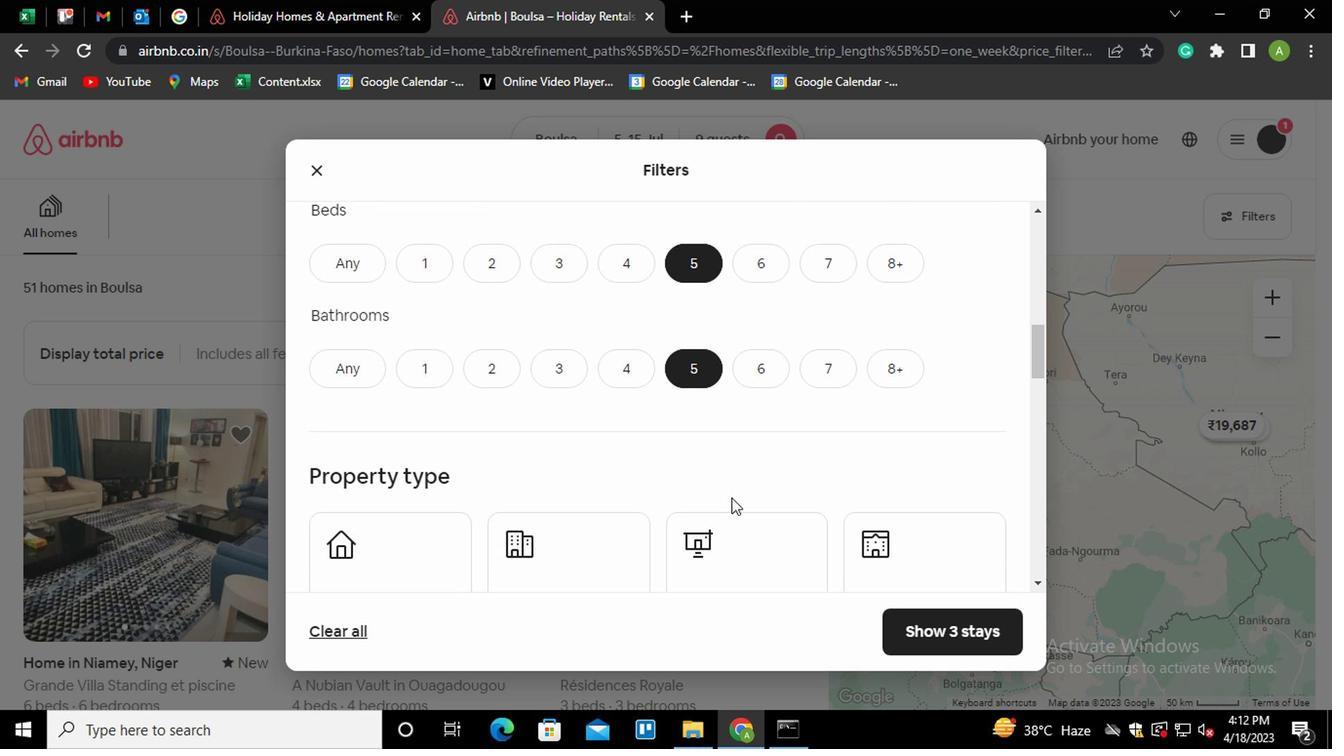 
Action: Mouse moved to (404, 460)
Screenshot: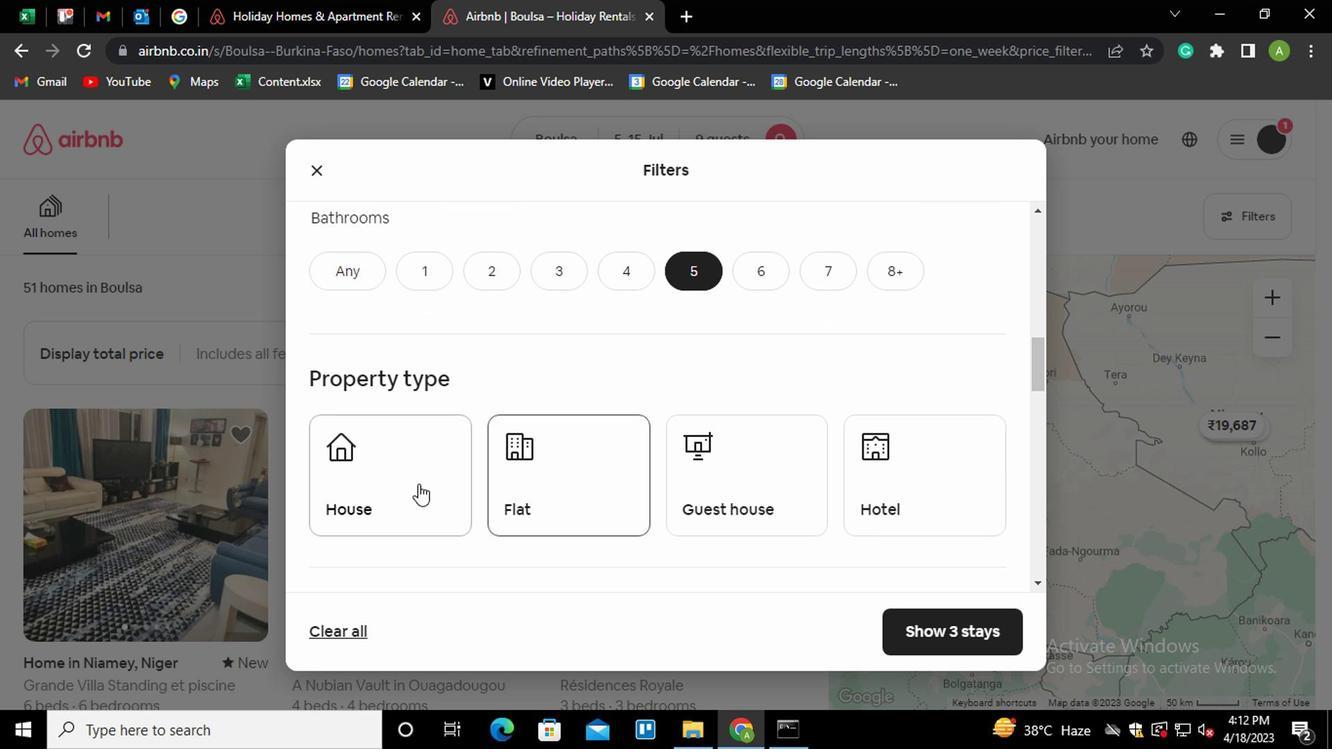 
Action: Mouse pressed left at (404, 460)
Screenshot: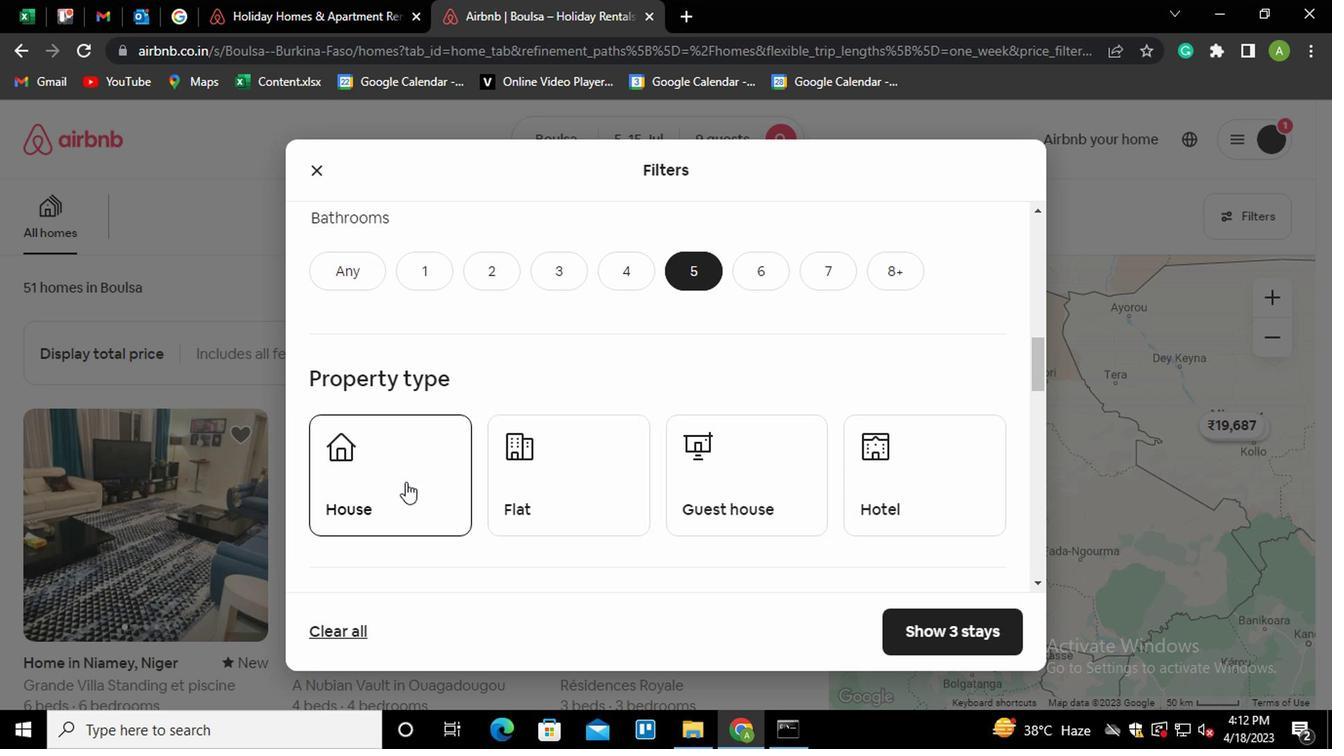 
Action: Mouse moved to (646, 459)
Screenshot: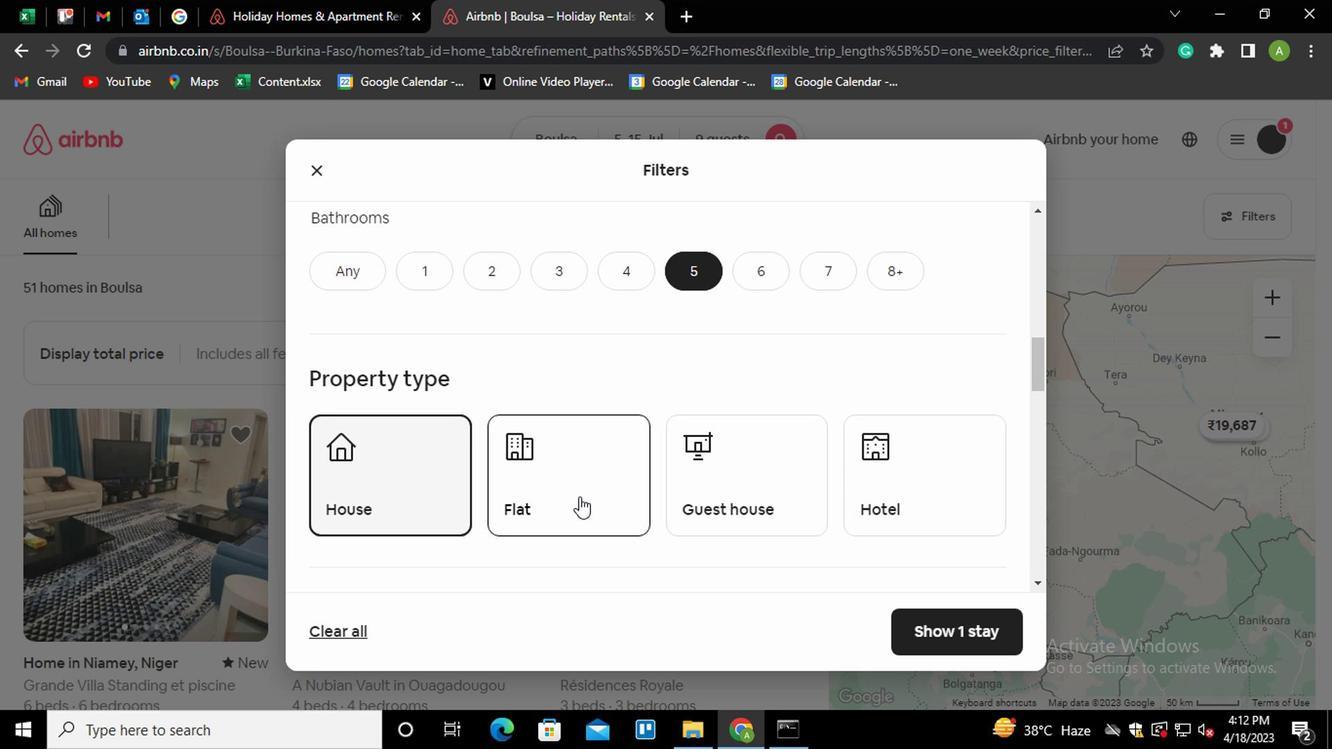 
Action: Mouse scrolled (646, 459) with delta (0, 0)
Screenshot: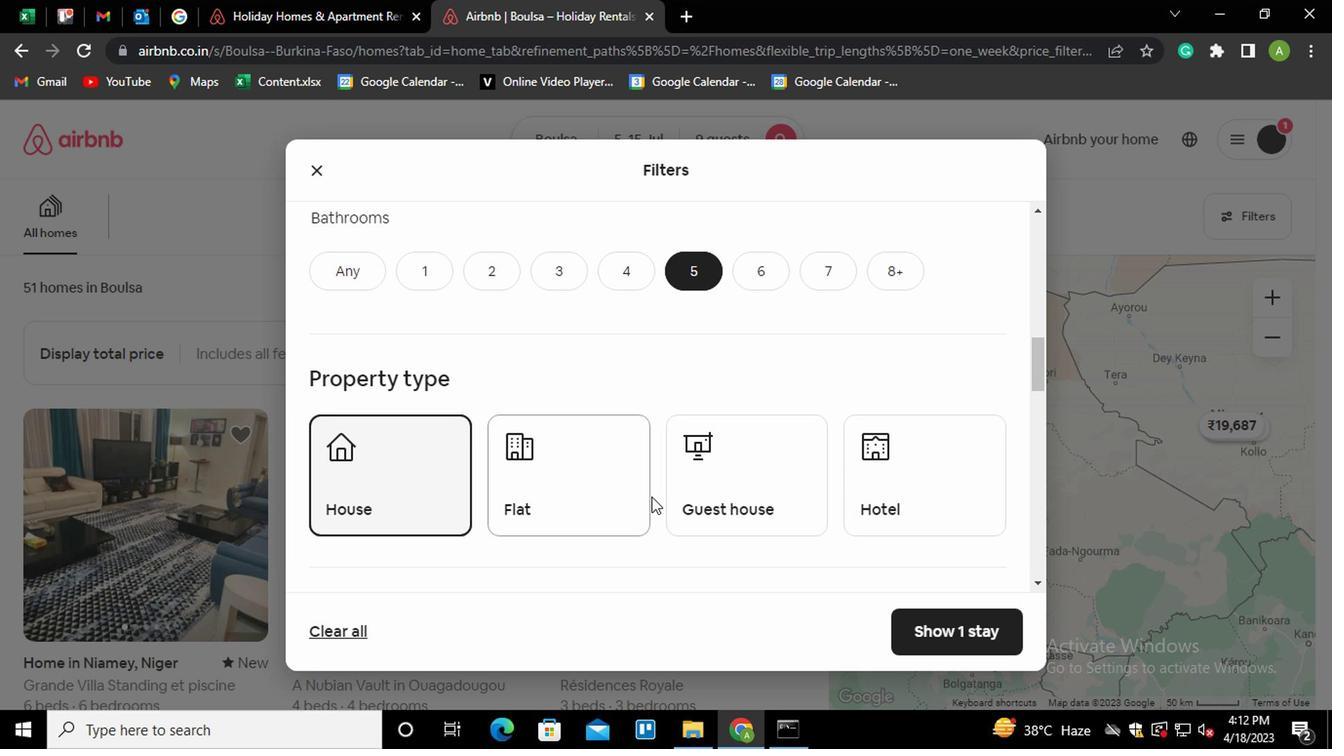
Action: Mouse scrolled (646, 459) with delta (0, 0)
Screenshot: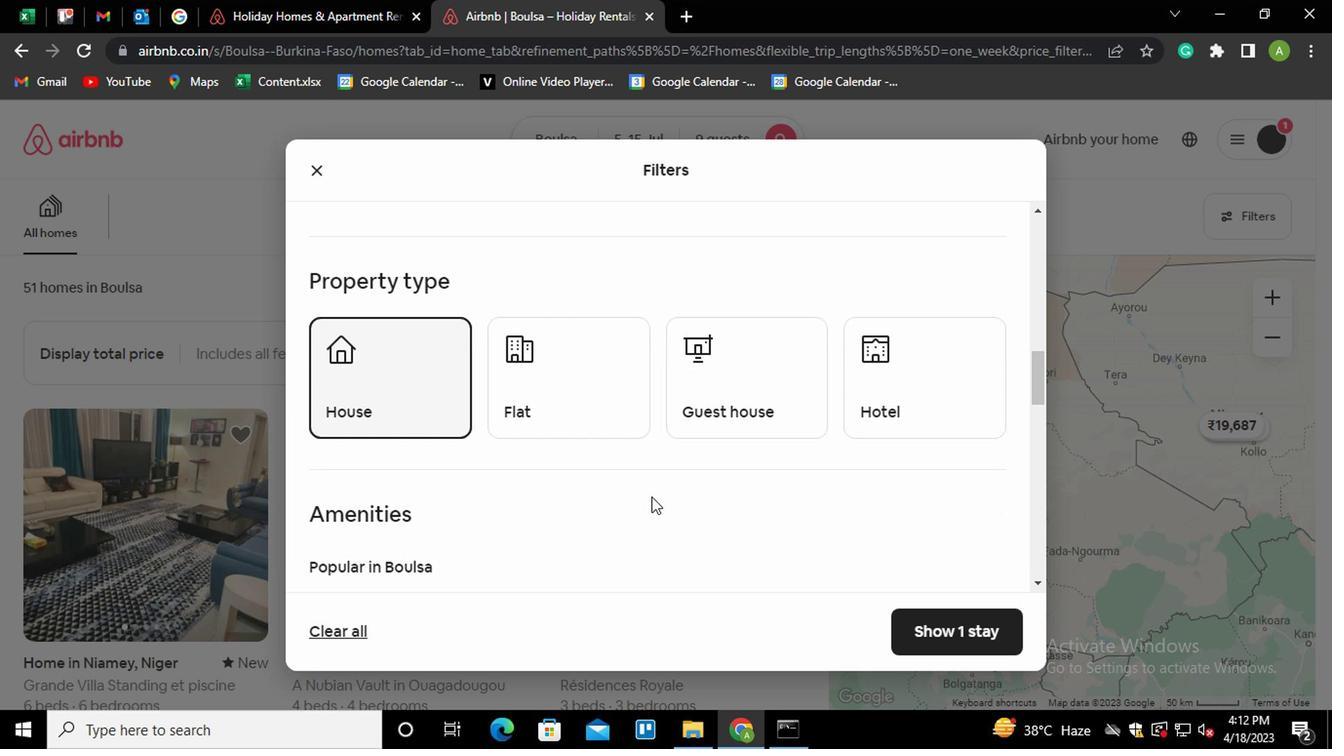 
Action: Mouse scrolled (646, 459) with delta (0, 0)
Screenshot: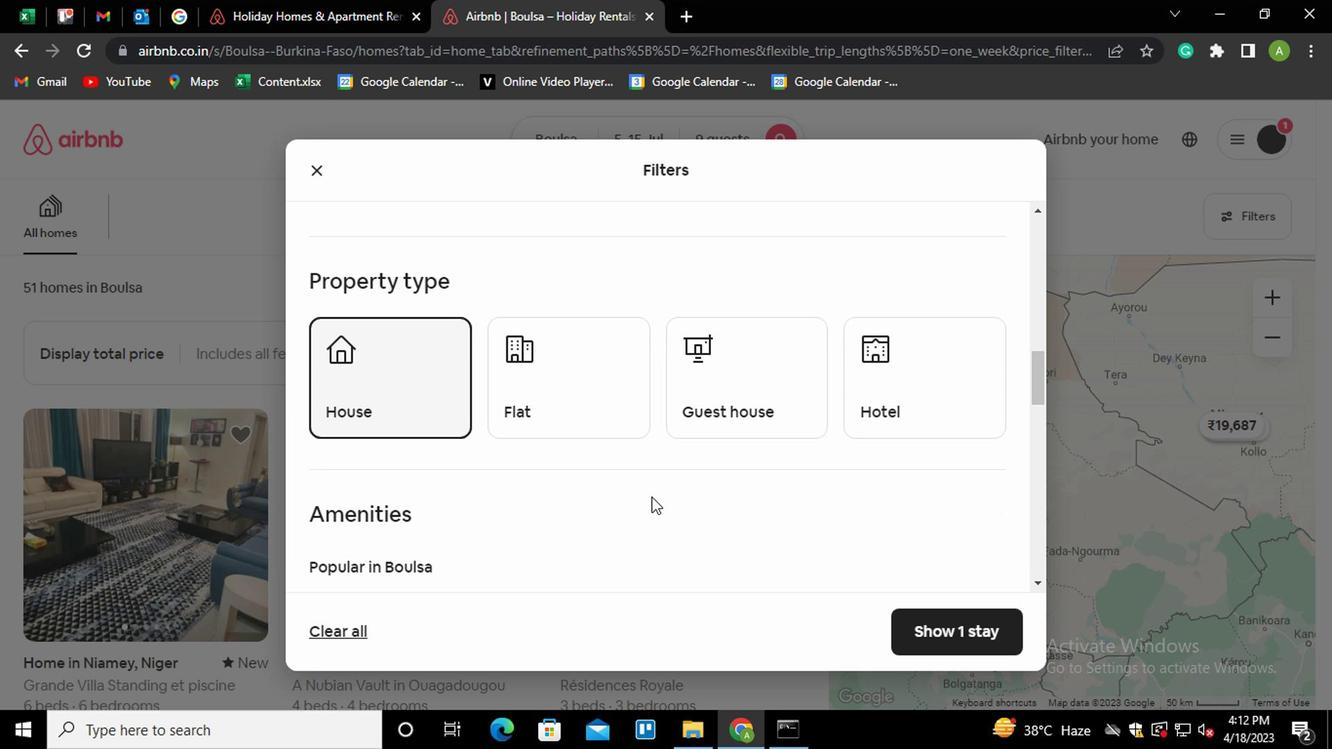
Action: Mouse scrolled (646, 459) with delta (0, 0)
Screenshot: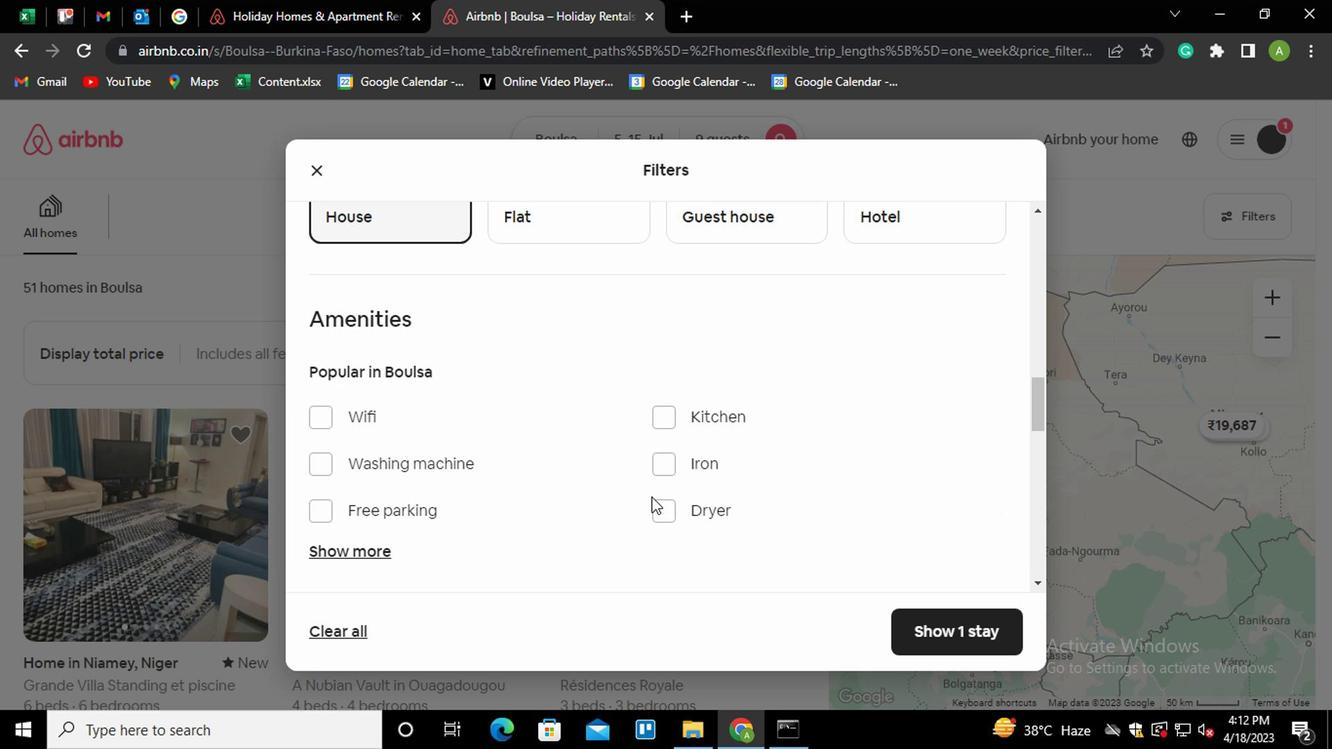 
Action: Mouse moved to (353, 462)
Screenshot: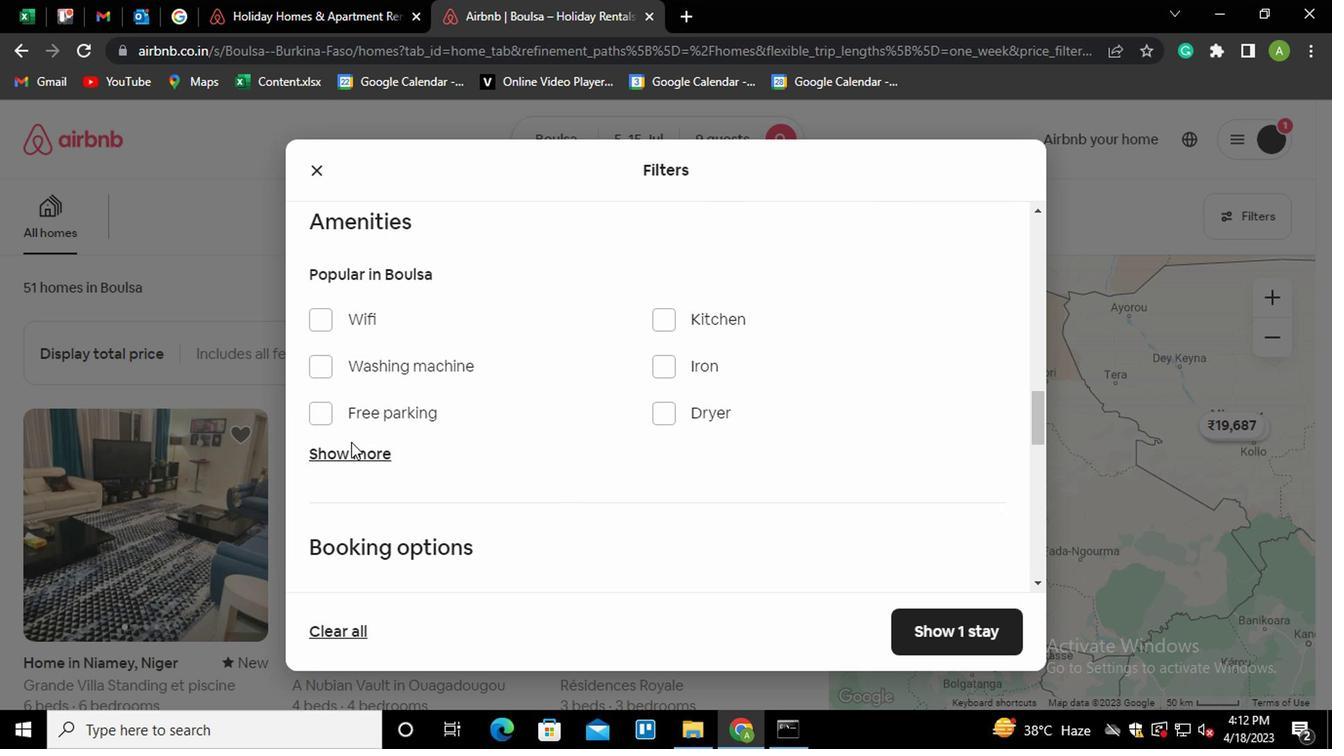 
Action: Mouse pressed left at (353, 462)
Screenshot: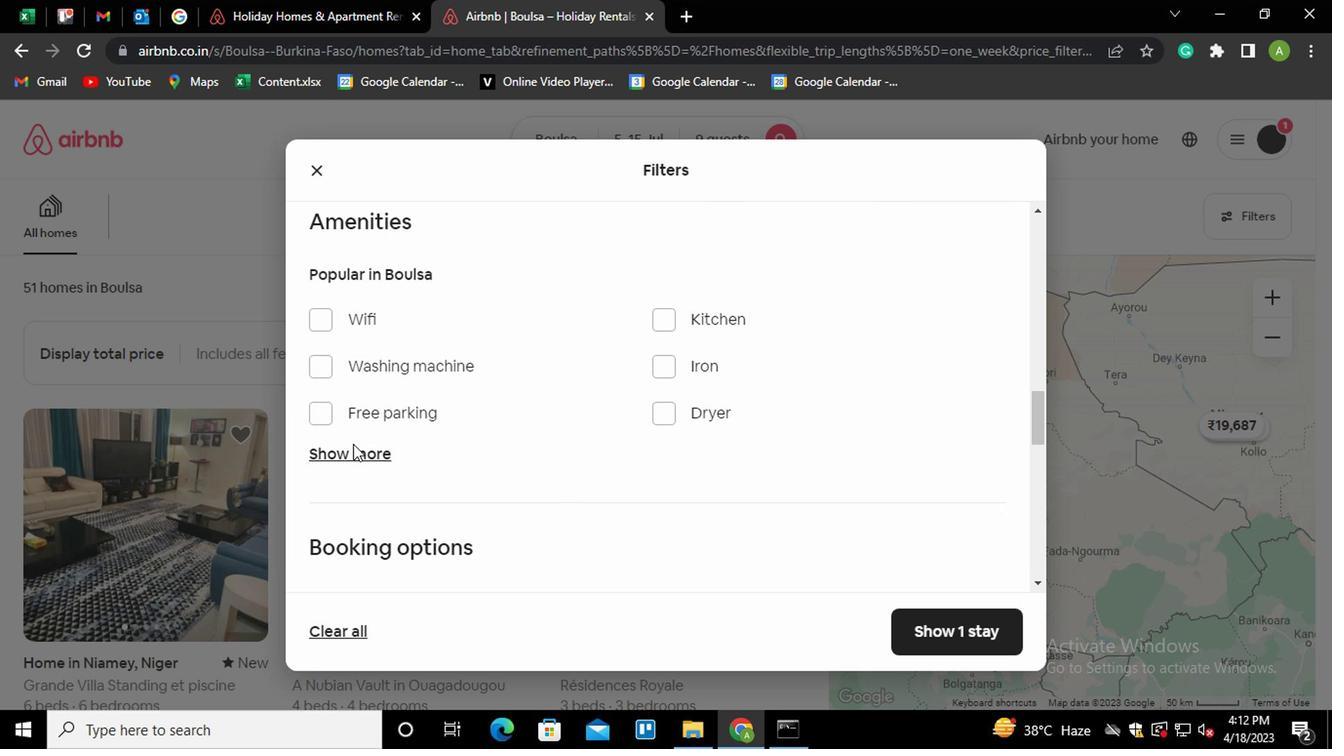 
Action: Mouse moved to (330, 458)
Screenshot: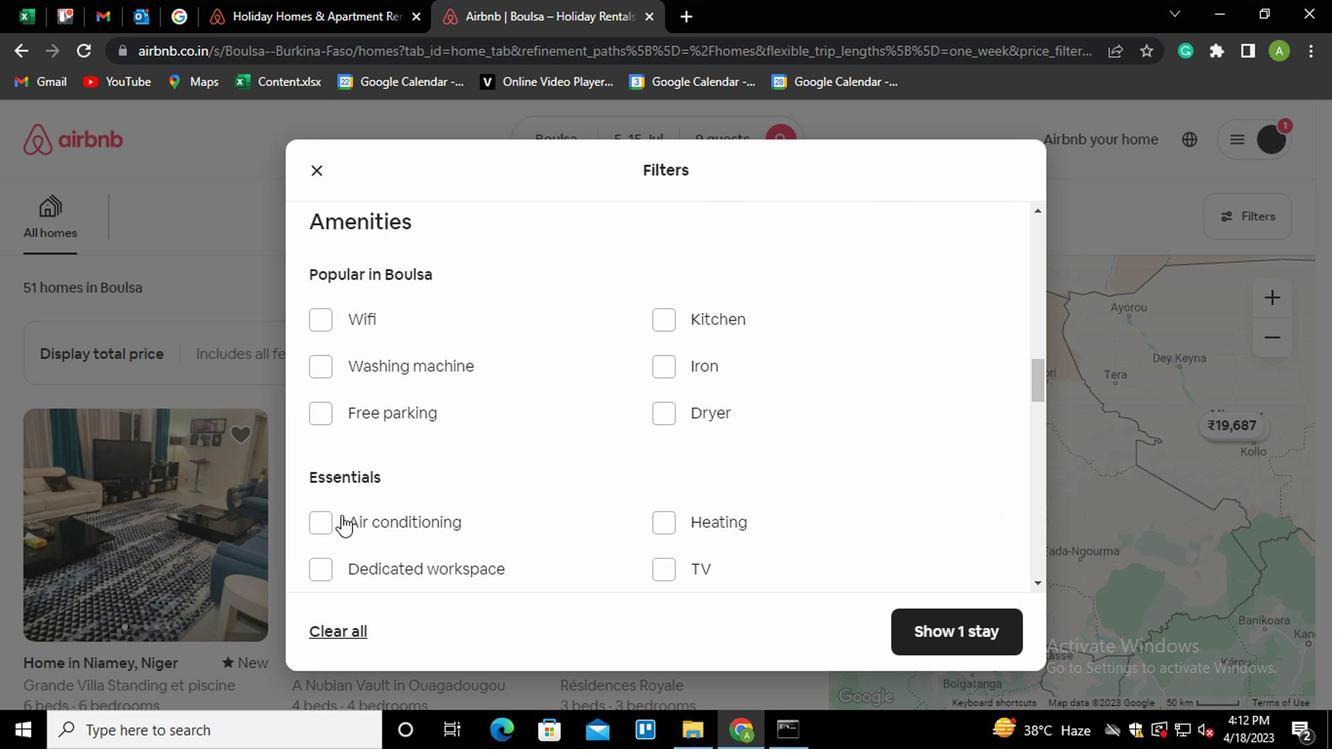 
Action: Mouse pressed left at (330, 458)
Screenshot: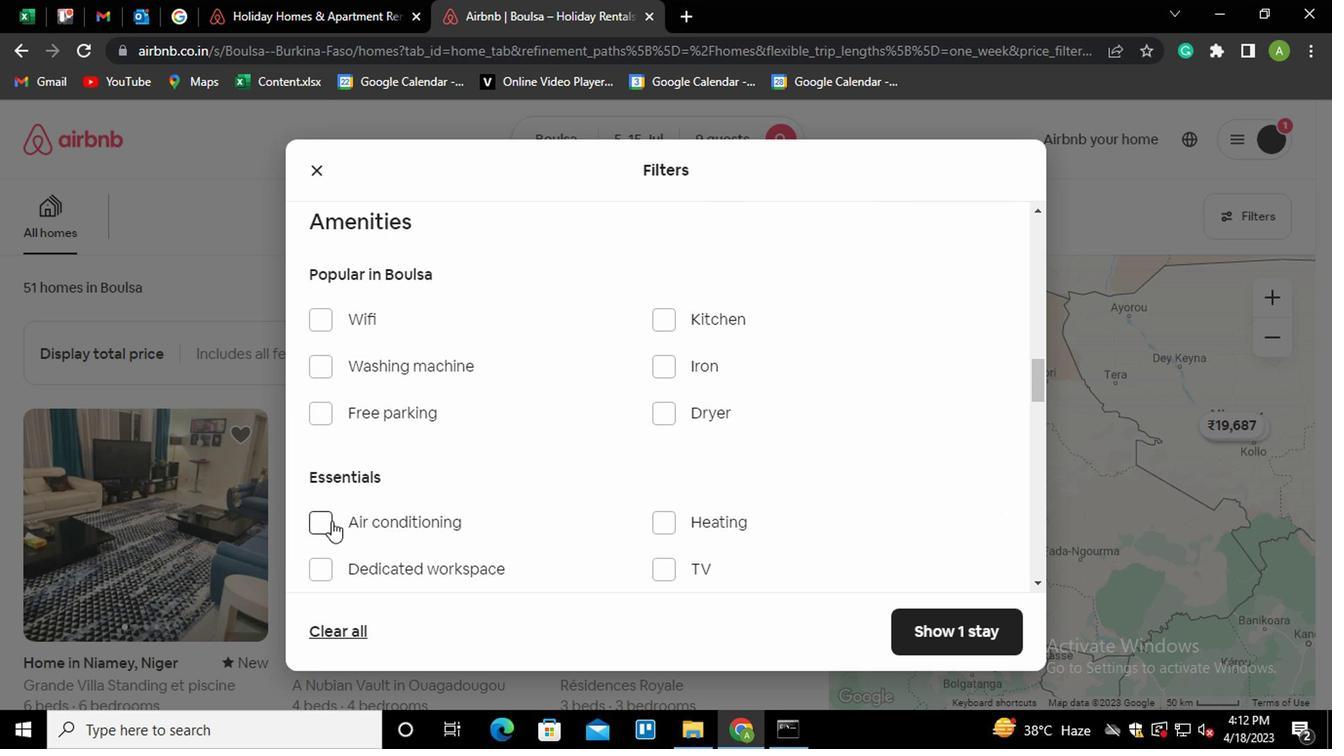 
Action: Mouse moved to (600, 460)
Screenshot: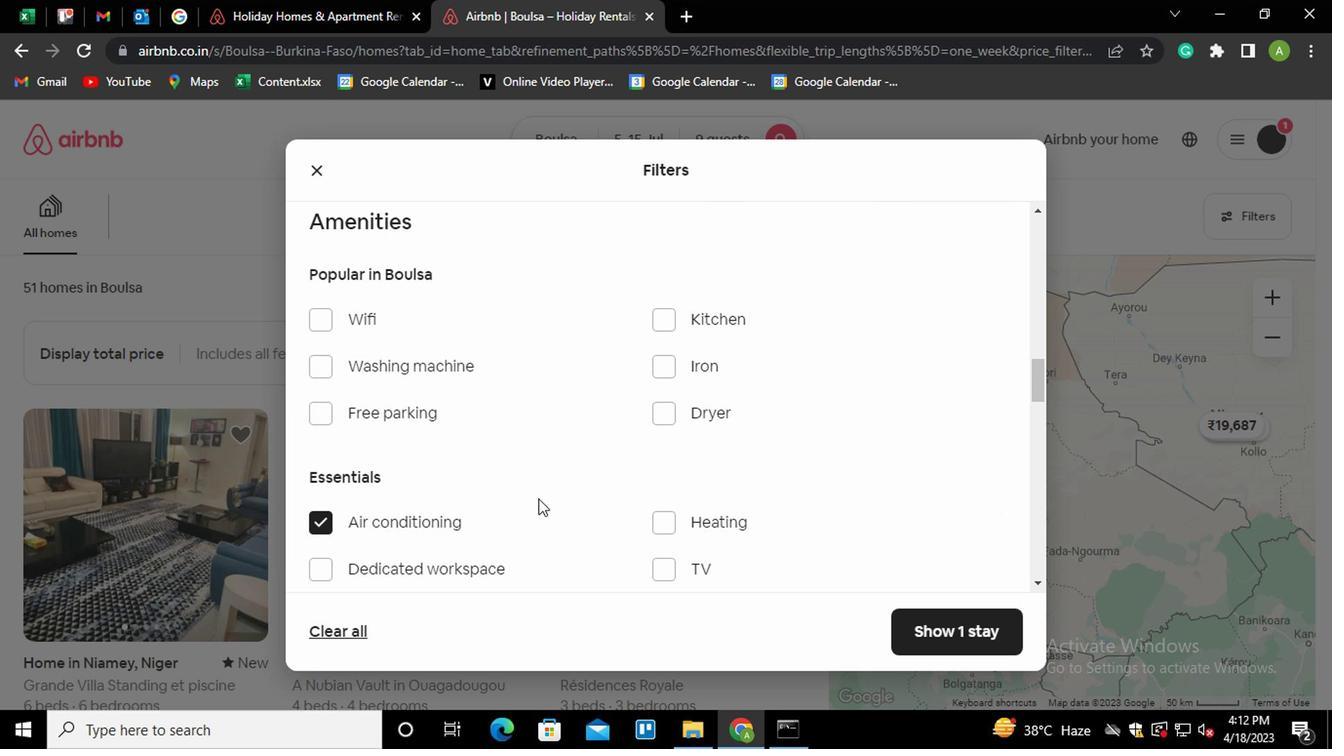 
Action: Mouse scrolled (600, 460) with delta (0, 0)
Screenshot: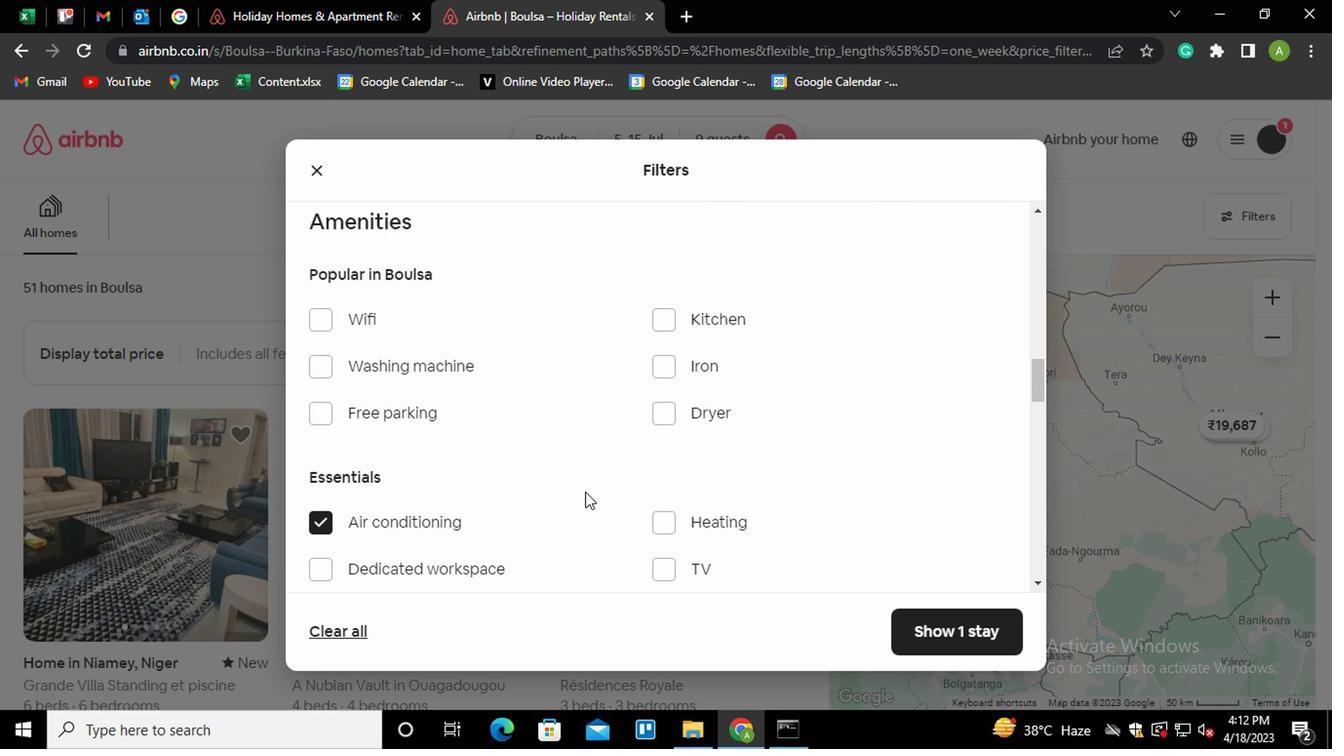 
Action: Mouse scrolled (600, 460) with delta (0, 0)
Screenshot: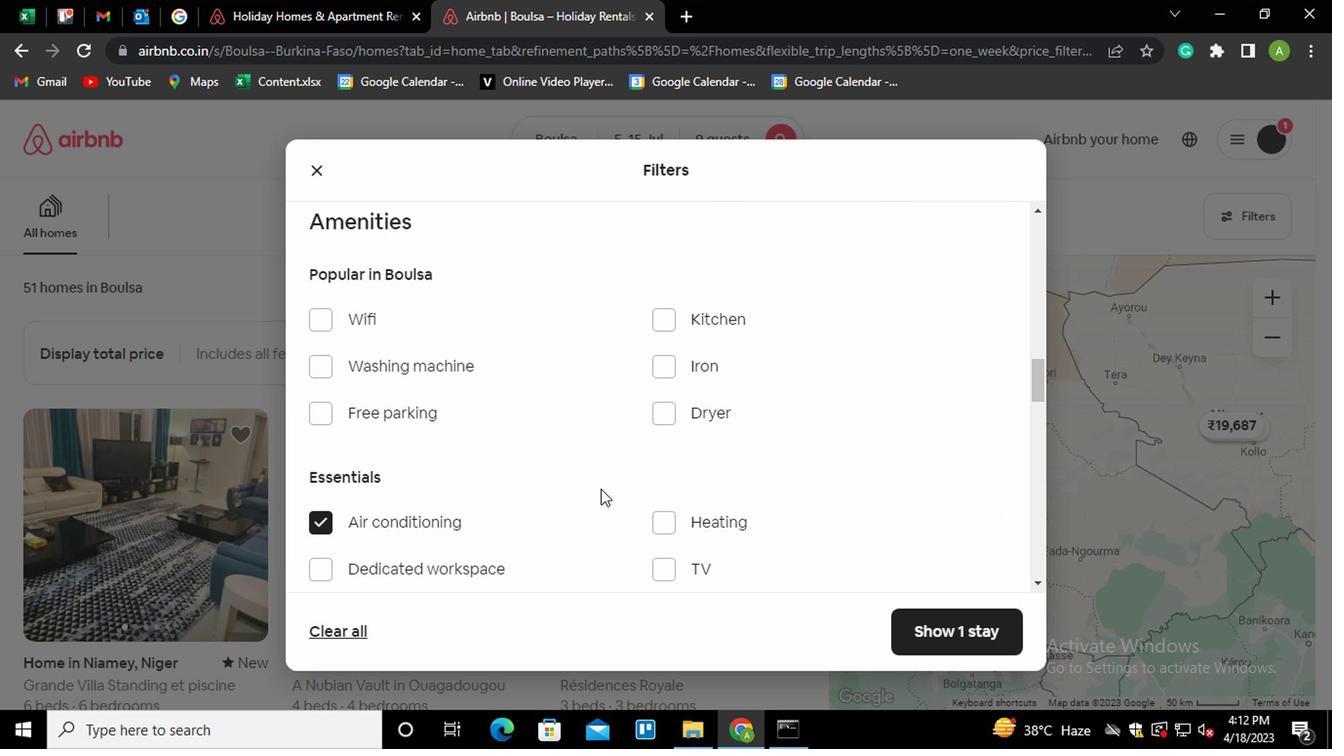 
Action: Mouse scrolled (600, 460) with delta (0, 0)
Screenshot: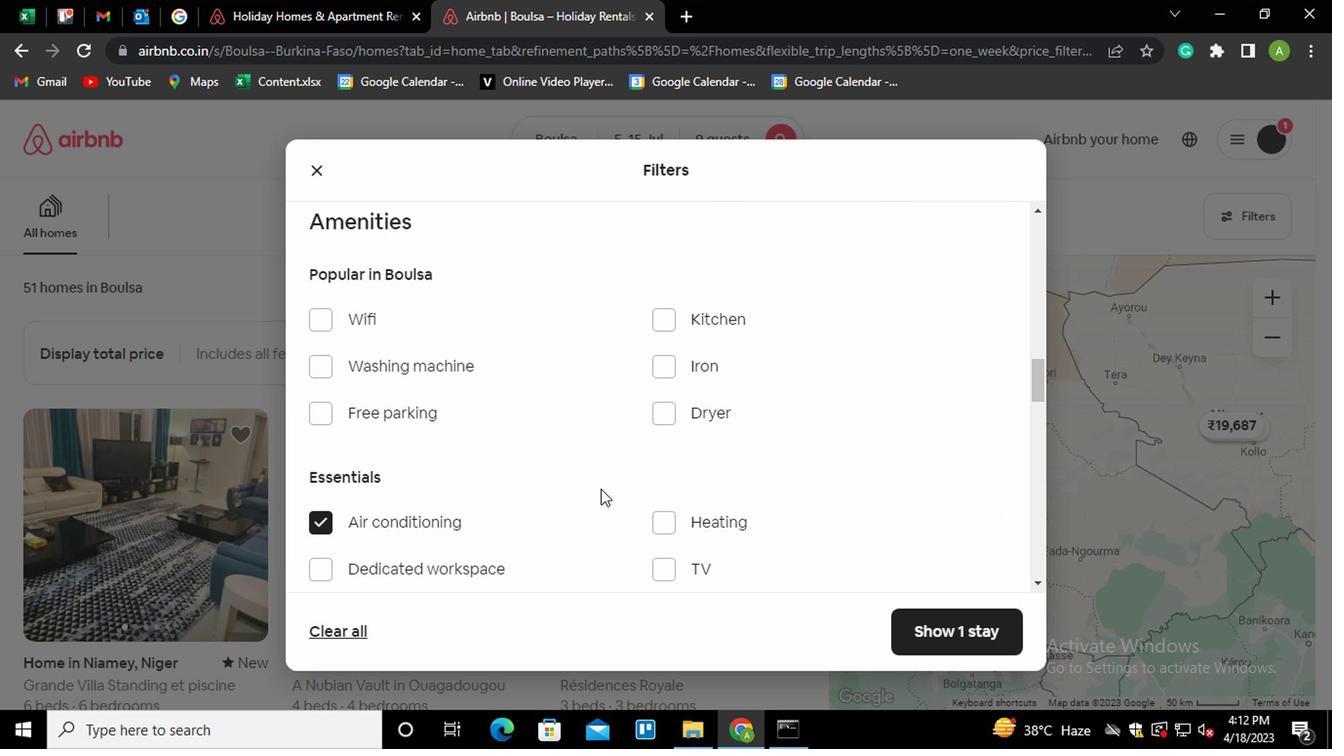 
Action: Mouse scrolled (600, 460) with delta (0, 0)
Screenshot: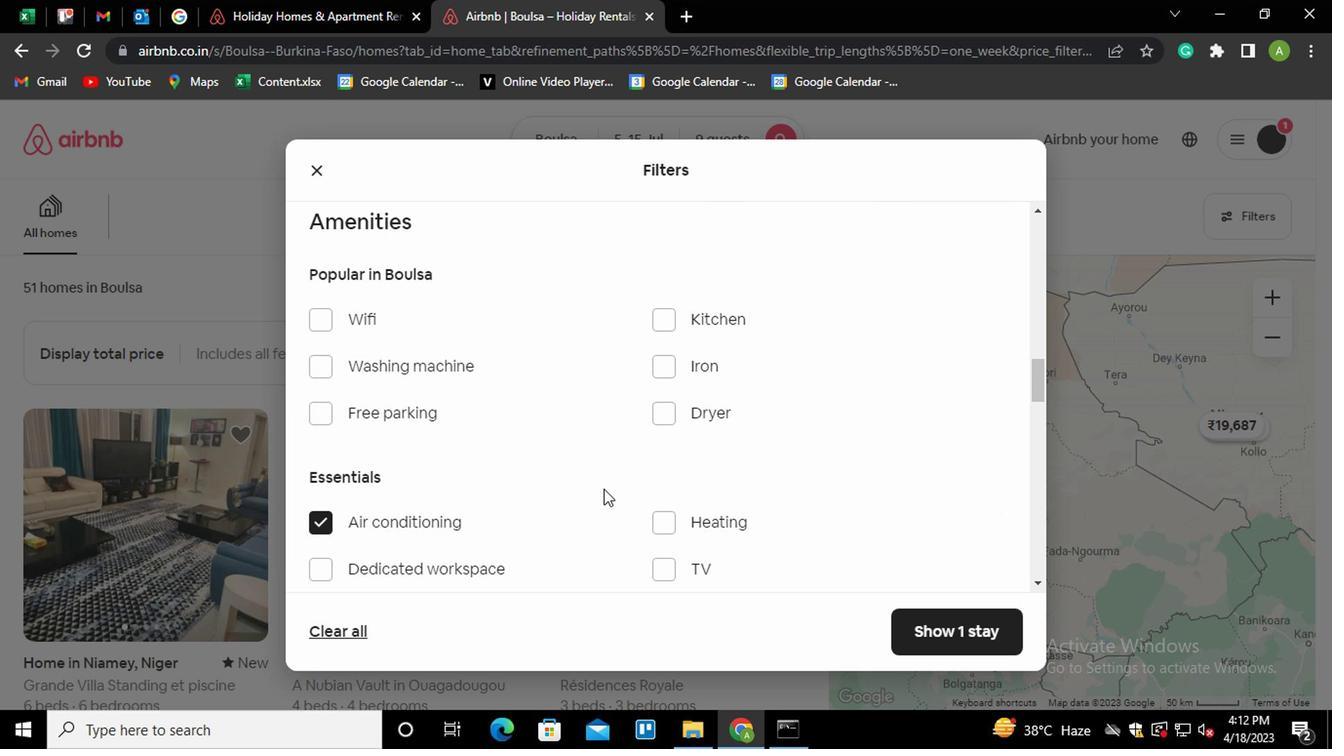
Action: Mouse scrolled (600, 460) with delta (0, 0)
Screenshot: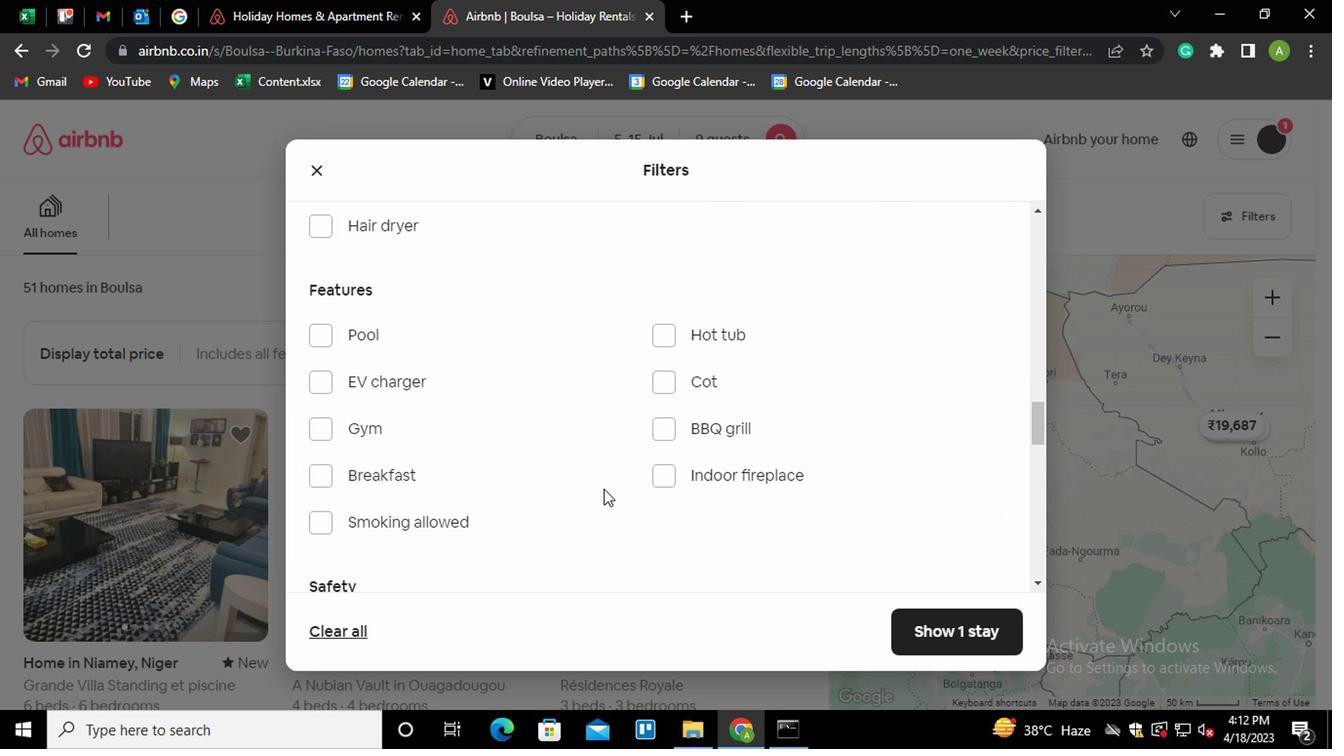 
Action: Mouse scrolled (600, 460) with delta (0, 0)
Screenshot: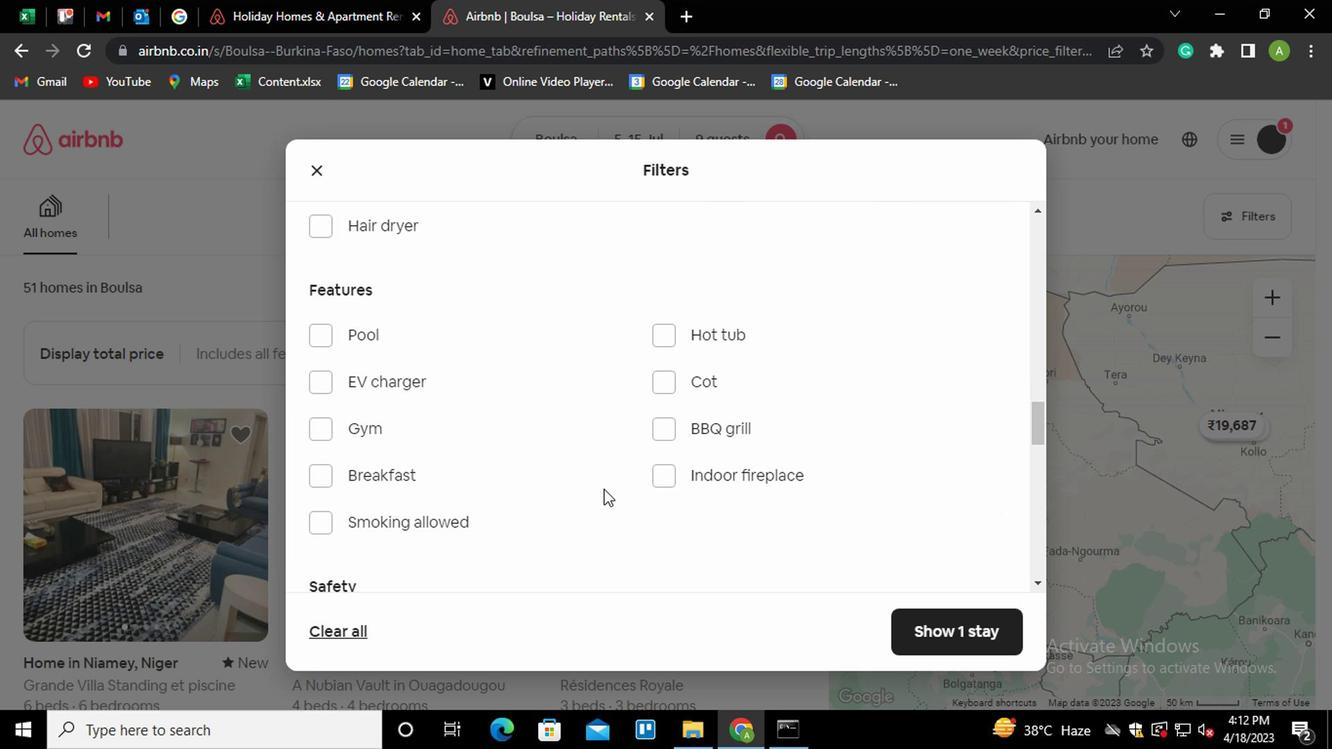 
Action: Mouse scrolled (600, 460) with delta (0, 0)
Screenshot: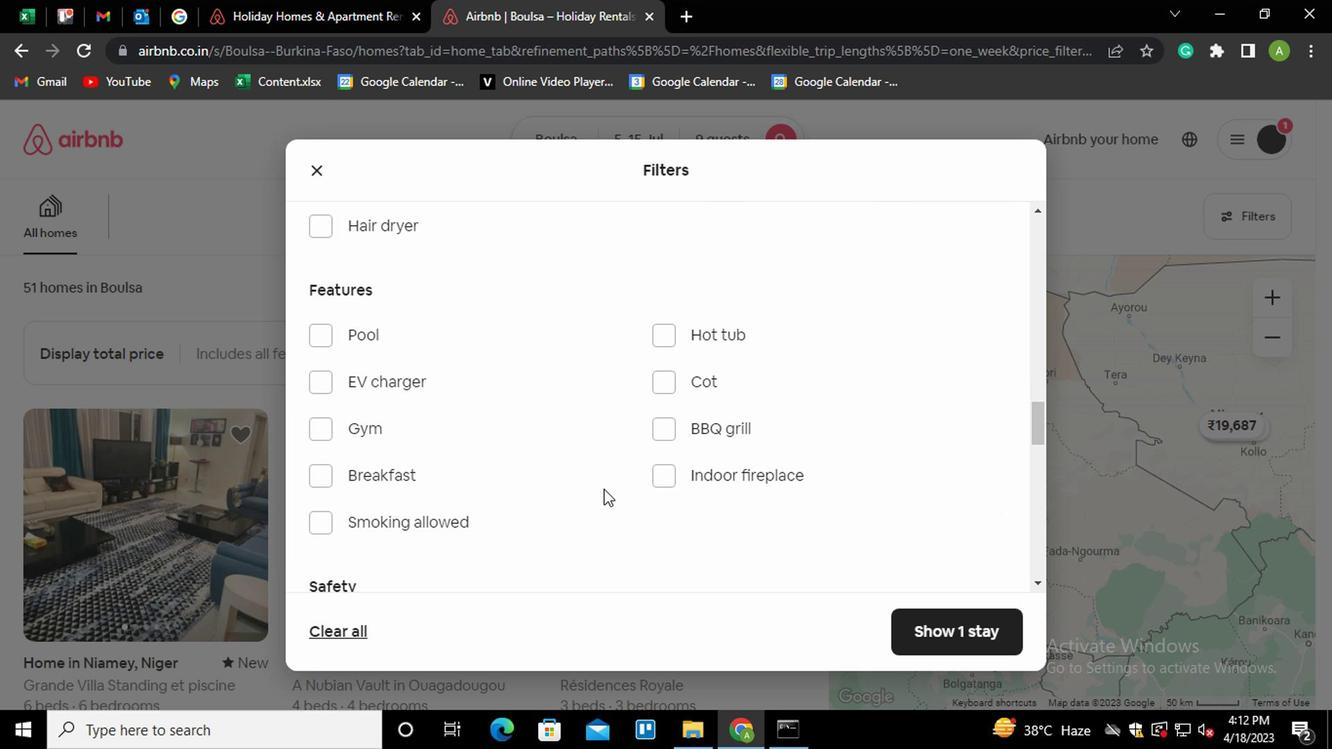 
Action: Mouse scrolled (600, 460) with delta (0, 0)
Screenshot: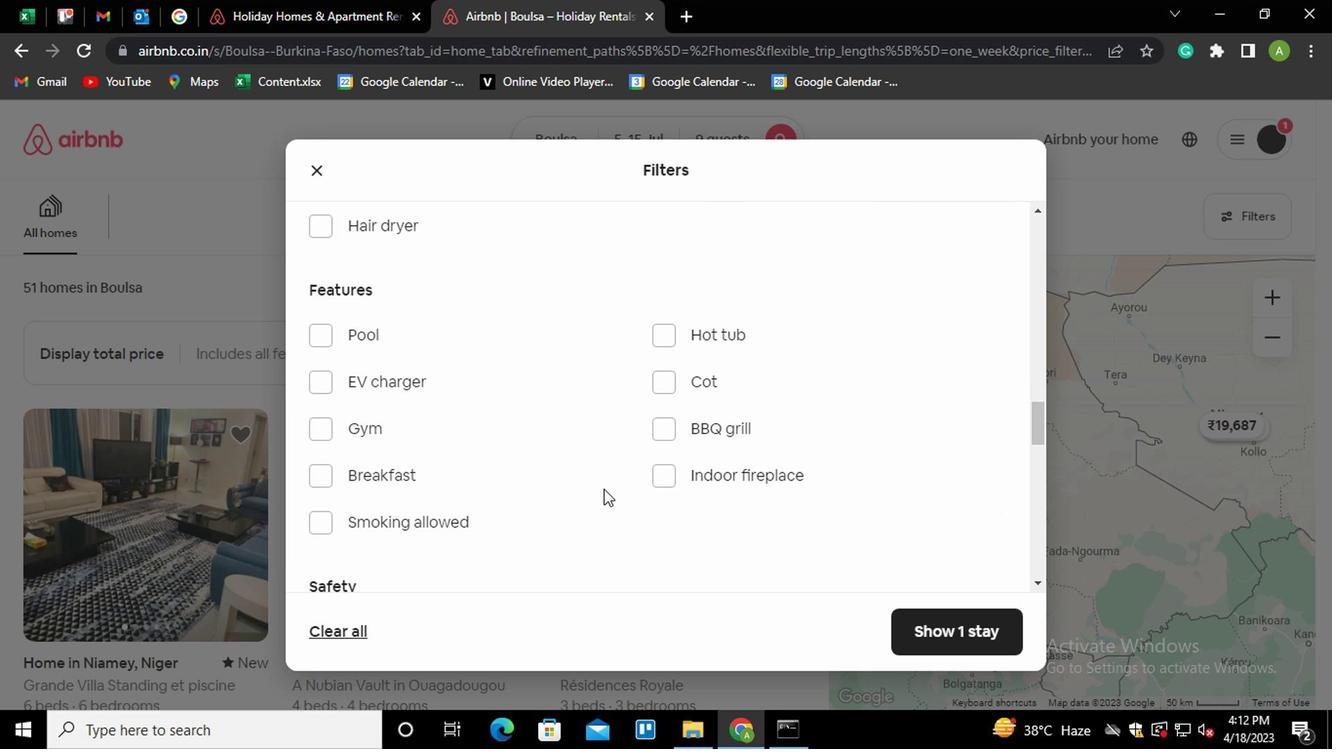 
Action: Mouse scrolled (600, 460) with delta (0, 0)
Screenshot: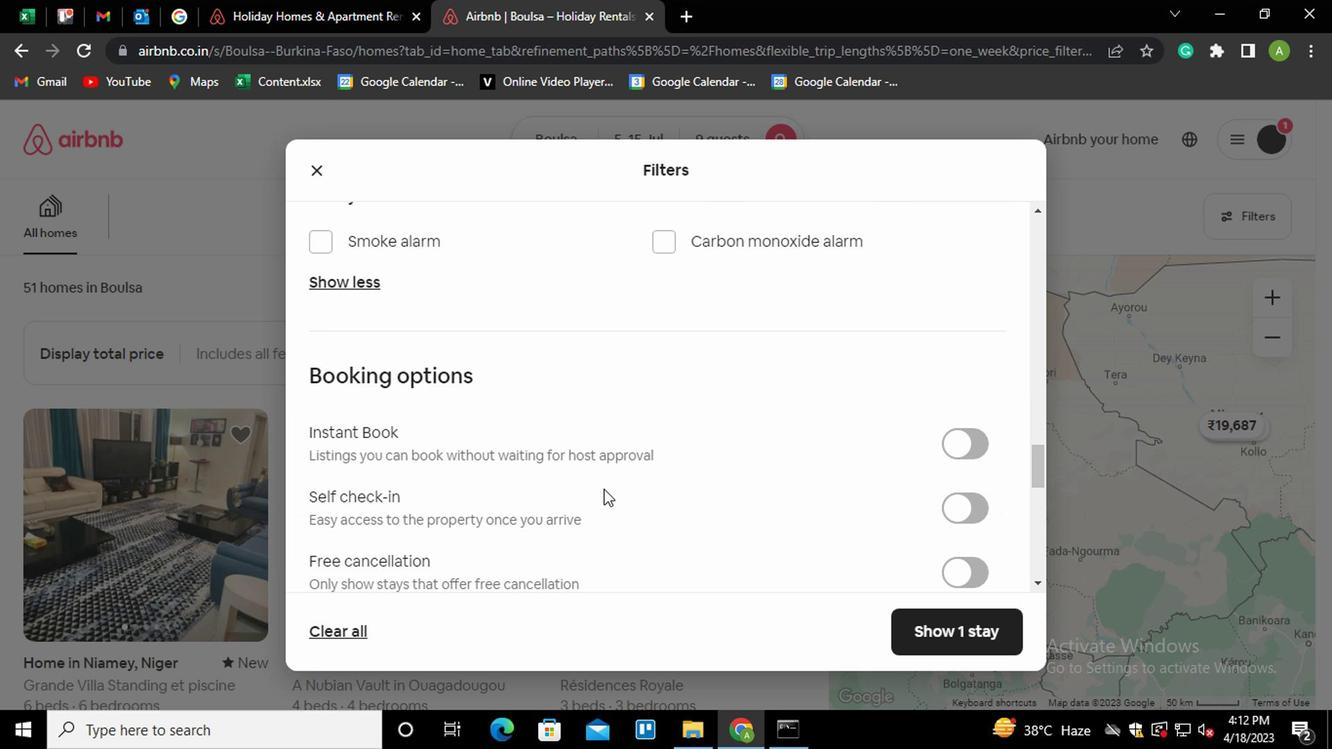 
Action: Mouse moved to (964, 464)
Screenshot: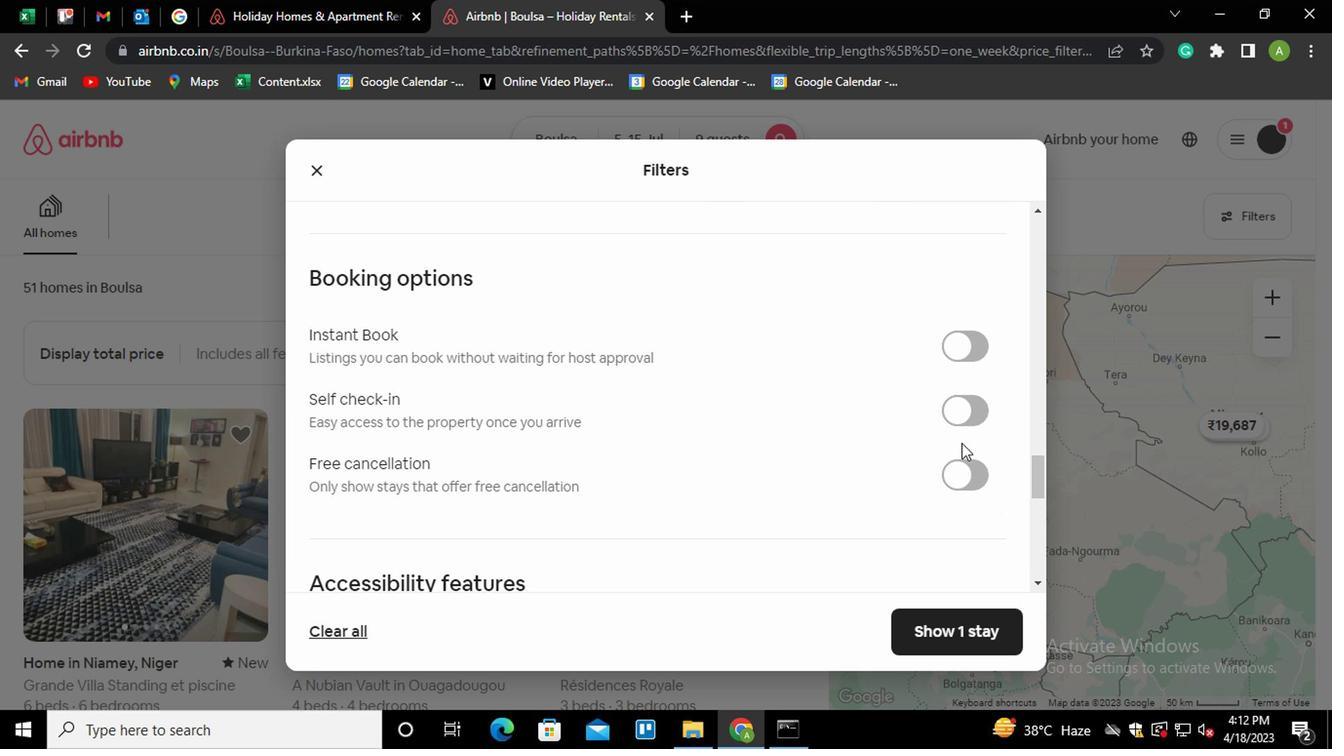 
Action: Mouse pressed left at (964, 464)
Screenshot: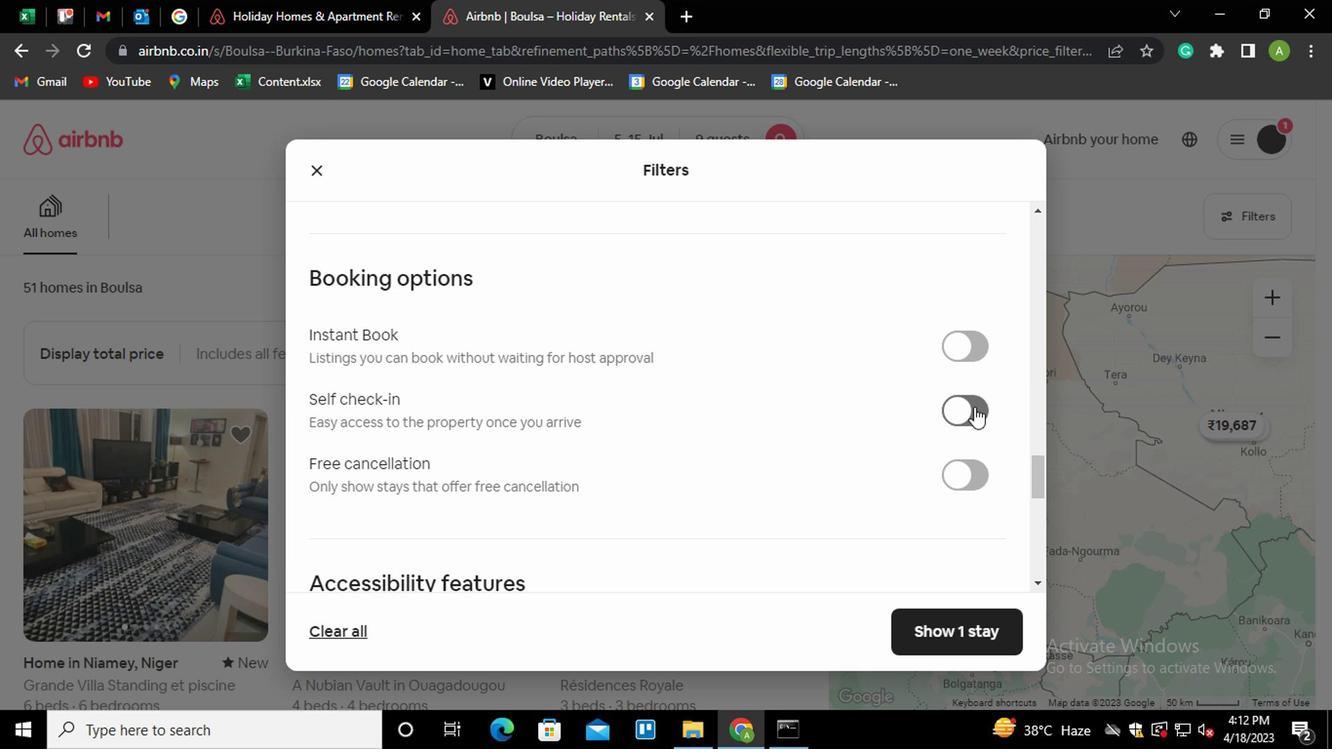 
Action: Mouse moved to (814, 461)
Screenshot: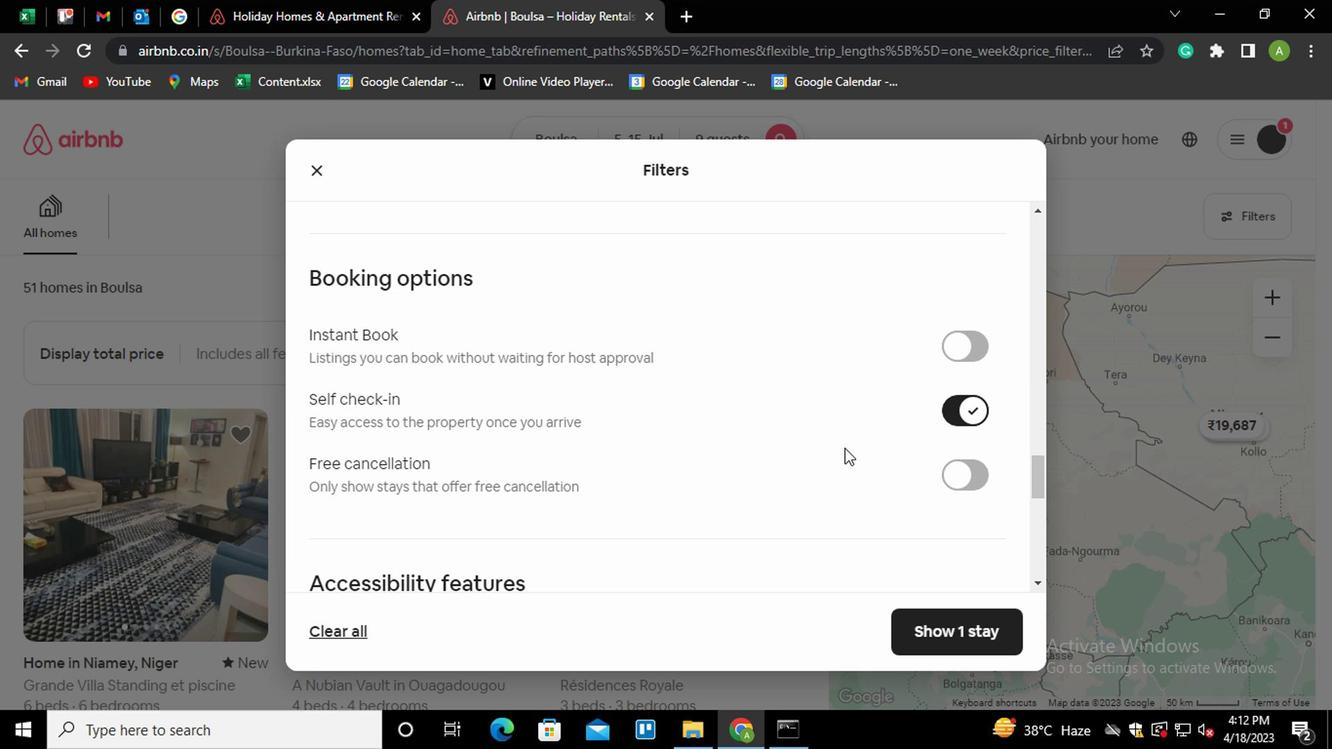 
Action: Mouse scrolled (814, 461) with delta (0, 0)
Screenshot: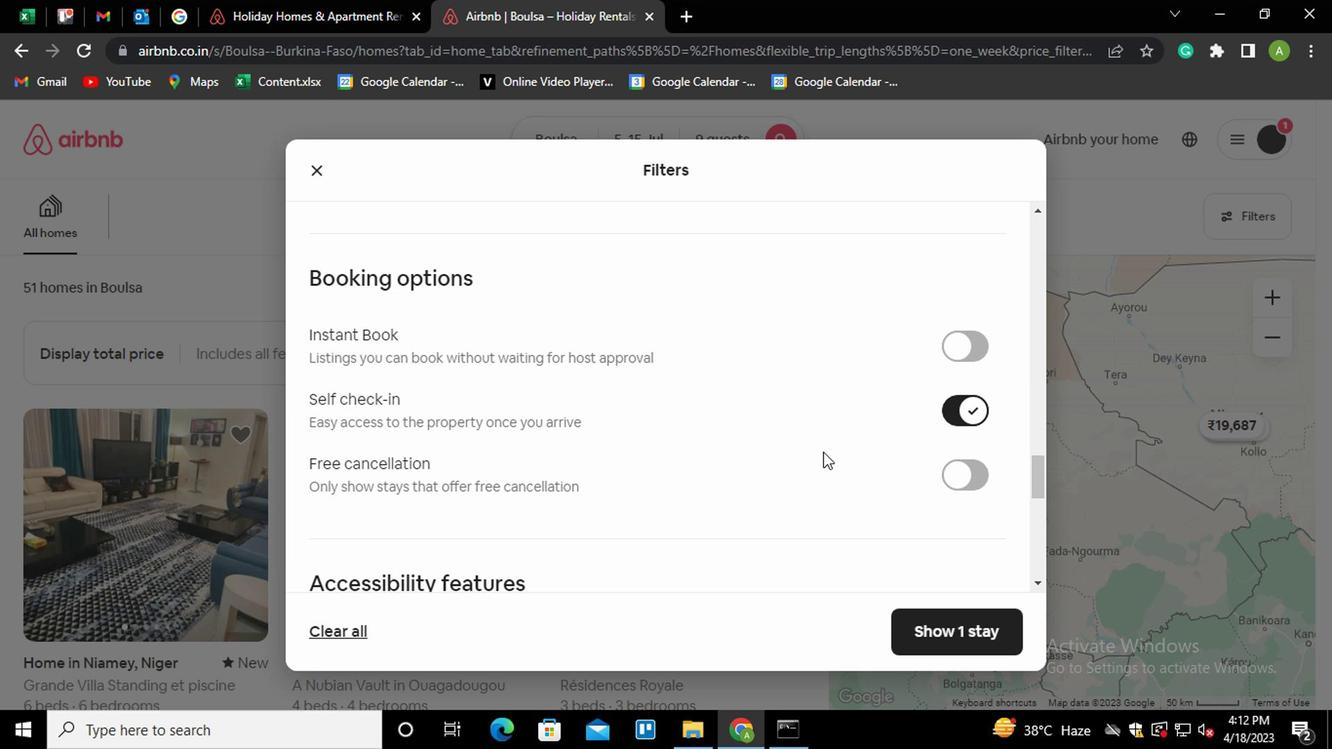 
Action: Mouse scrolled (814, 461) with delta (0, 0)
Screenshot: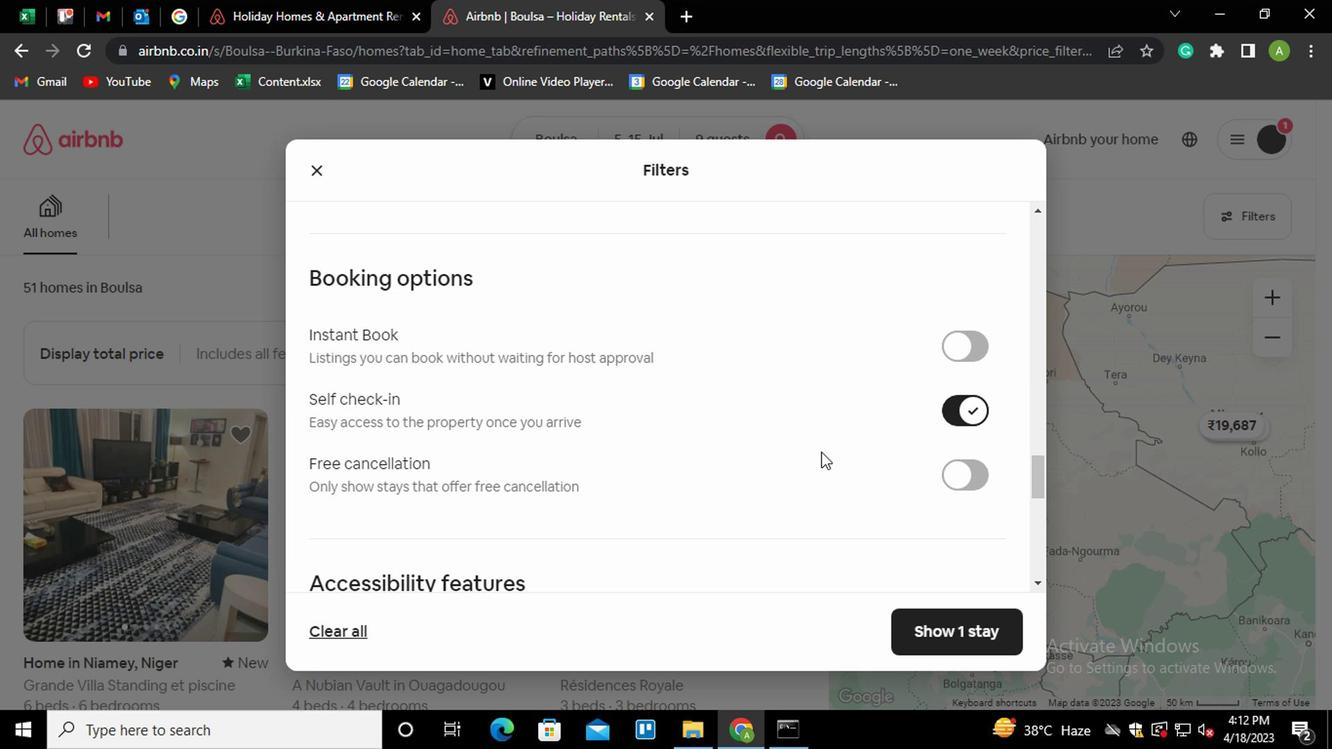 
Action: Mouse scrolled (814, 461) with delta (0, 0)
Screenshot: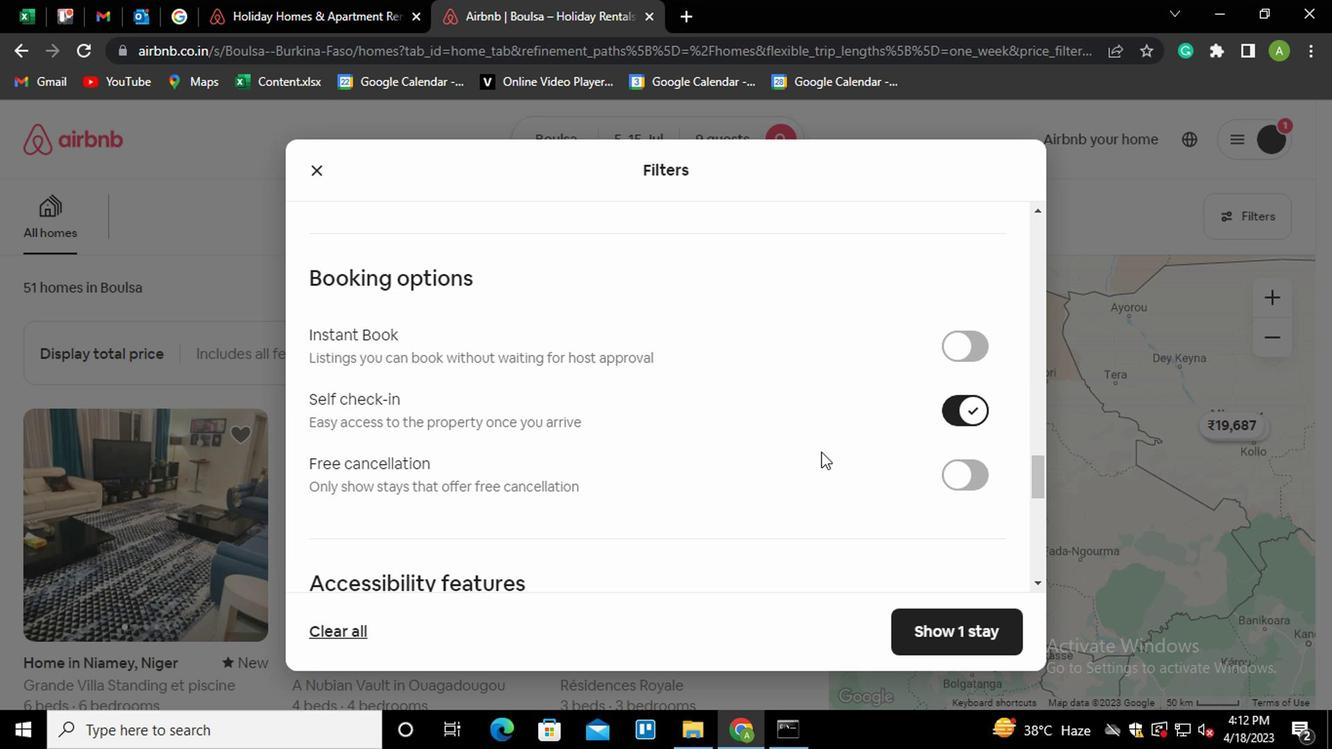 
Action: Mouse scrolled (814, 461) with delta (0, 0)
Screenshot: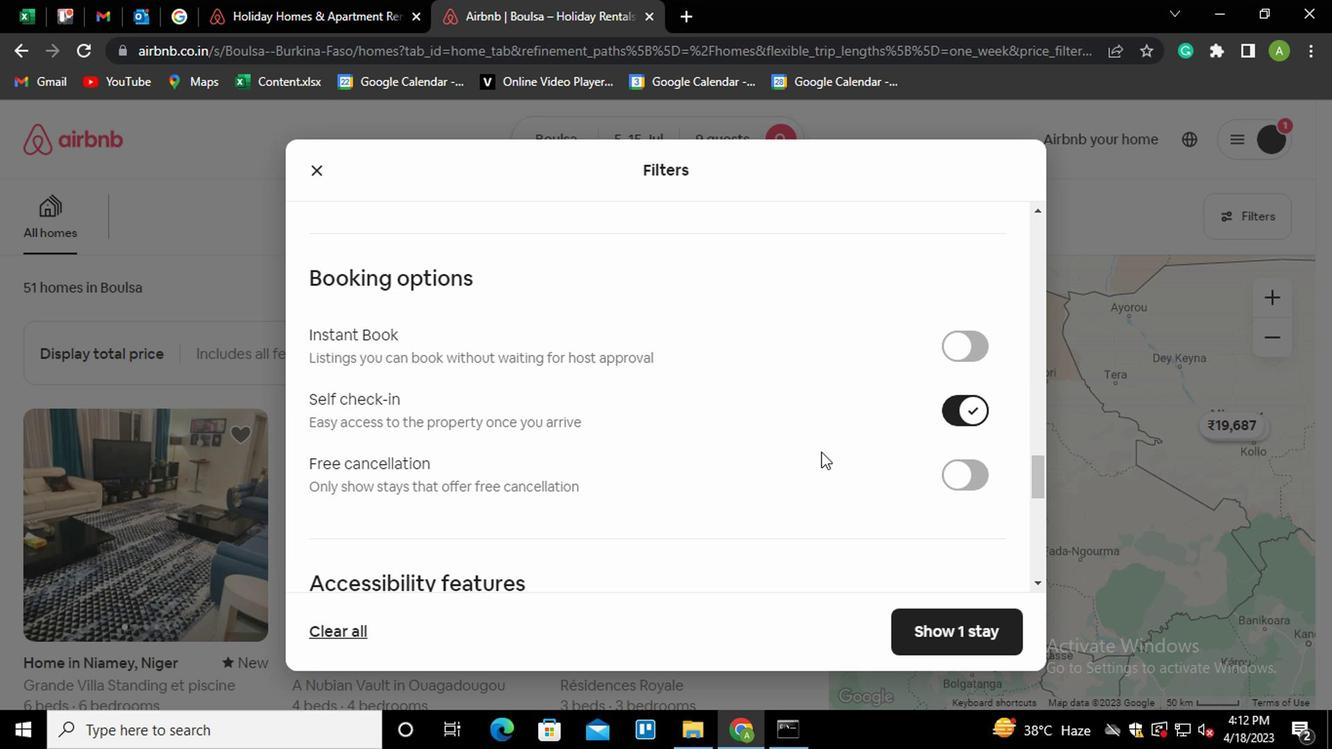 
Action: Mouse scrolled (814, 461) with delta (0, 0)
Screenshot: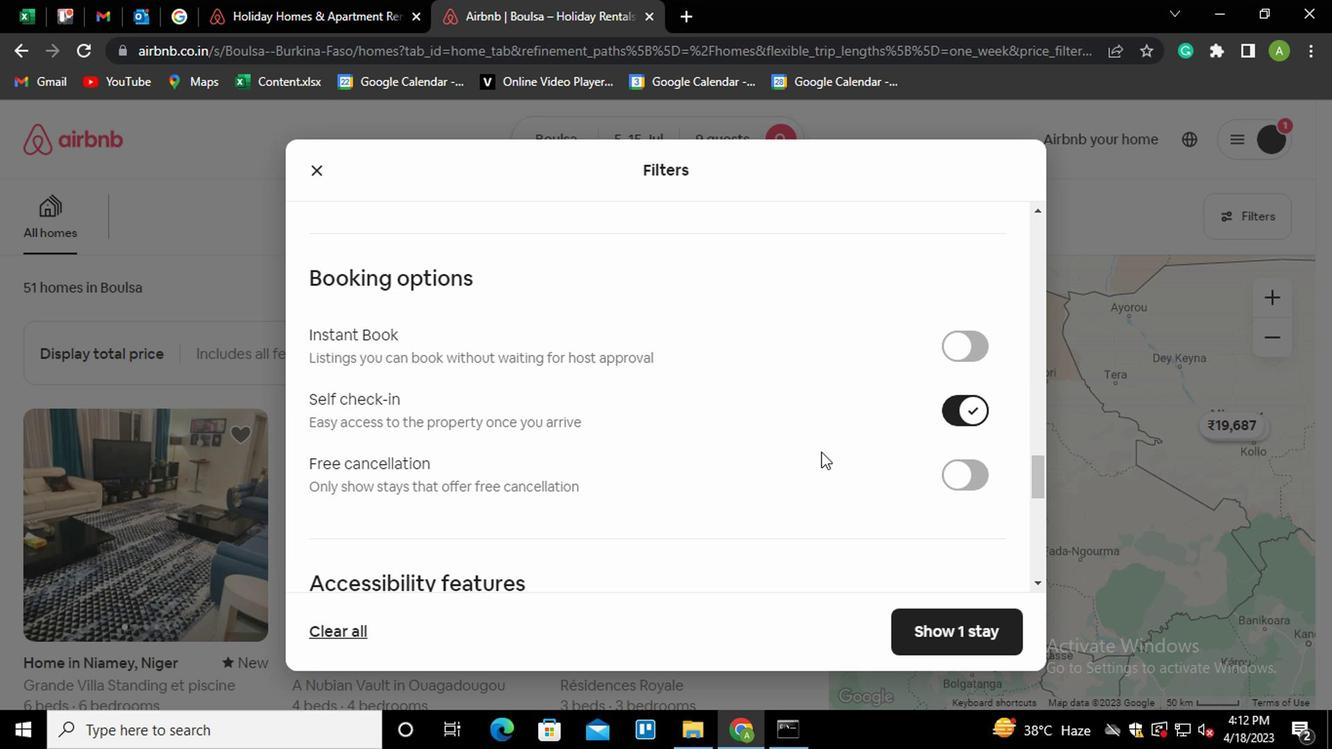 
Action: Mouse scrolled (814, 461) with delta (0, 0)
Screenshot: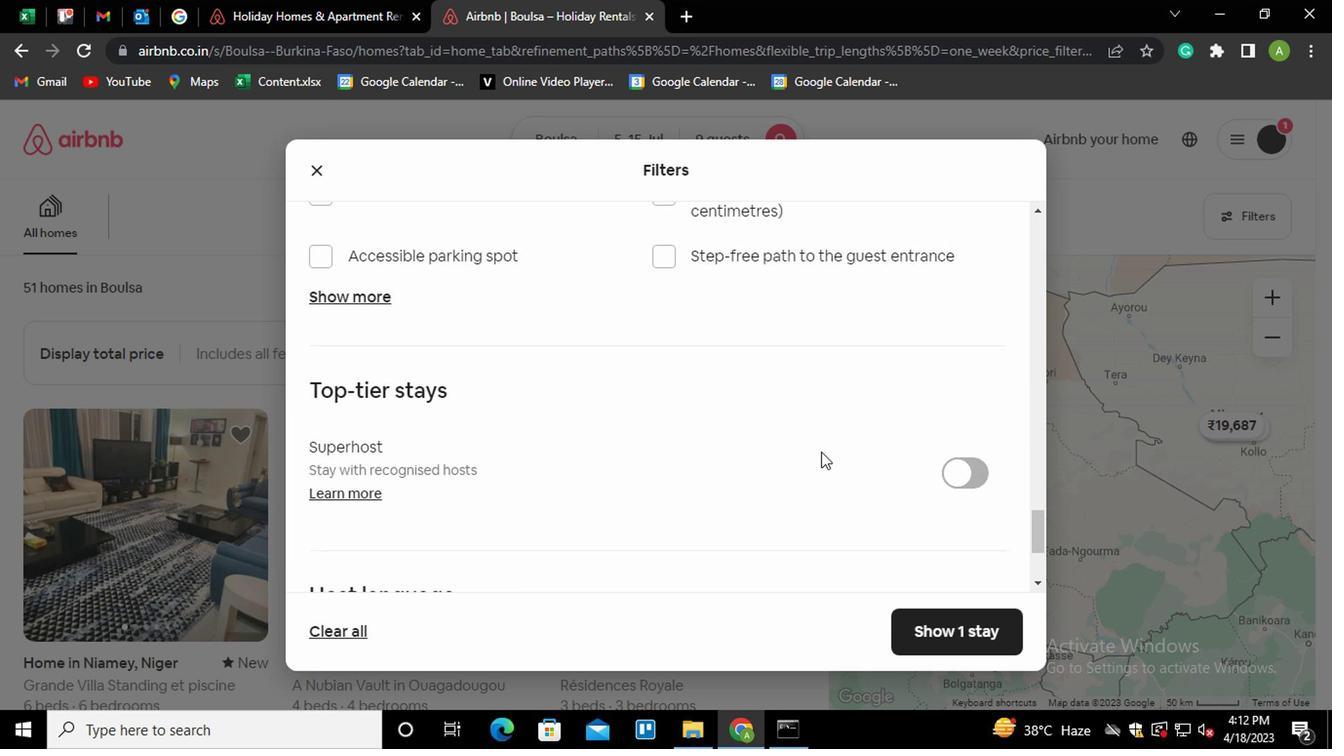 
Action: Mouse scrolled (814, 461) with delta (0, 0)
Screenshot: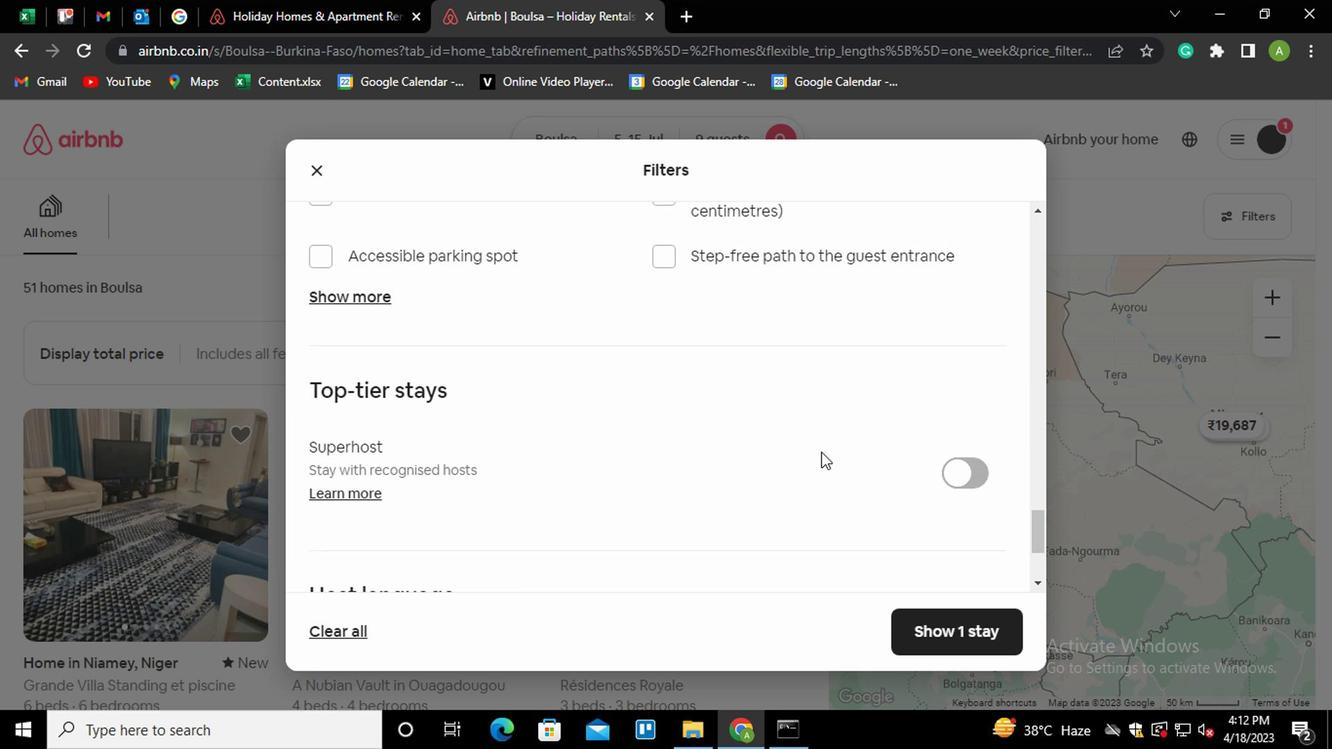 
Action: Mouse scrolled (814, 461) with delta (0, 0)
Screenshot: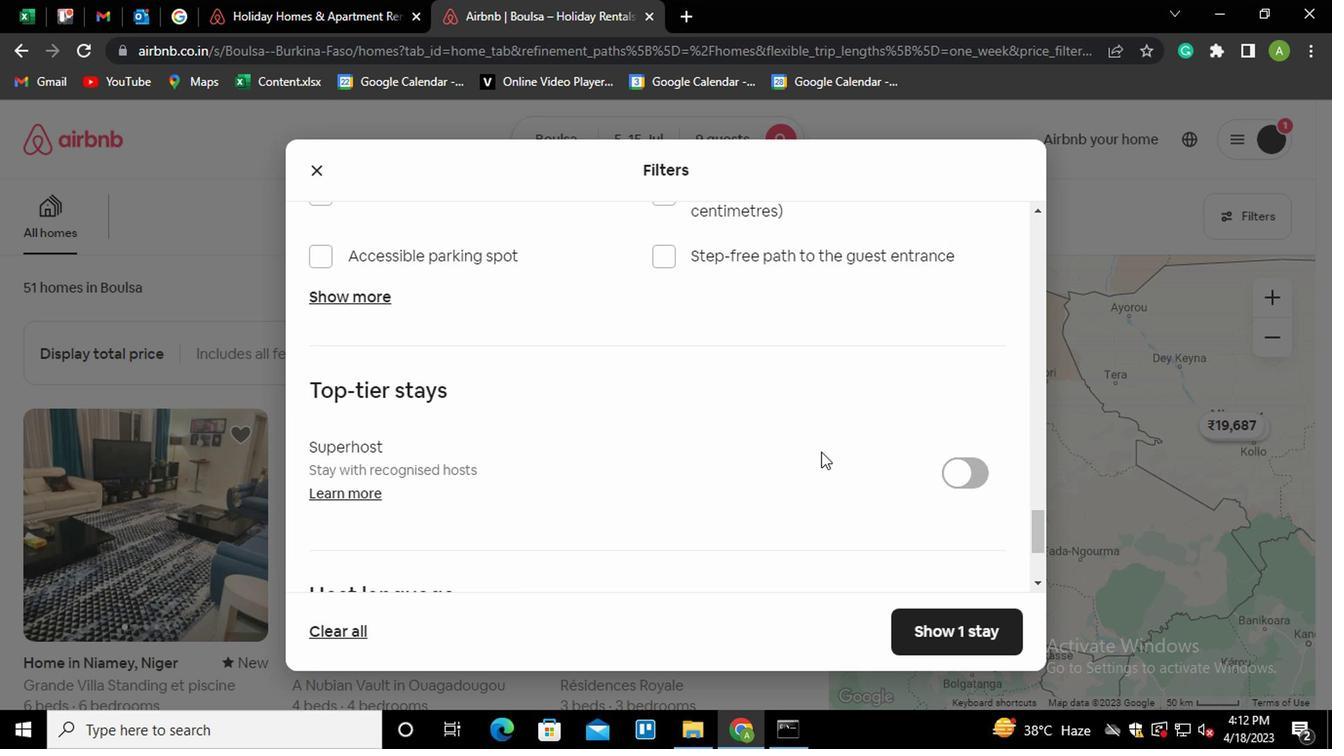 
Action: Mouse moved to (367, 462)
Screenshot: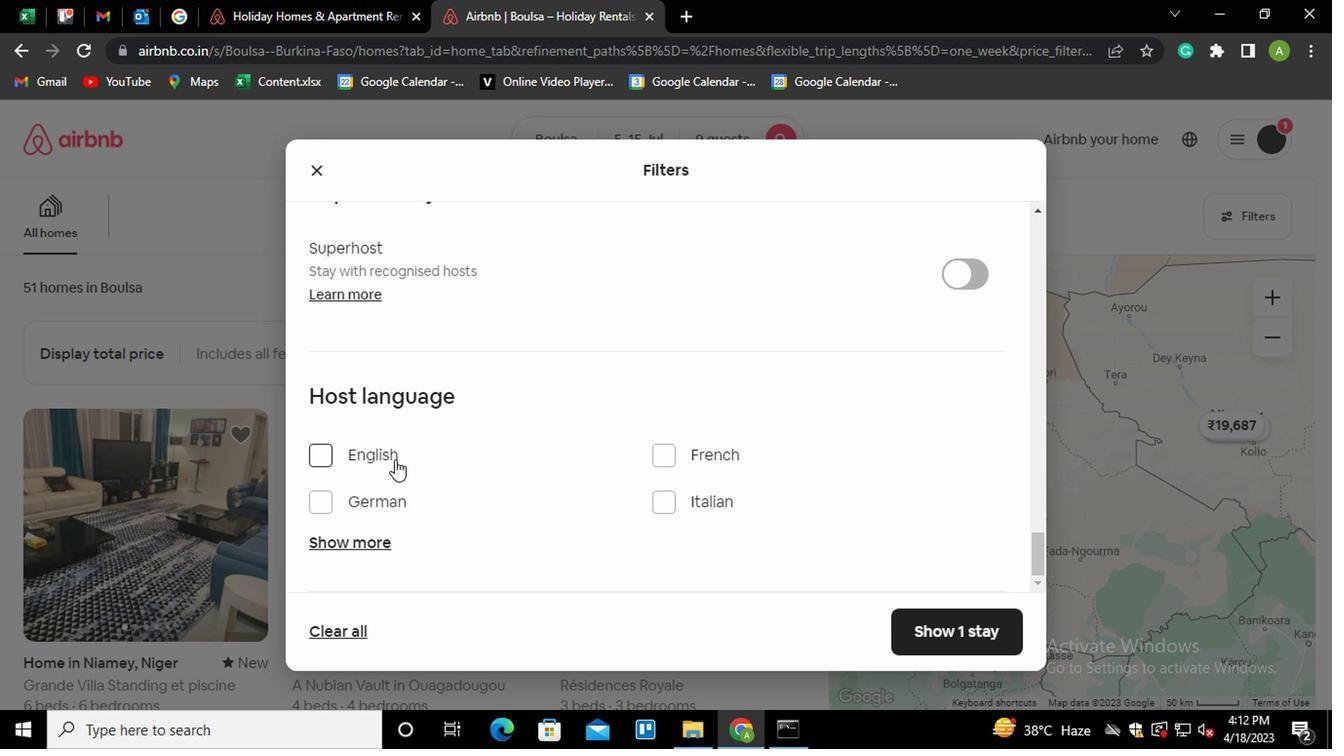 
Action: Mouse pressed left at (367, 462)
Screenshot: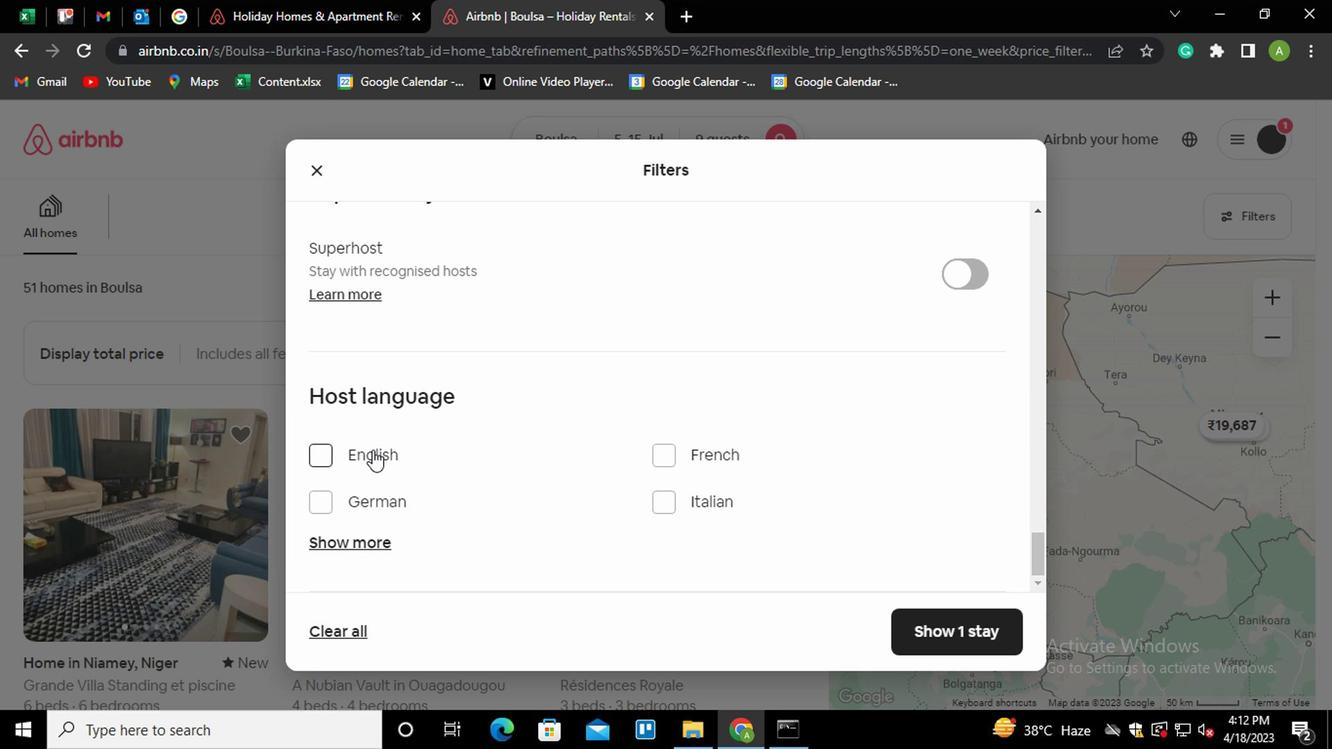 
Action: Mouse moved to (907, 452)
Screenshot: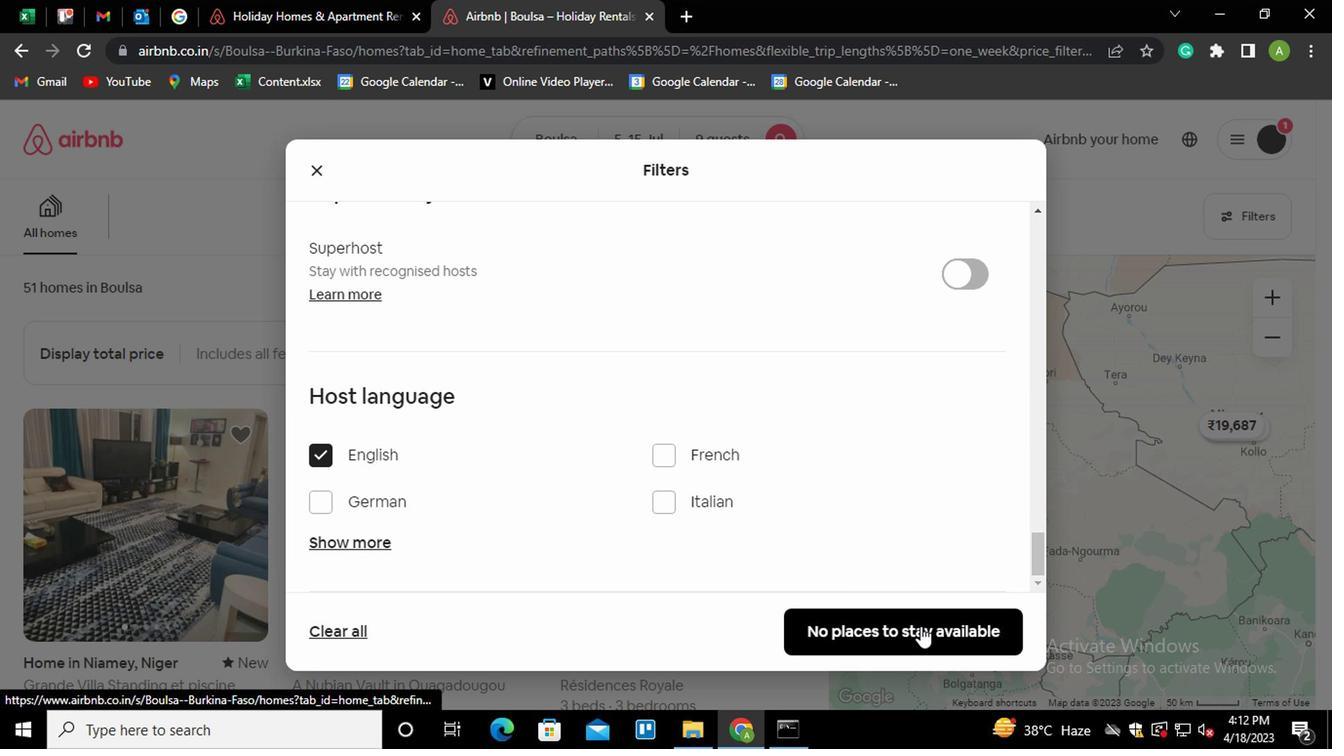
Action: Mouse pressed left at (907, 452)
Screenshot: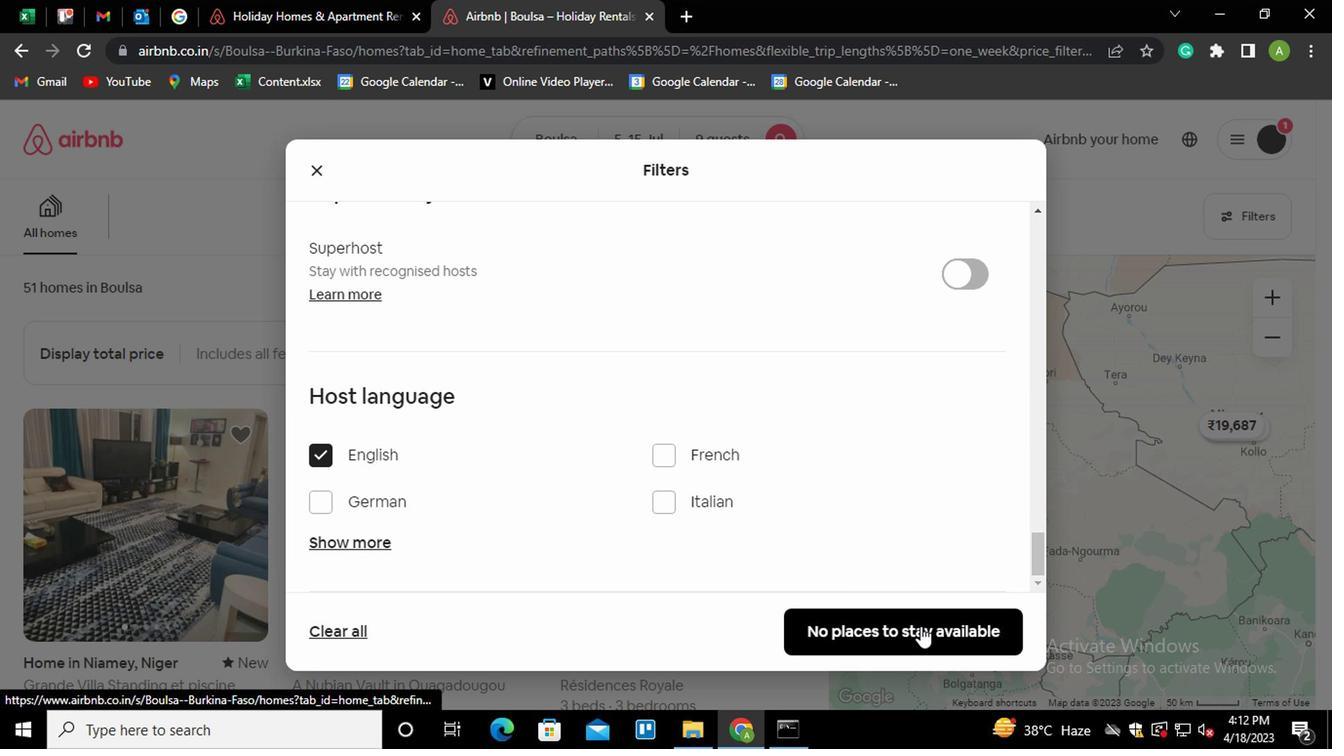 
Action: Mouse moved to (907, 452)
Screenshot: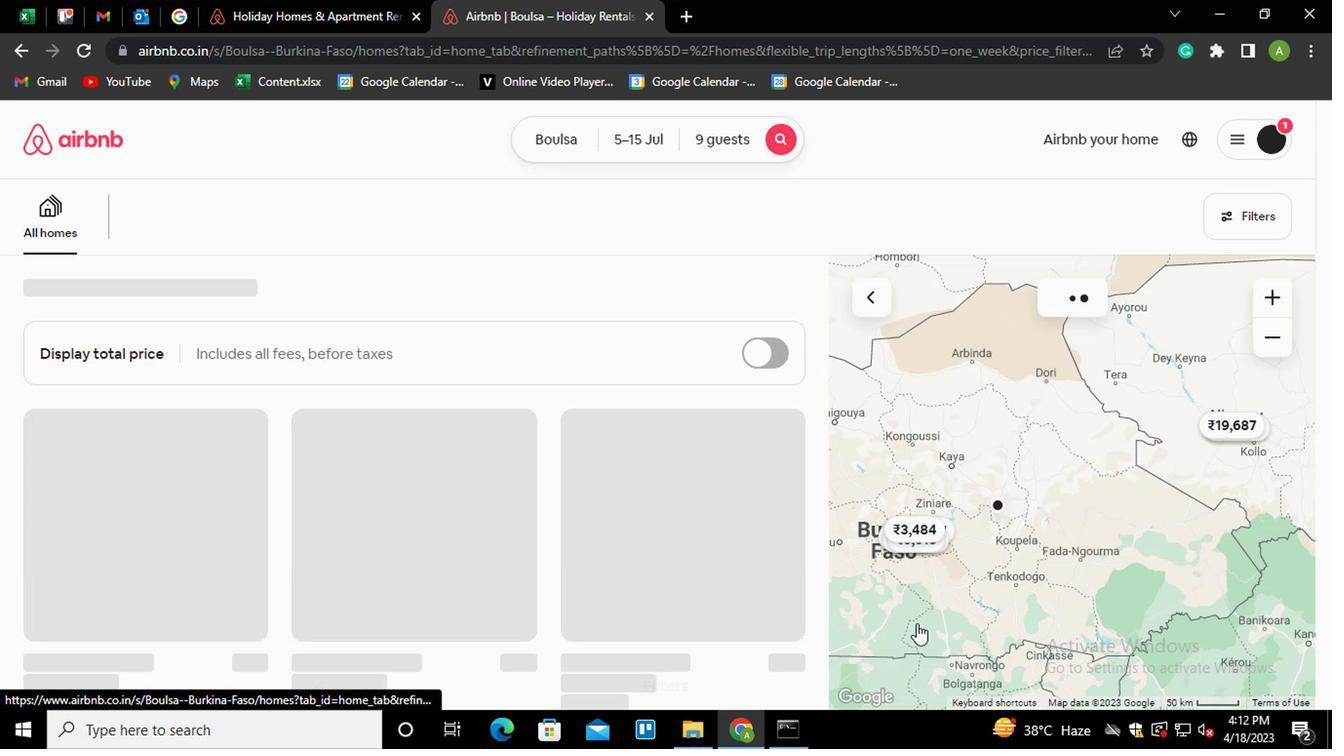 
